 Task: Add an event with the title Project Update Meeting, date '2024/05/24', time 9:40 AM to 11:40 AMand add a description: A project update meeting is a regular gathering where project stakeholders, team members, and relevant parties come together to discuss the progress, status, and key updates of a specific project. The meeting provides an opportunity to share information, address challenges, and ensure that the project stays on track towards its goals., put the event into Red category . Add location for the event as: 123 Gran Via, Barcelona, Spain, logged in from the account softage.1@softage.netand send the event invitation to softage.5@softage.net and softage.6@softage.net. Set a reminder for the event 2 hour before
Action: Mouse moved to (140, 126)
Screenshot: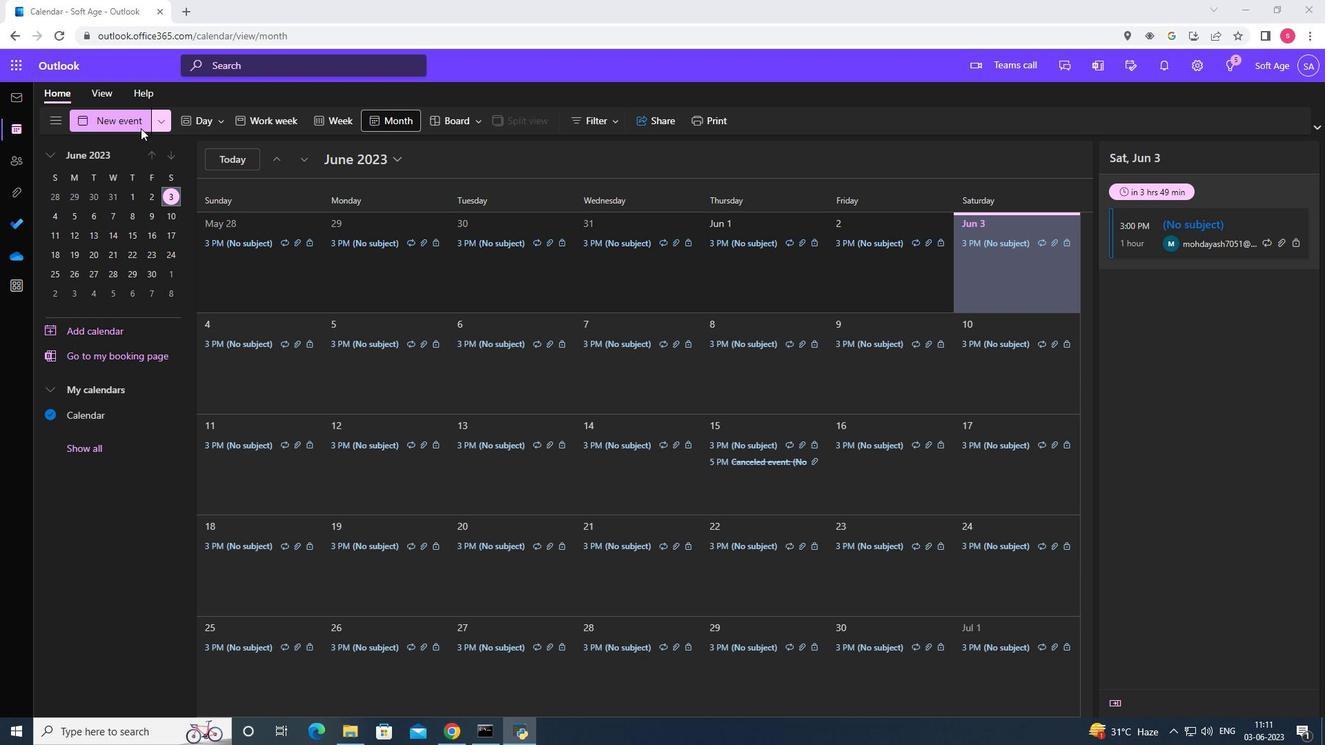
Action: Mouse pressed left at (140, 126)
Screenshot: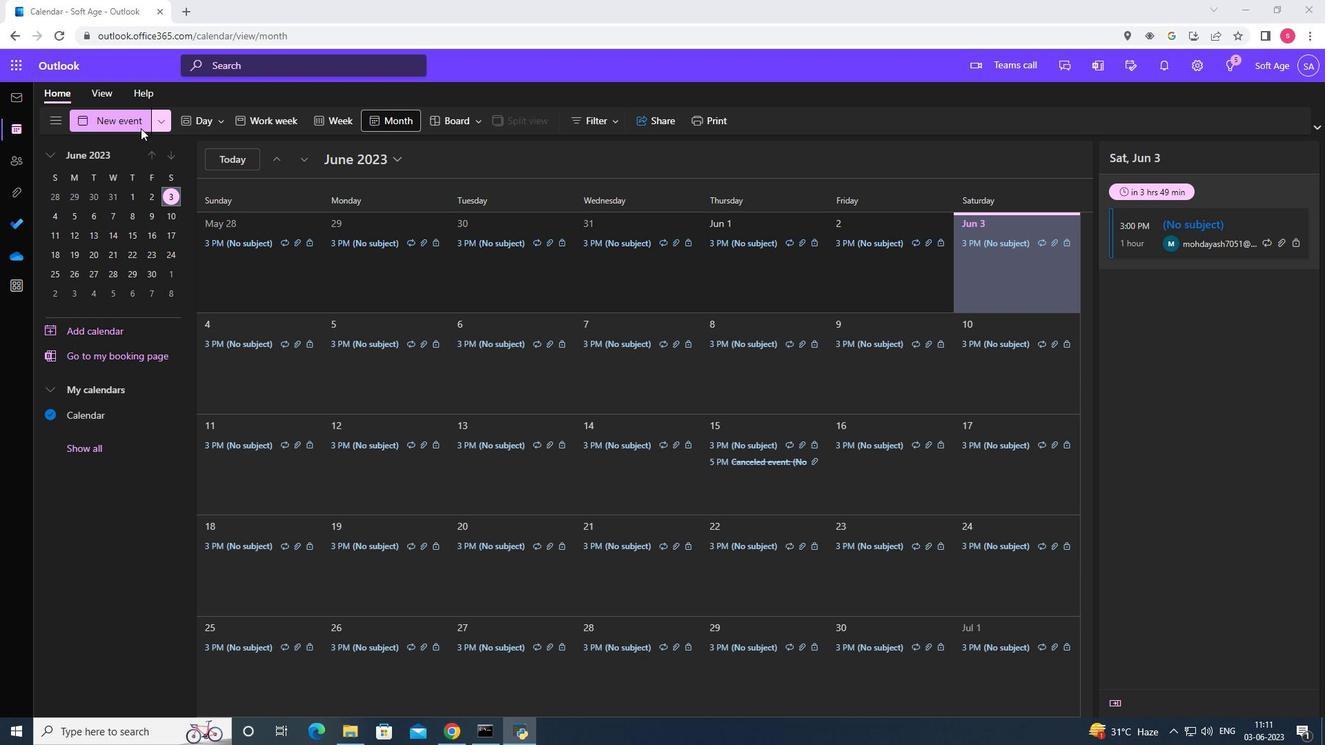 
Action: Mouse moved to (363, 211)
Screenshot: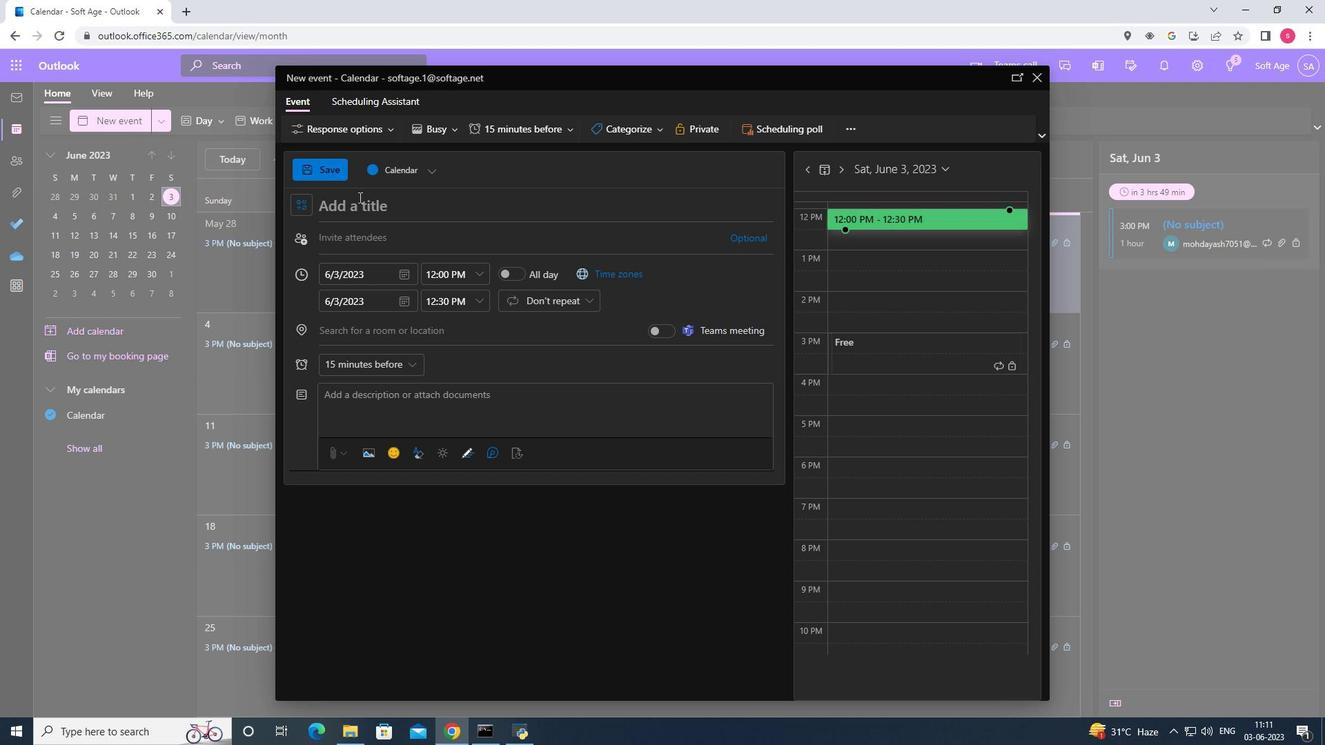 
Action: Mouse pressed left at (363, 211)
Screenshot: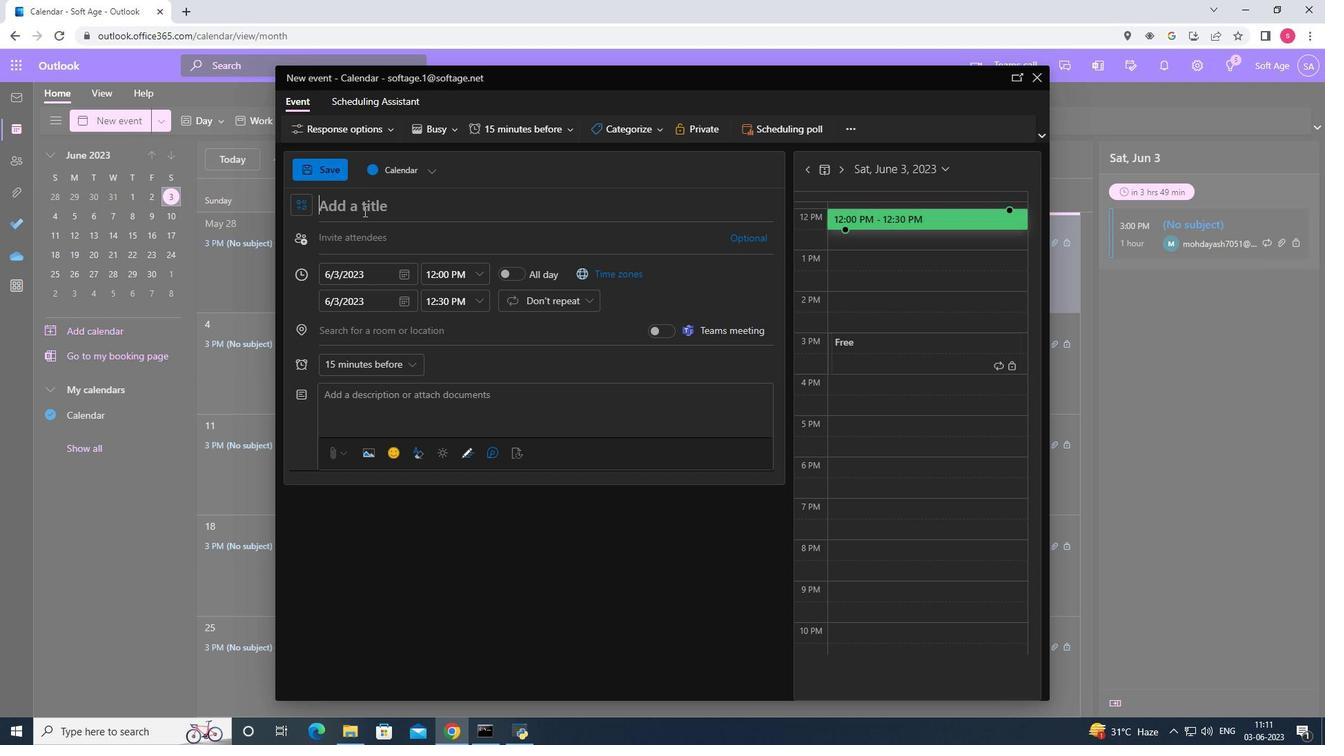 
Action: Mouse moved to (363, 212)
Screenshot: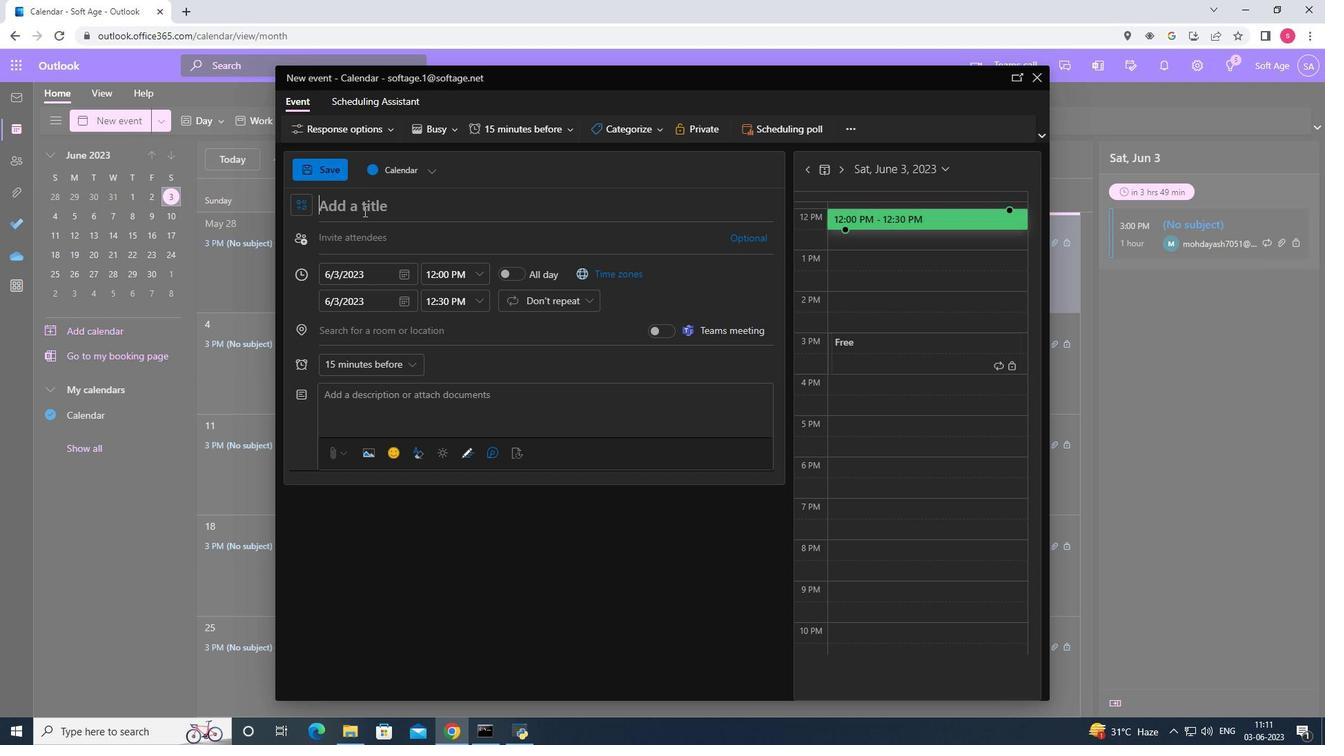 
Action: Key pressed <Key.shift><Key.shift><Key.shift><Key.shift><Key.shift><Key.shift><Key.shift><Key.shift><Key.shift><Key.shift><Key.shift><Key.shift><Key.shift><Key.shift><Key.shift><Key.shift><Key.shift><Key.shift><Key.shift><Key.shift><Key.shift>Project<Key.space><Key.shift><Key.shift><Key.shift><Key.shift><Key.shift><Key.shift><Key.shift><Key.shift><Key.shift><Key.shift><Key.shift><Key.shift><Key.shift><Key.shift><Key.shift>Update<Key.space><Key.shift><<Key.backspace><Key.shift>Meeting
Screenshot: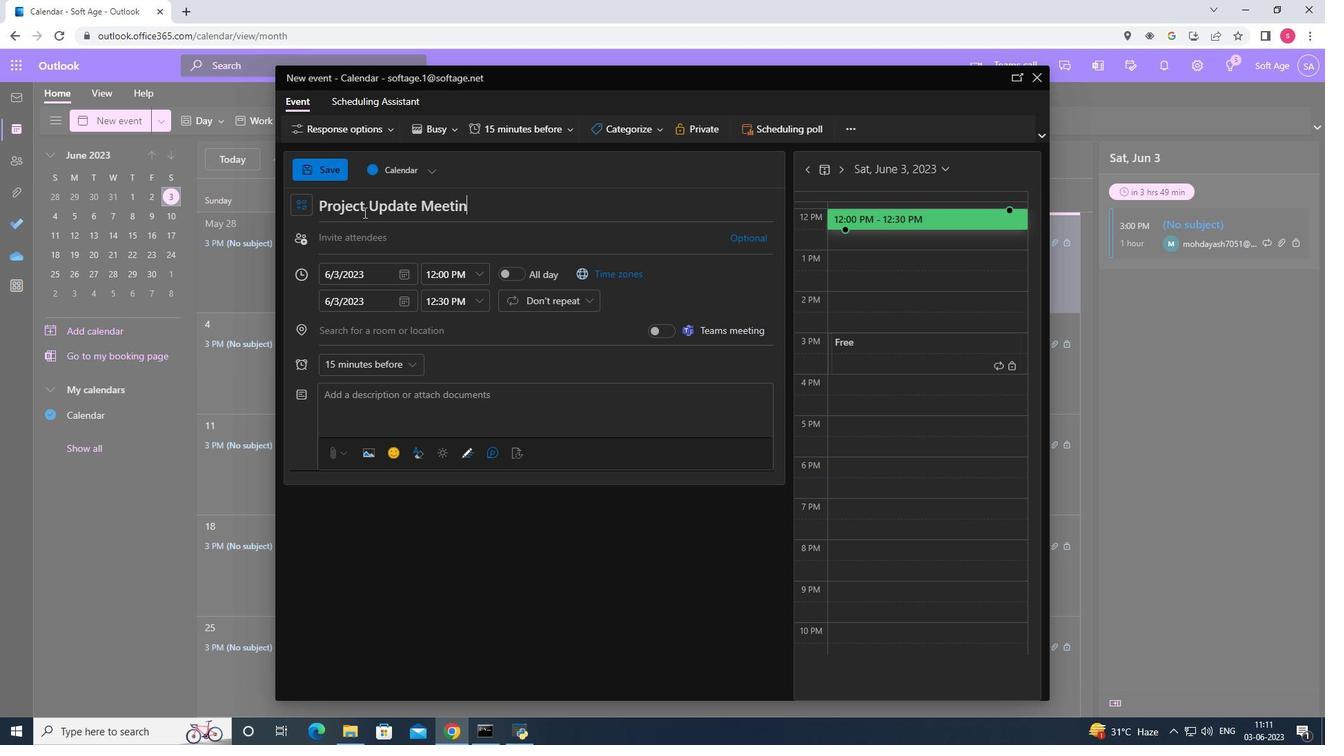 
Action: Mouse moved to (406, 279)
Screenshot: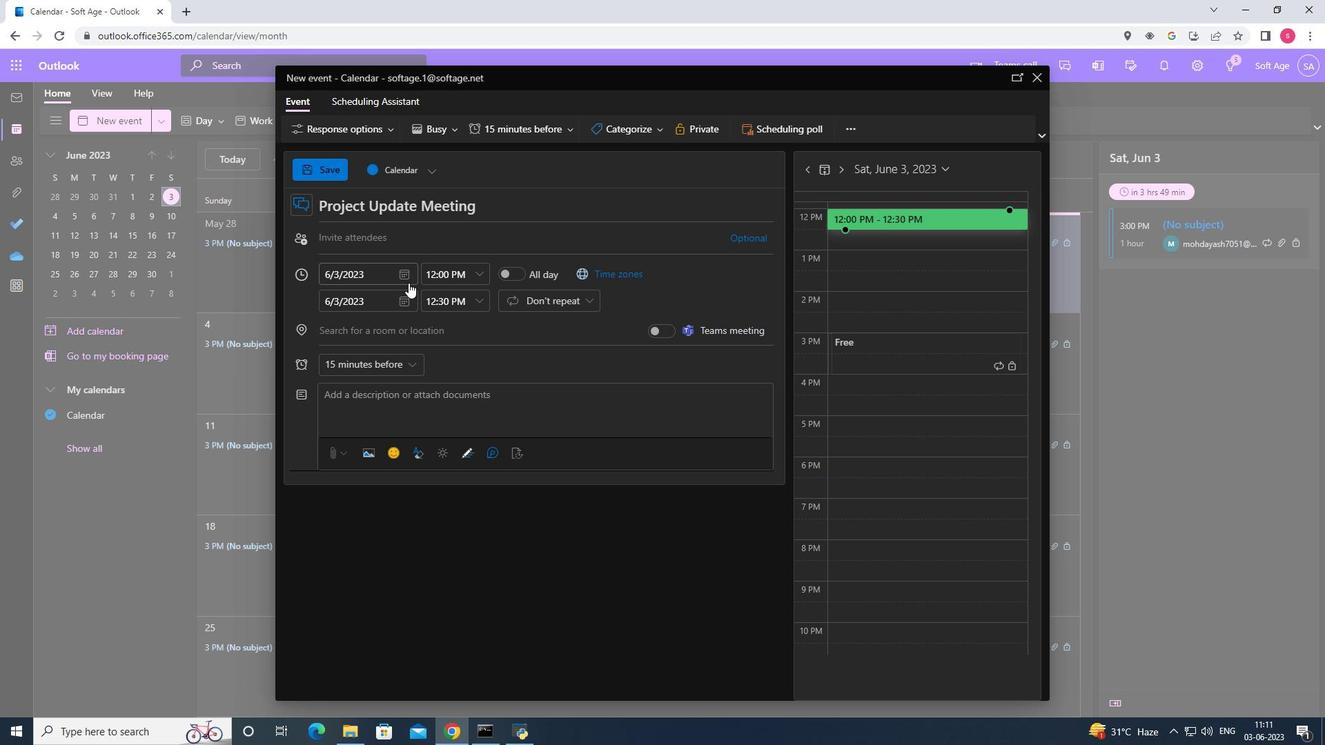 
Action: Mouse pressed left at (406, 279)
Screenshot: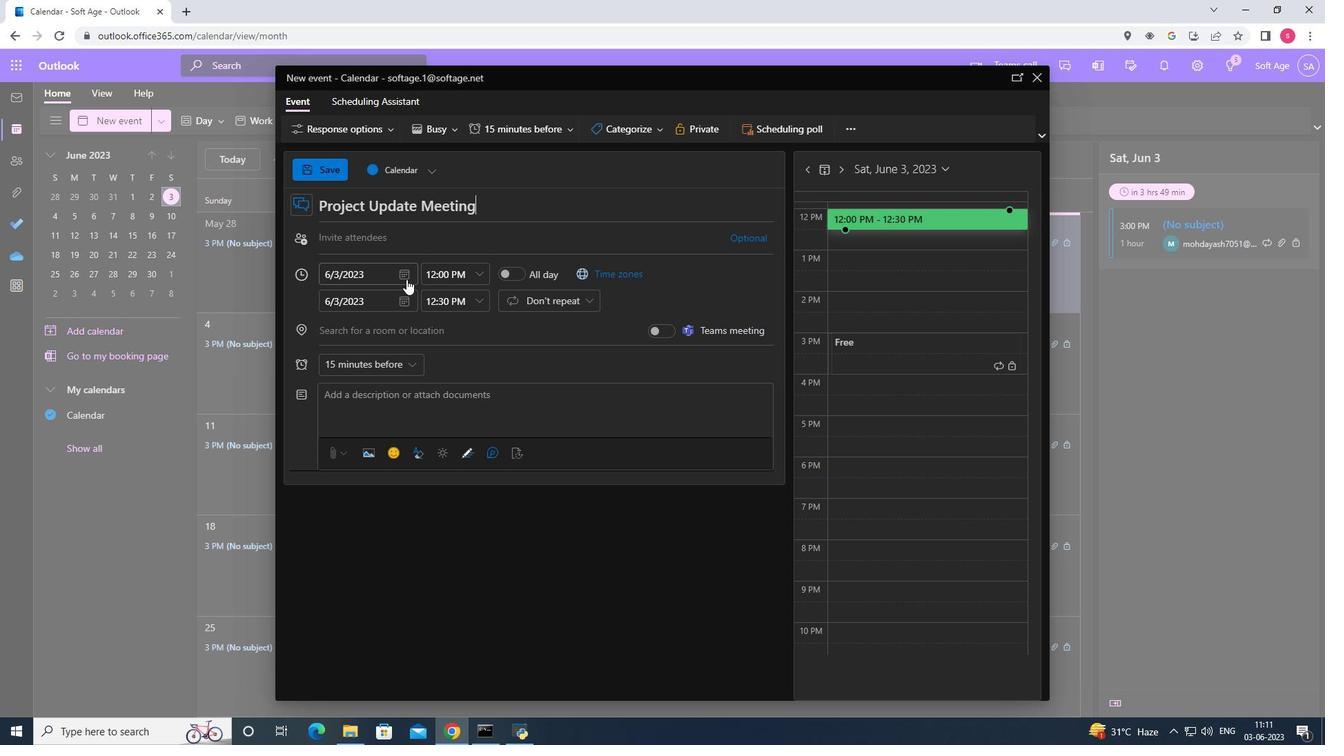 
Action: Mouse moved to (452, 307)
Screenshot: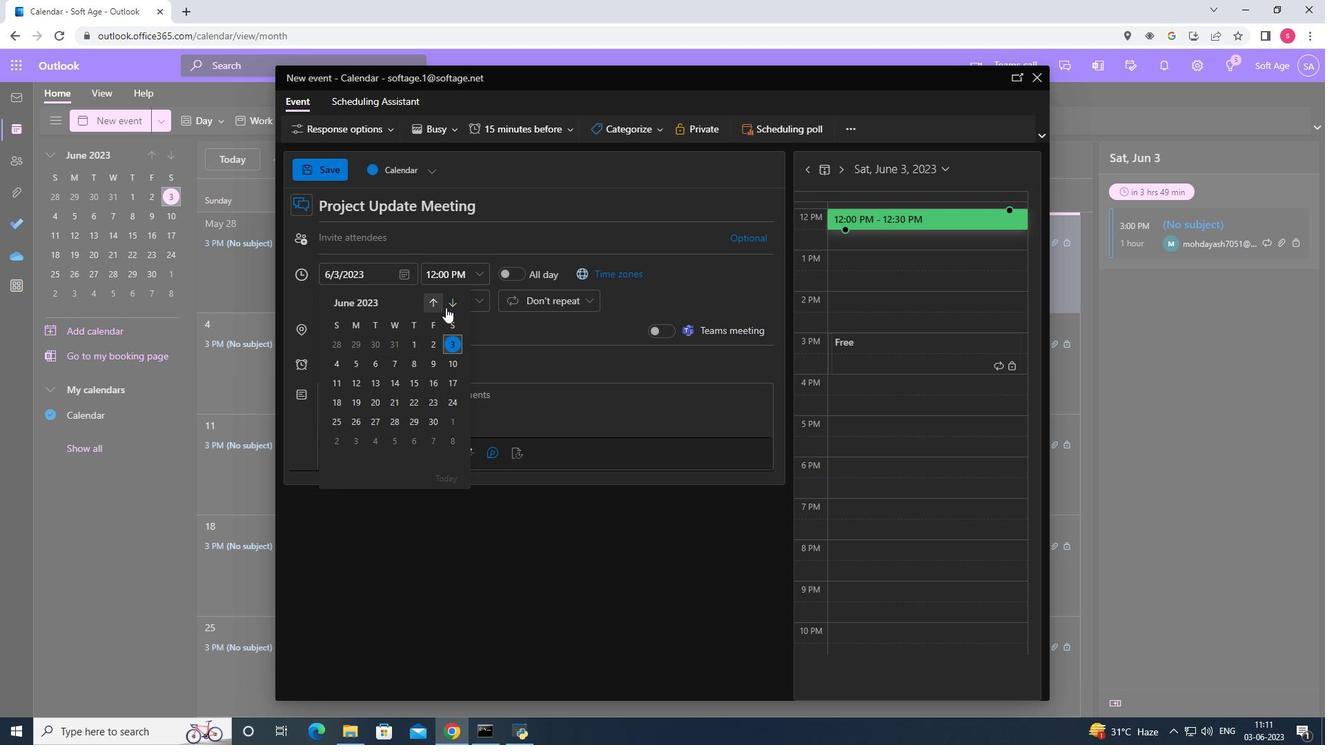 
Action: Mouse pressed left at (452, 307)
Screenshot: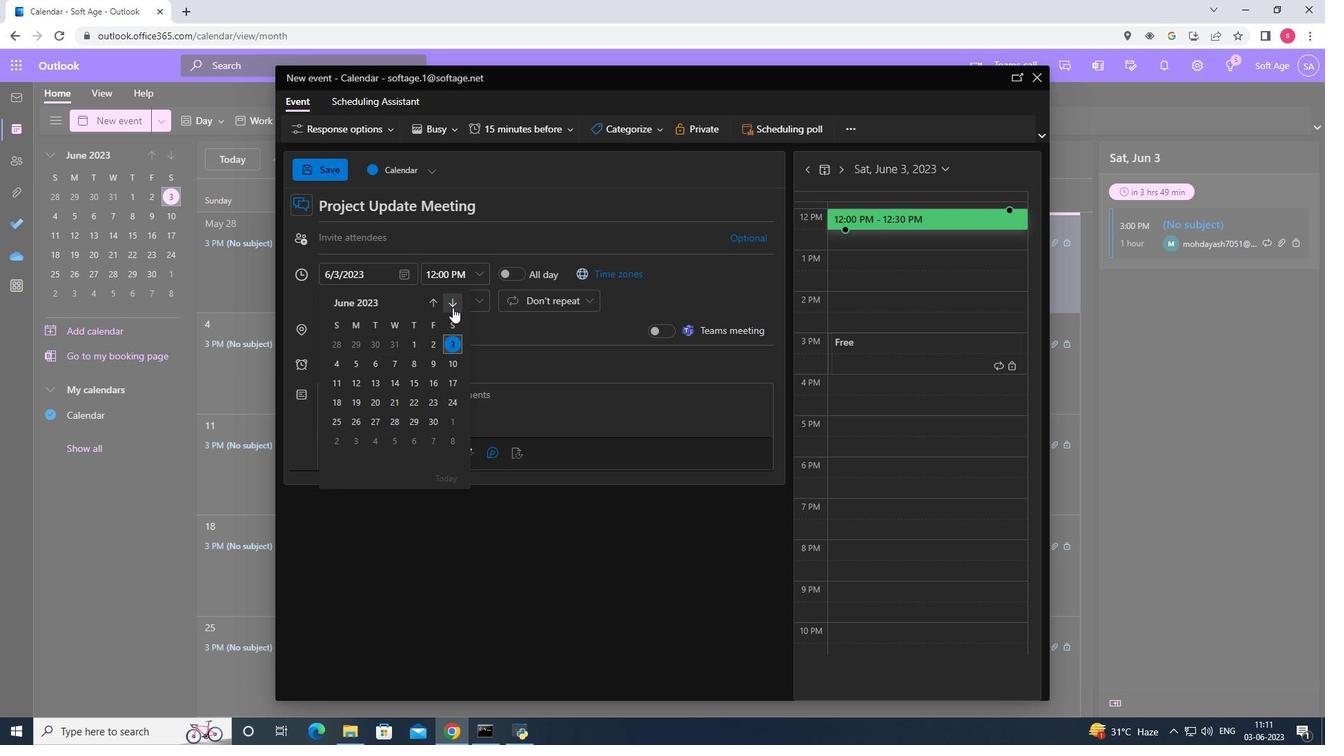 
Action: Mouse pressed left at (452, 307)
Screenshot: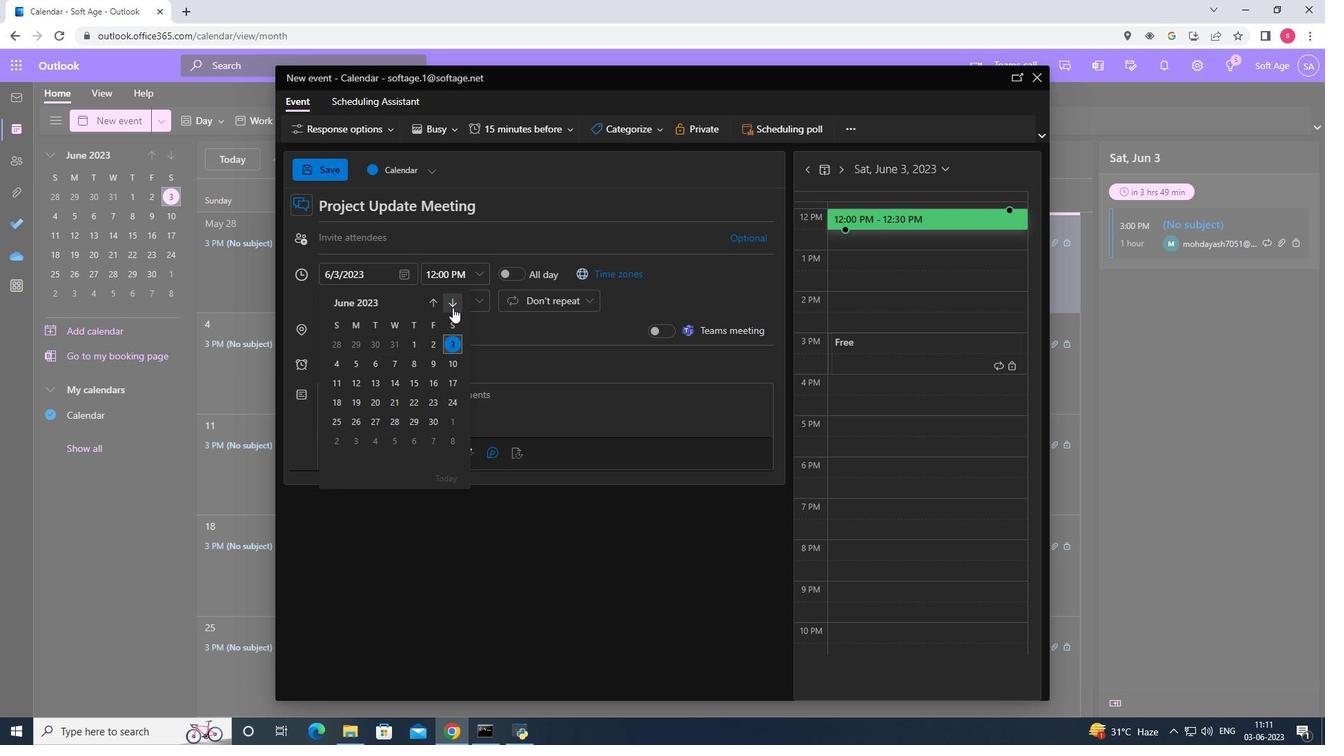 
Action: Mouse pressed left at (452, 307)
Screenshot: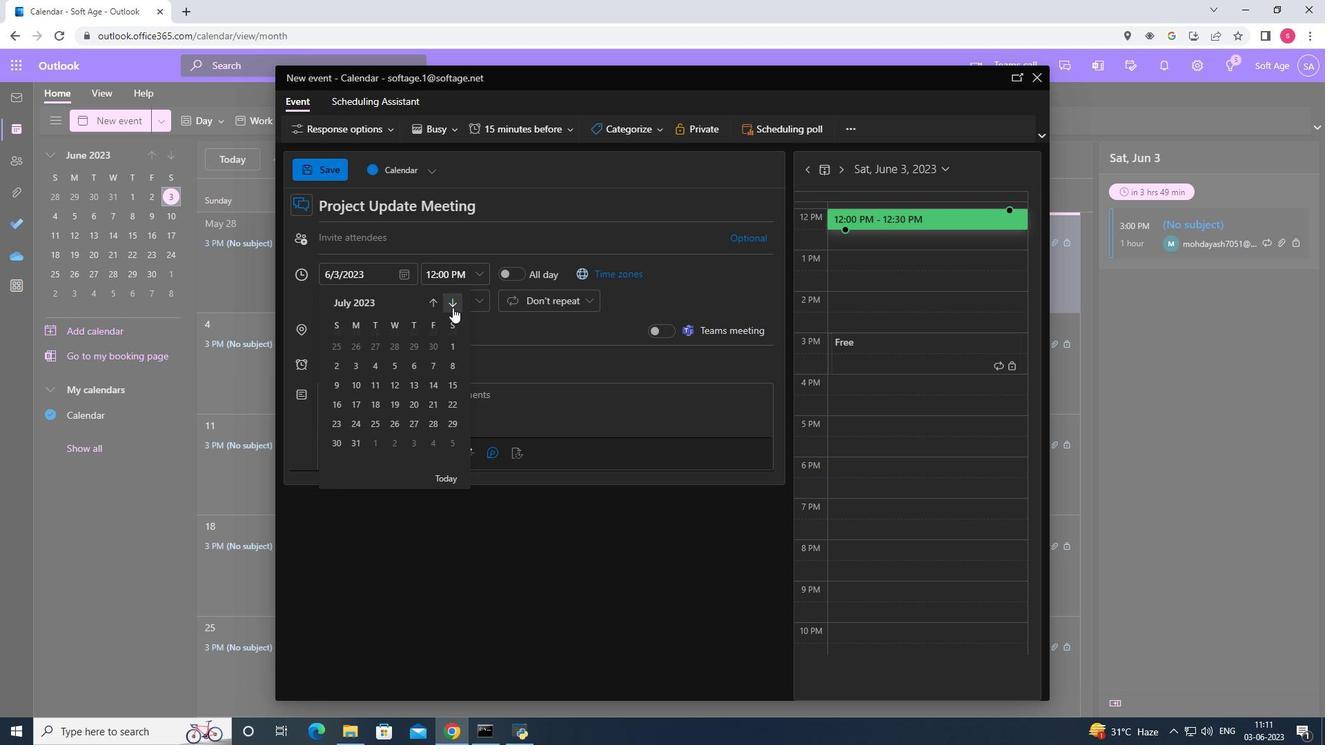 
Action: Mouse pressed left at (452, 307)
Screenshot: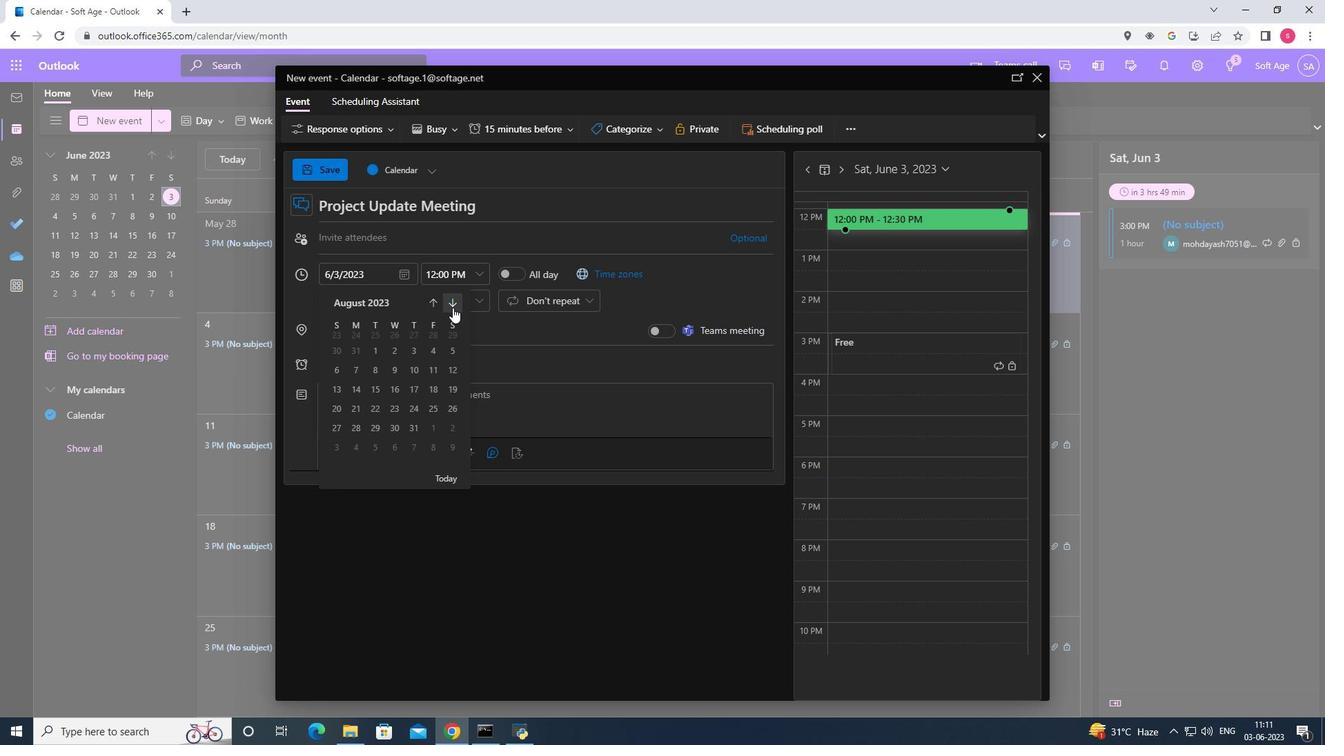 
Action: Mouse pressed left at (452, 307)
Screenshot: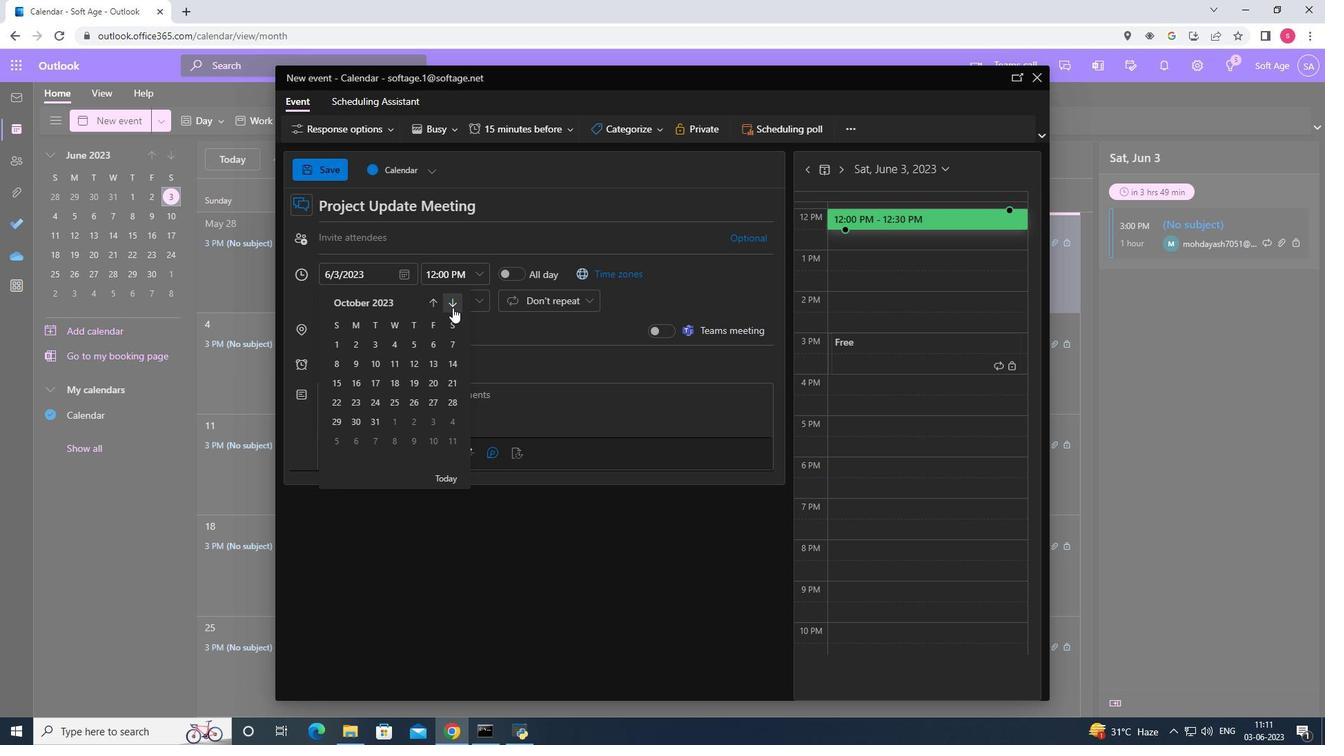 
Action: Mouse pressed left at (452, 307)
Screenshot: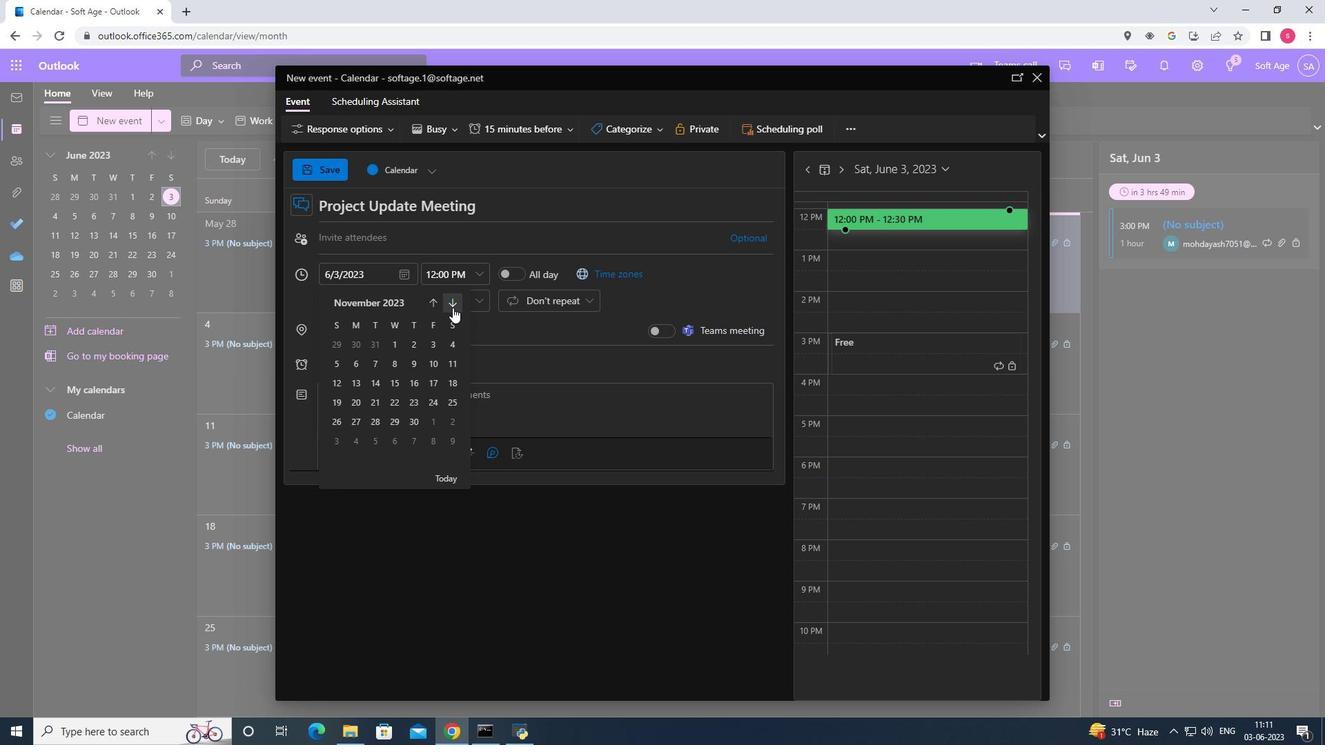 
Action: Mouse pressed left at (452, 307)
Screenshot: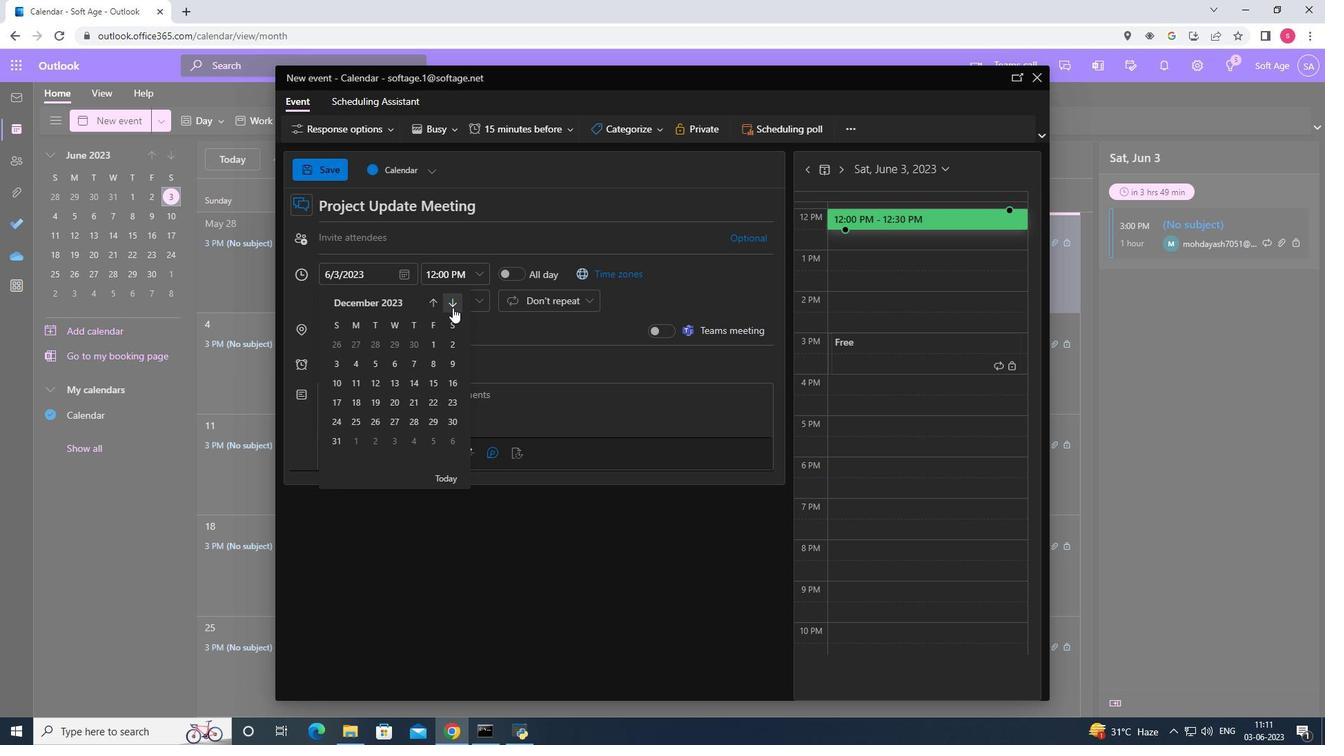 
Action: Mouse pressed left at (452, 307)
Screenshot: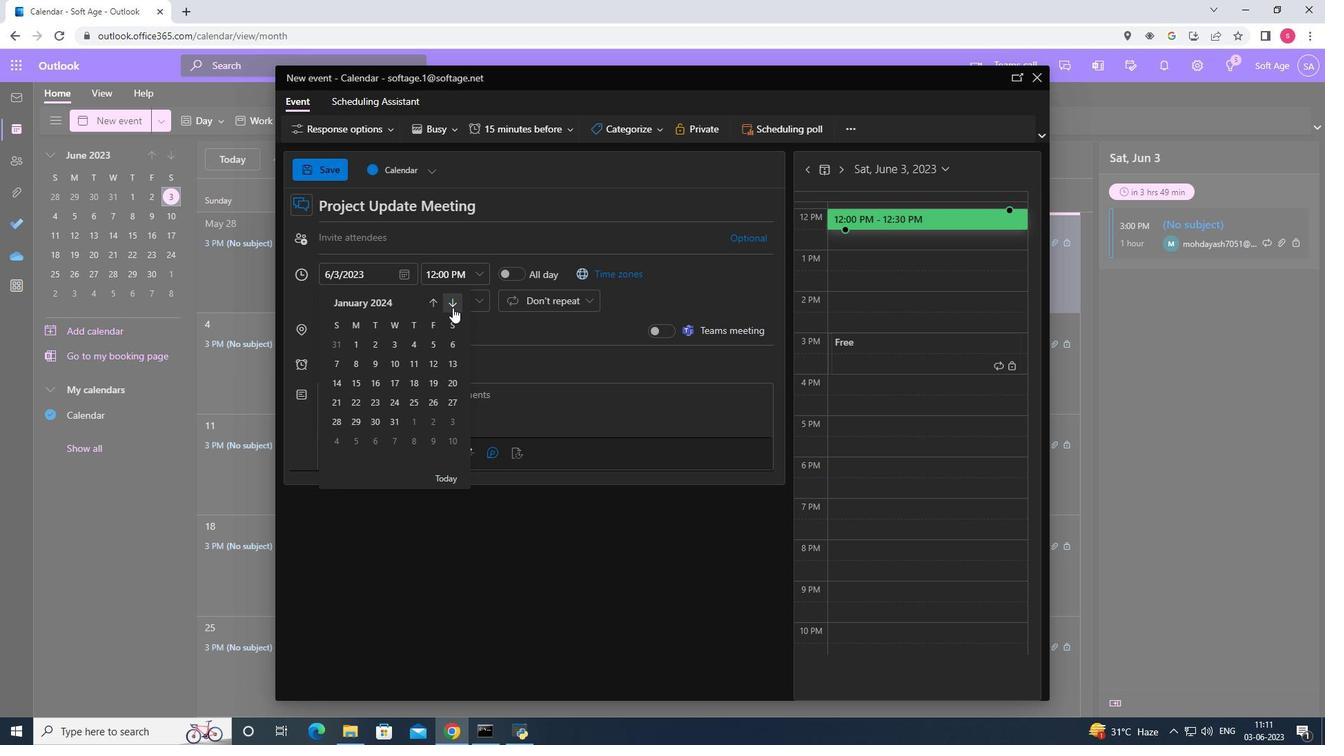 
Action: Mouse pressed left at (452, 307)
Screenshot: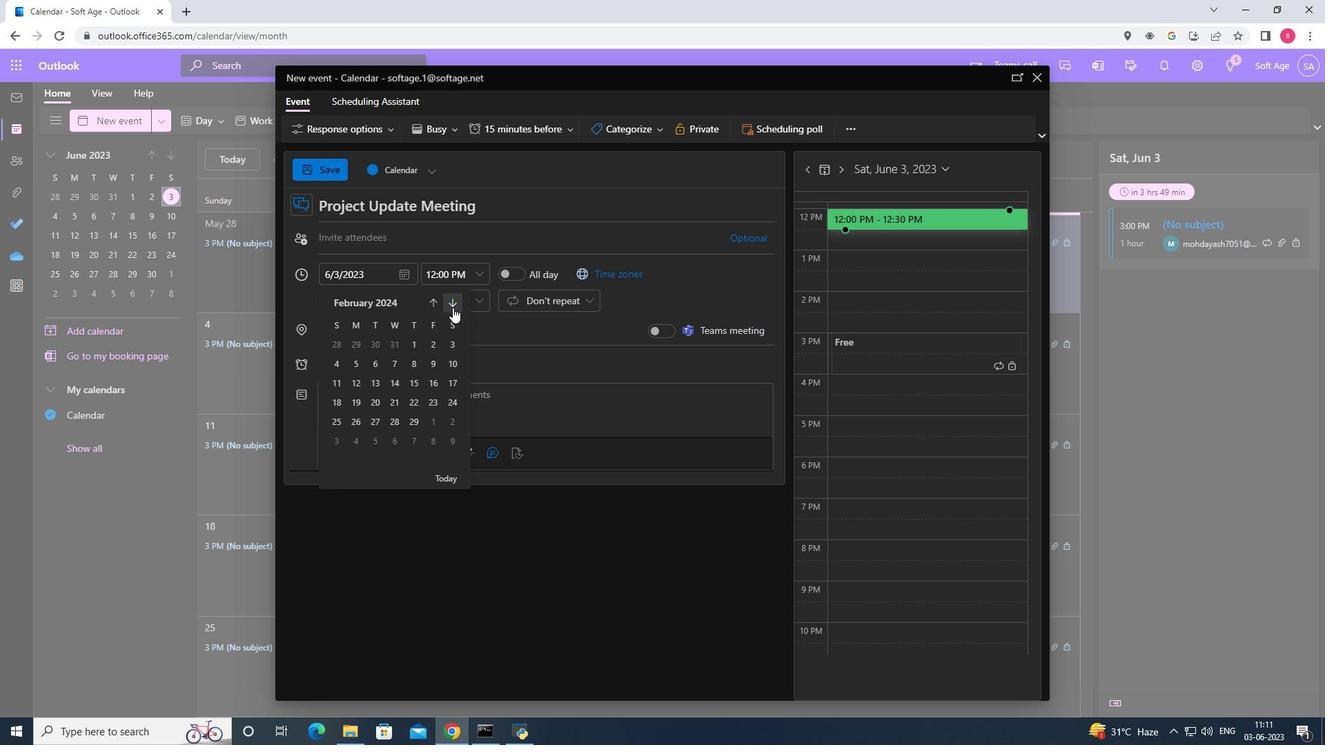 
Action: Mouse pressed left at (452, 307)
Screenshot: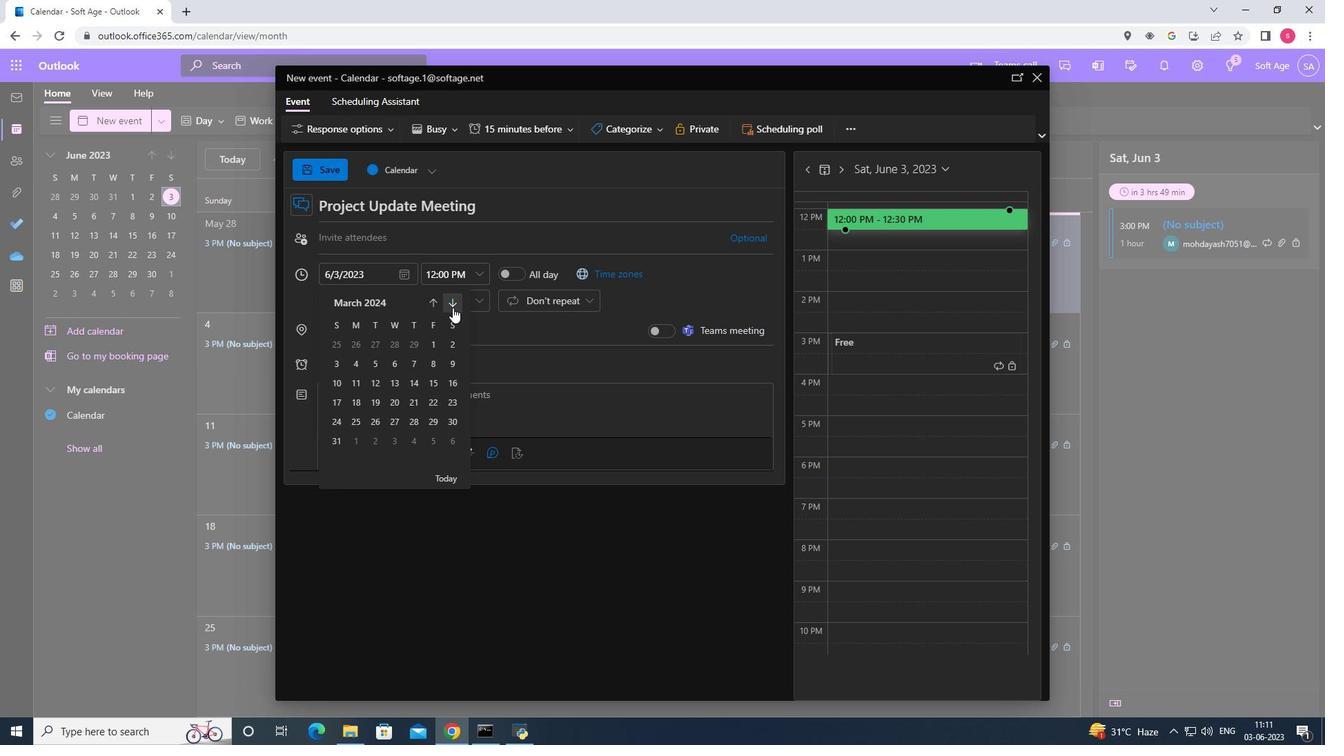 
Action: Mouse pressed left at (452, 307)
Screenshot: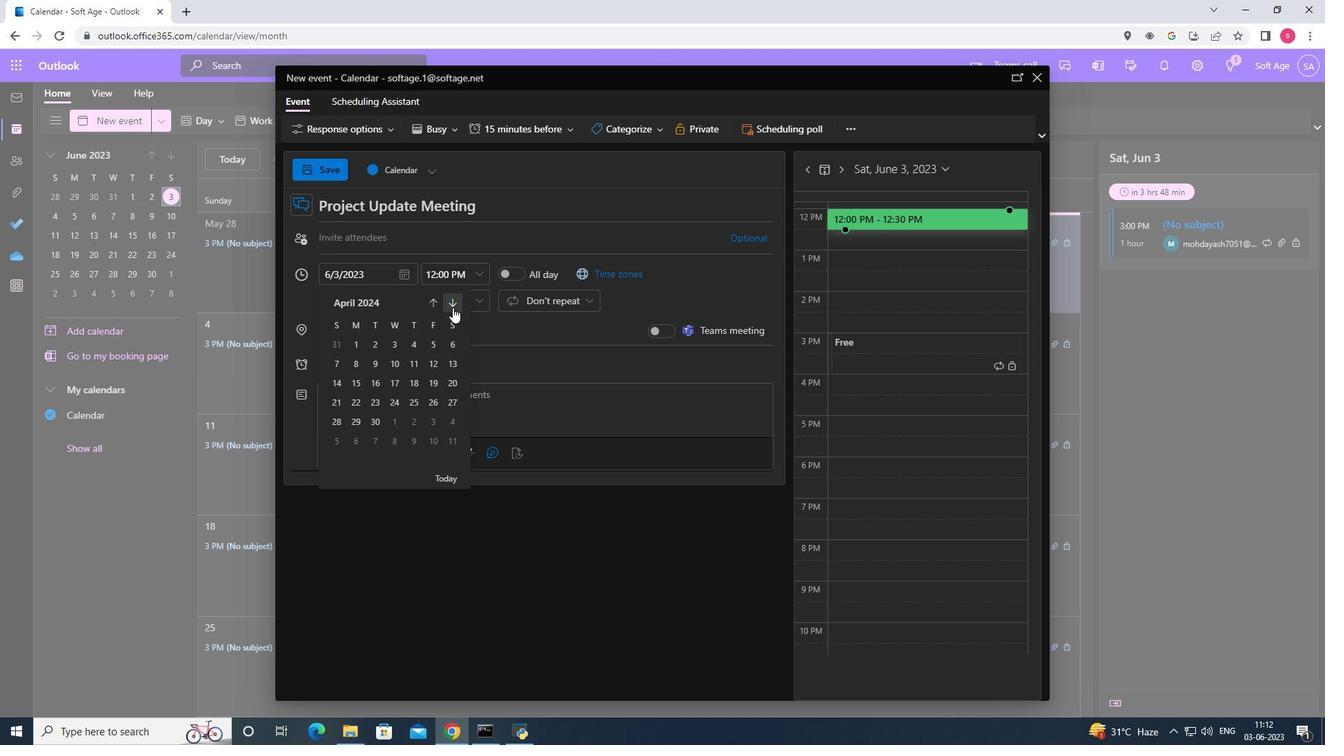 
Action: Mouse moved to (429, 401)
Screenshot: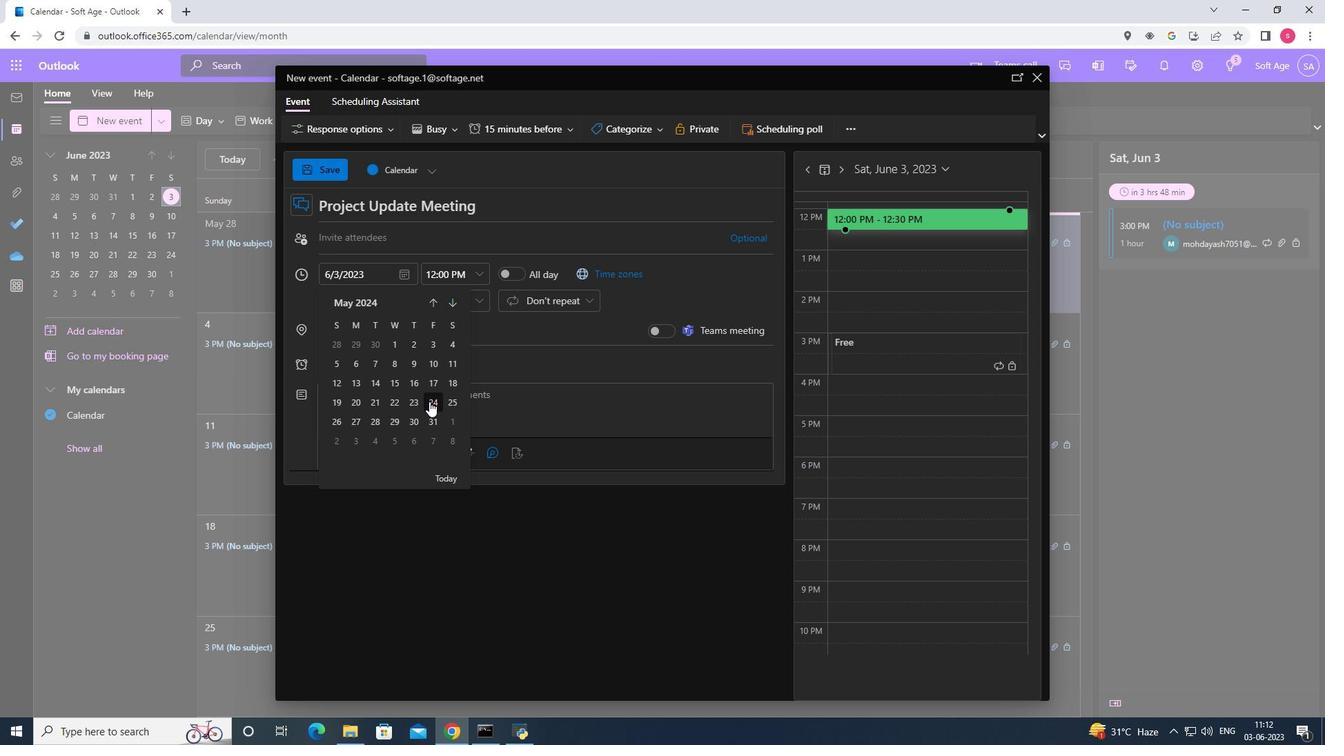 
Action: Mouse pressed left at (429, 401)
Screenshot: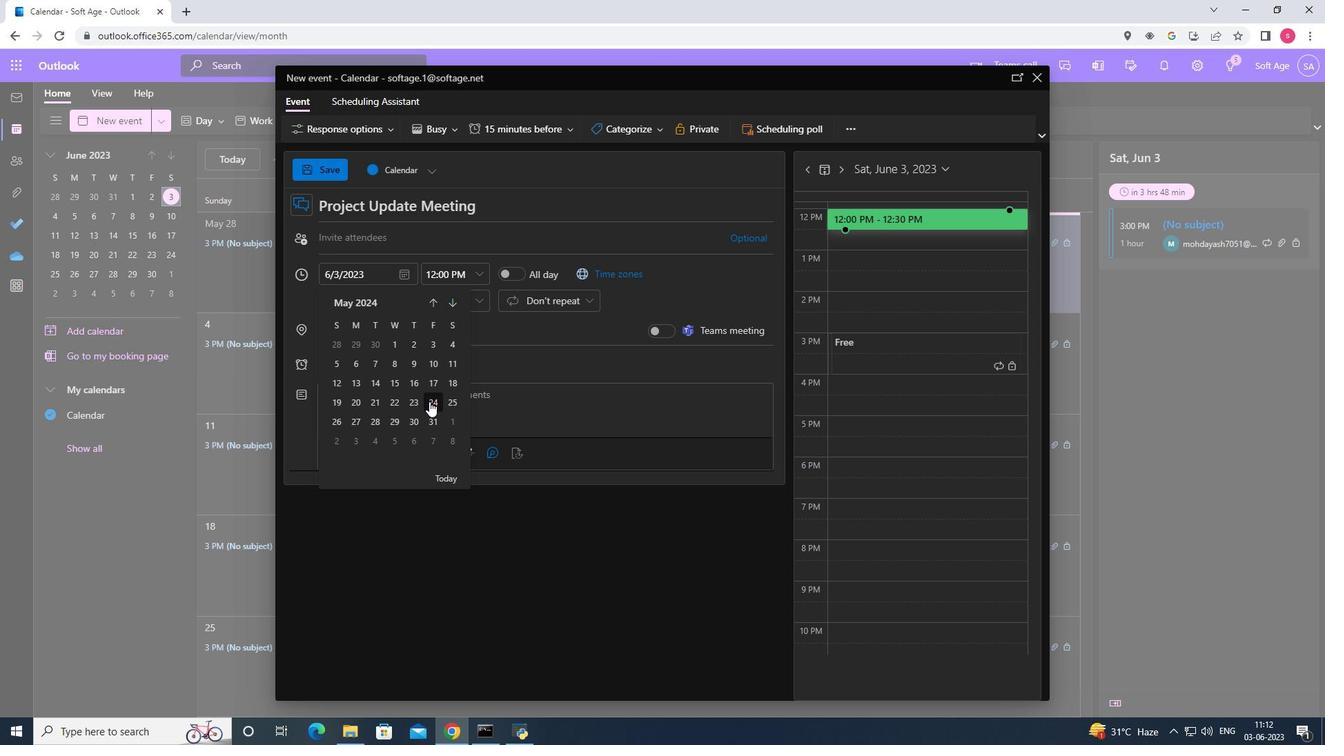 
Action: Mouse moved to (478, 280)
Screenshot: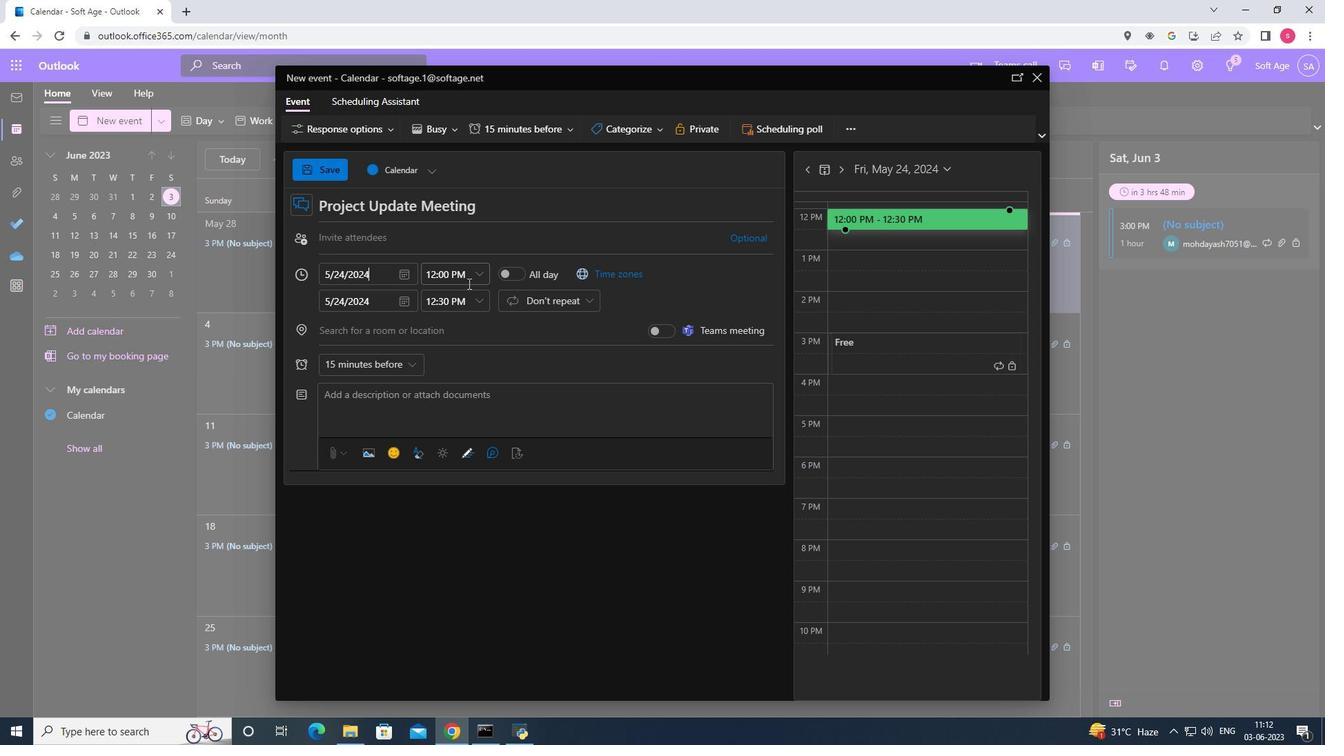 
Action: Mouse pressed left at (478, 280)
Screenshot: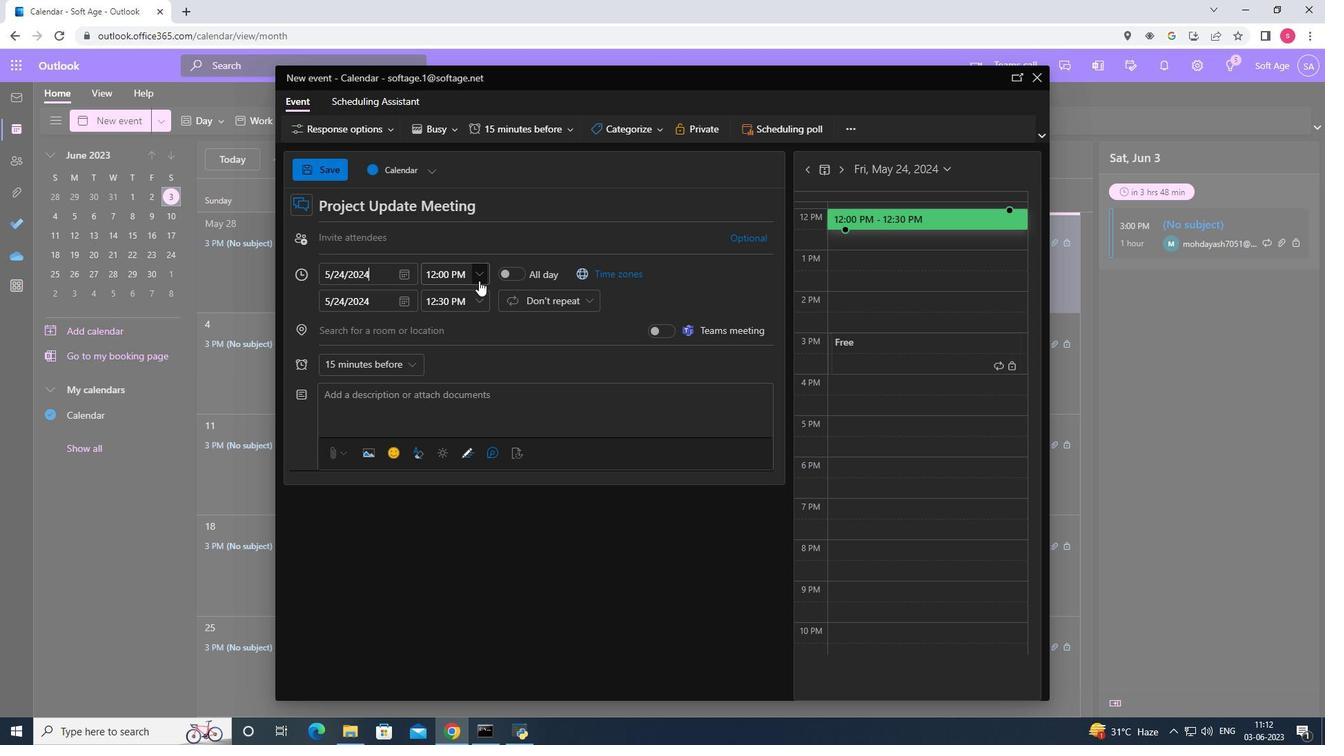 
Action: Mouse moved to (497, 291)
Screenshot: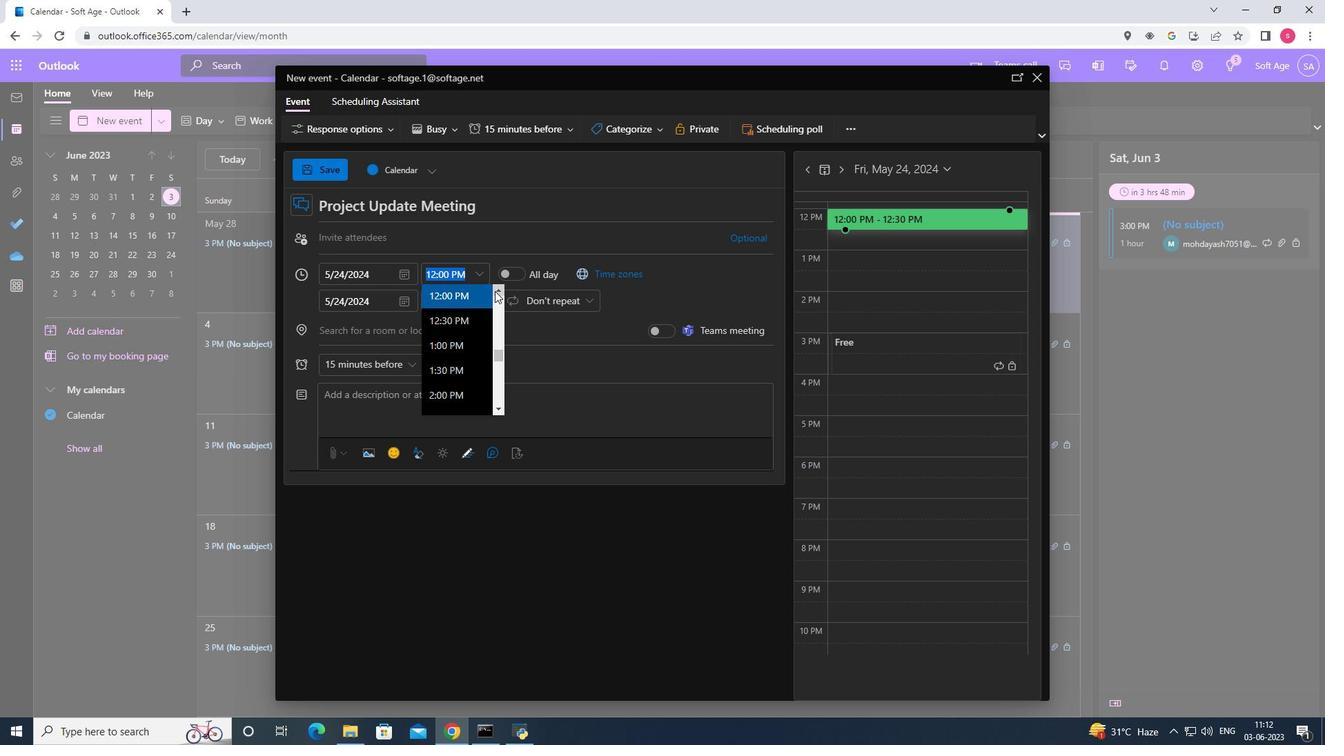 
Action: Mouse pressed left at (497, 291)
Screenshot: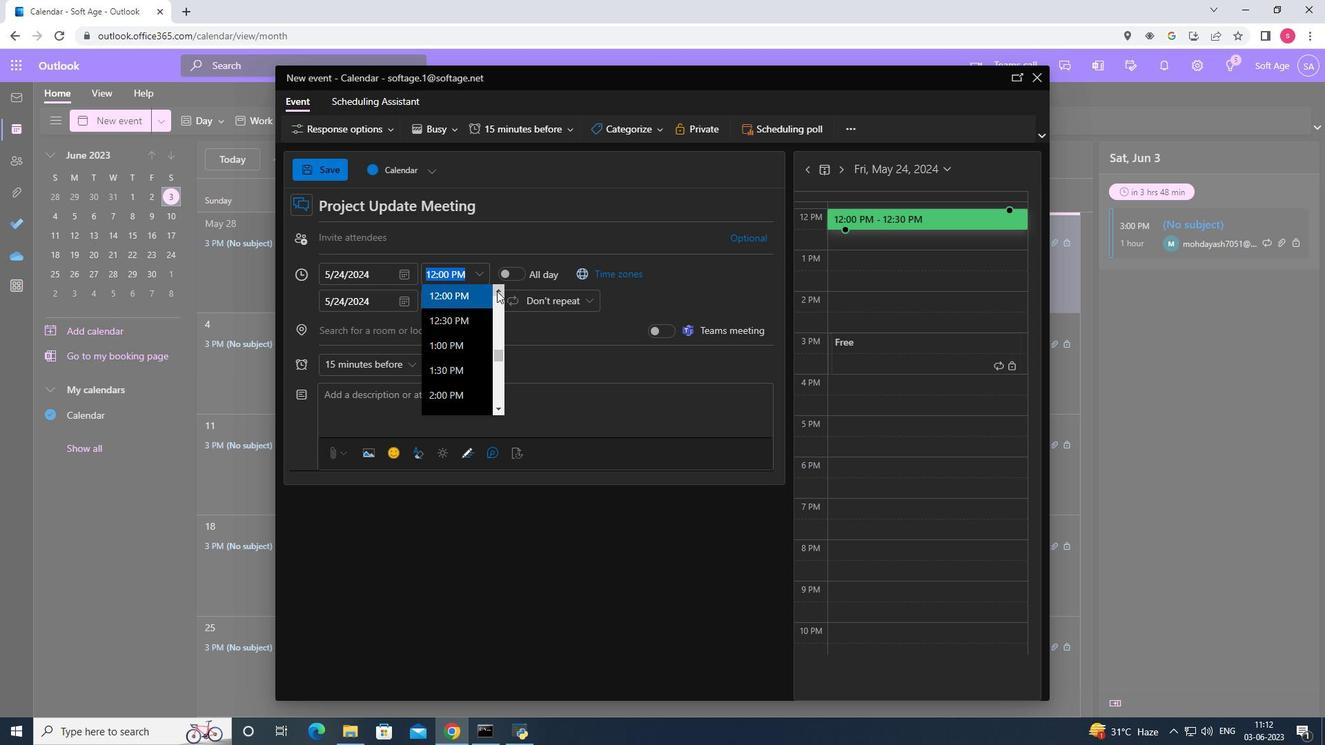 
Action: Mouse pressed left at (497, 291)
Screenshot: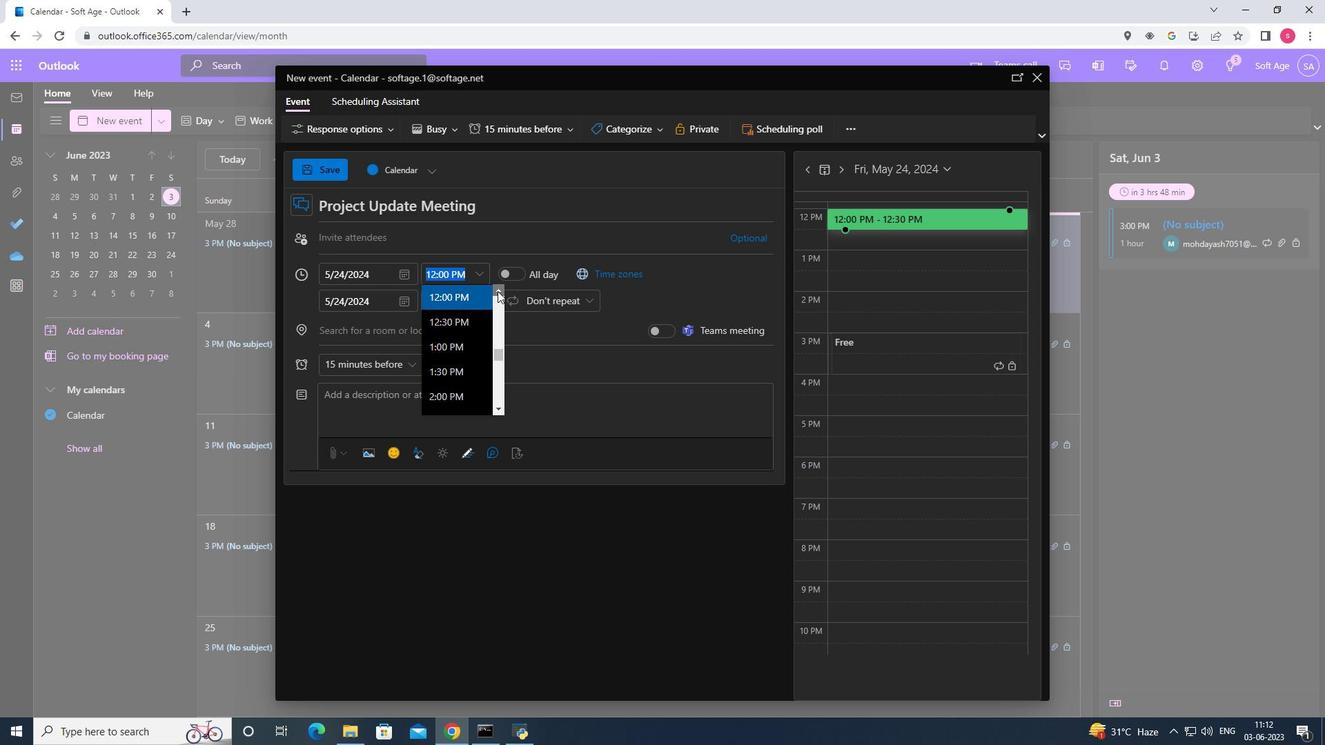 
Action: Mouse pressed left at (497, 291)
Screenshot: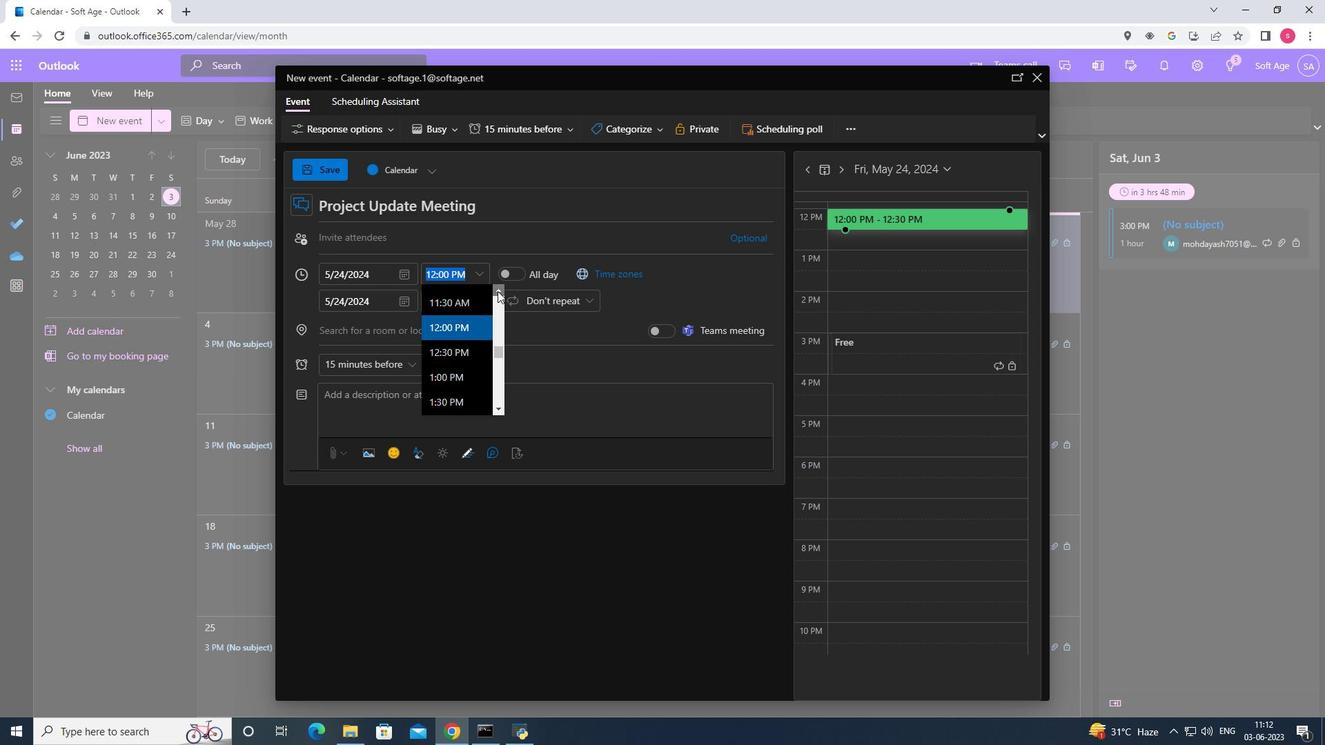 
Action: Mouse pressed left at (497, 291)
Screenshot: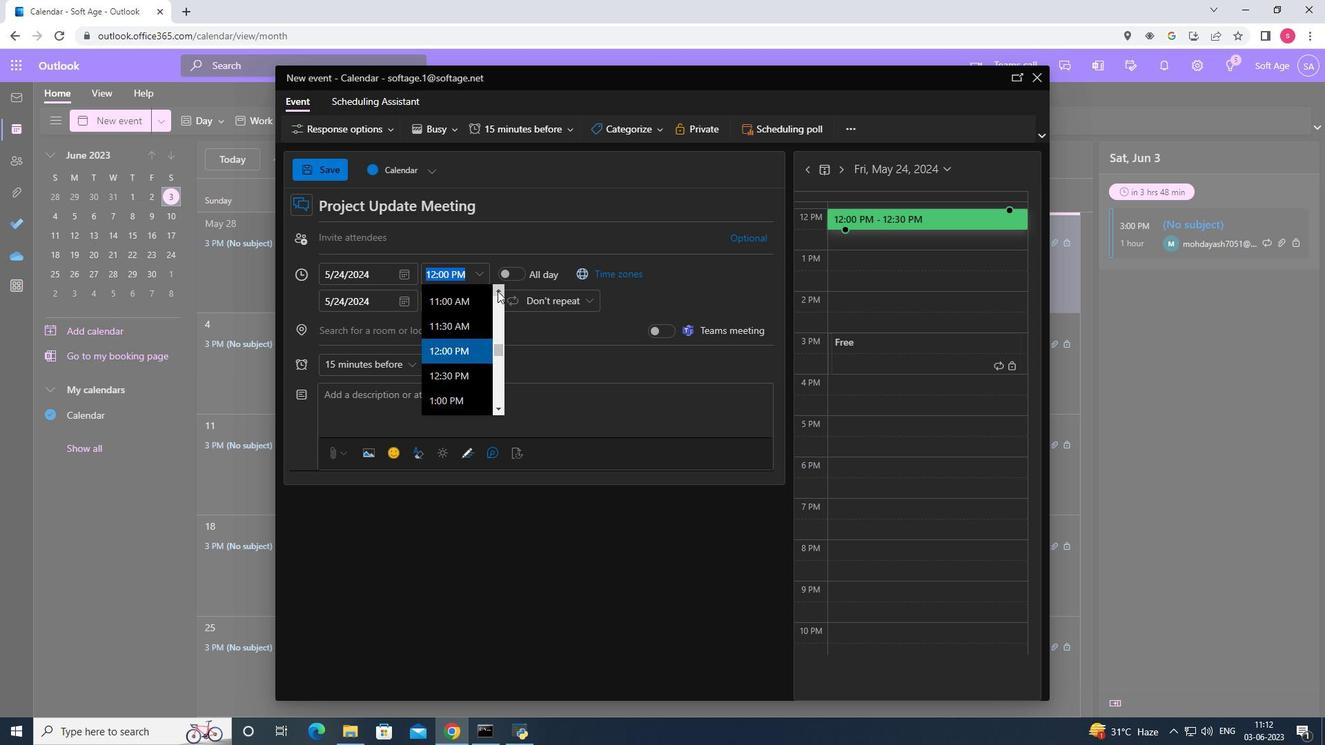 
Action: Mouse pressed left at (497, 291)
Screenshot: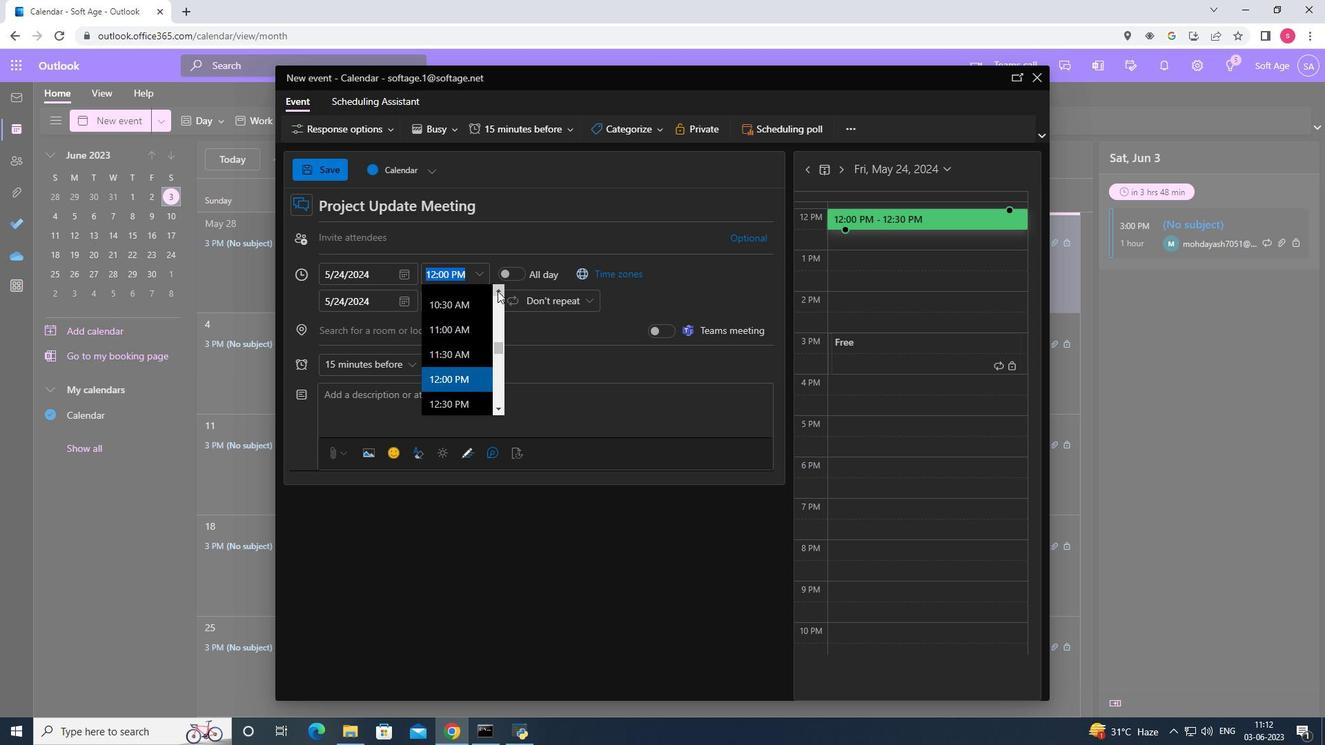 
Action: Mouse pressed left at (497, 291)
Screenshot: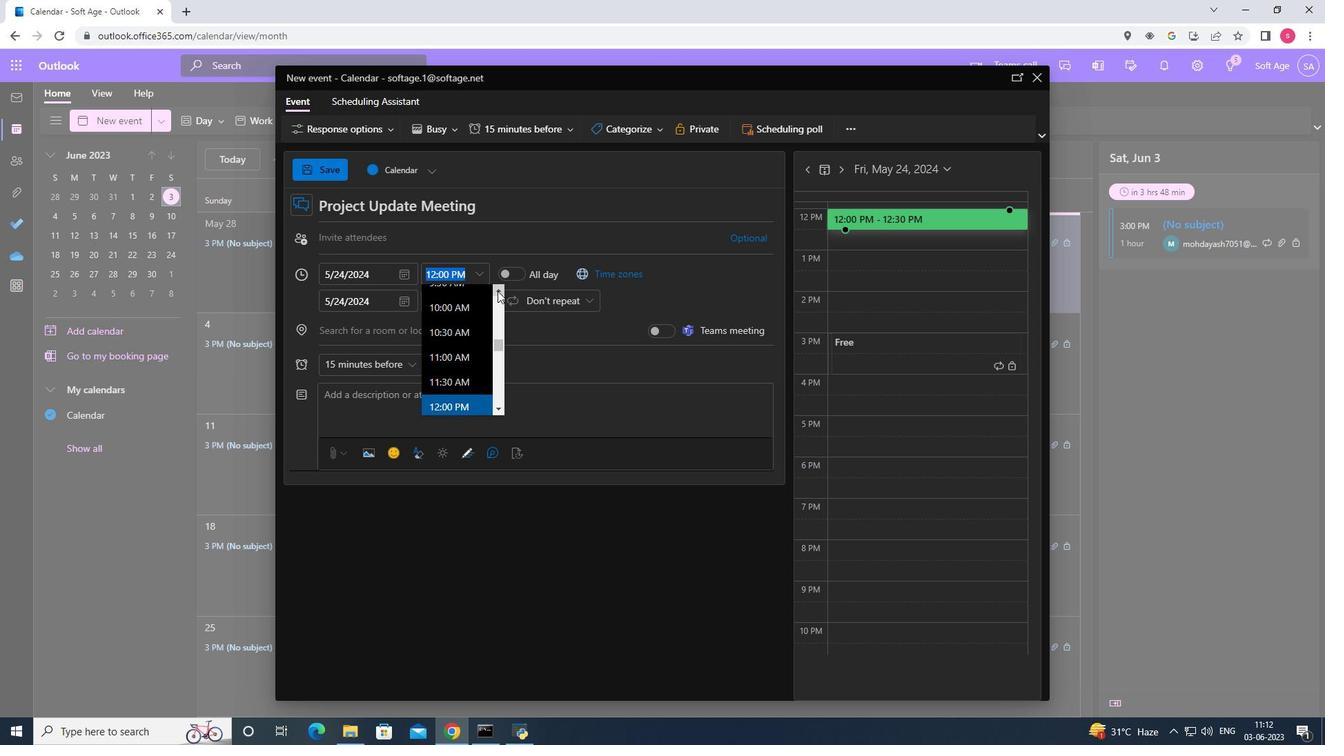 
Action: Mouse pressed left at (497, 291)
Screenshot: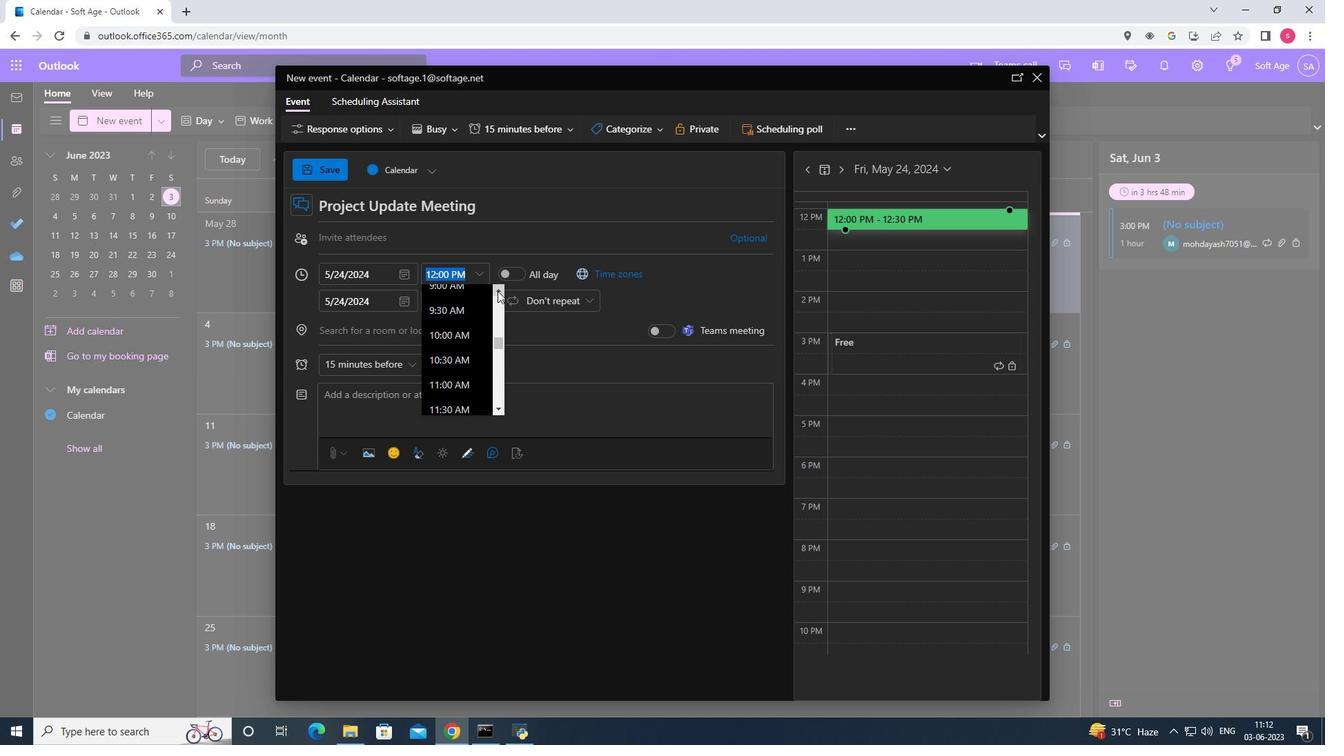 
Action: Mouse moved to (445, 358)
Screenshot: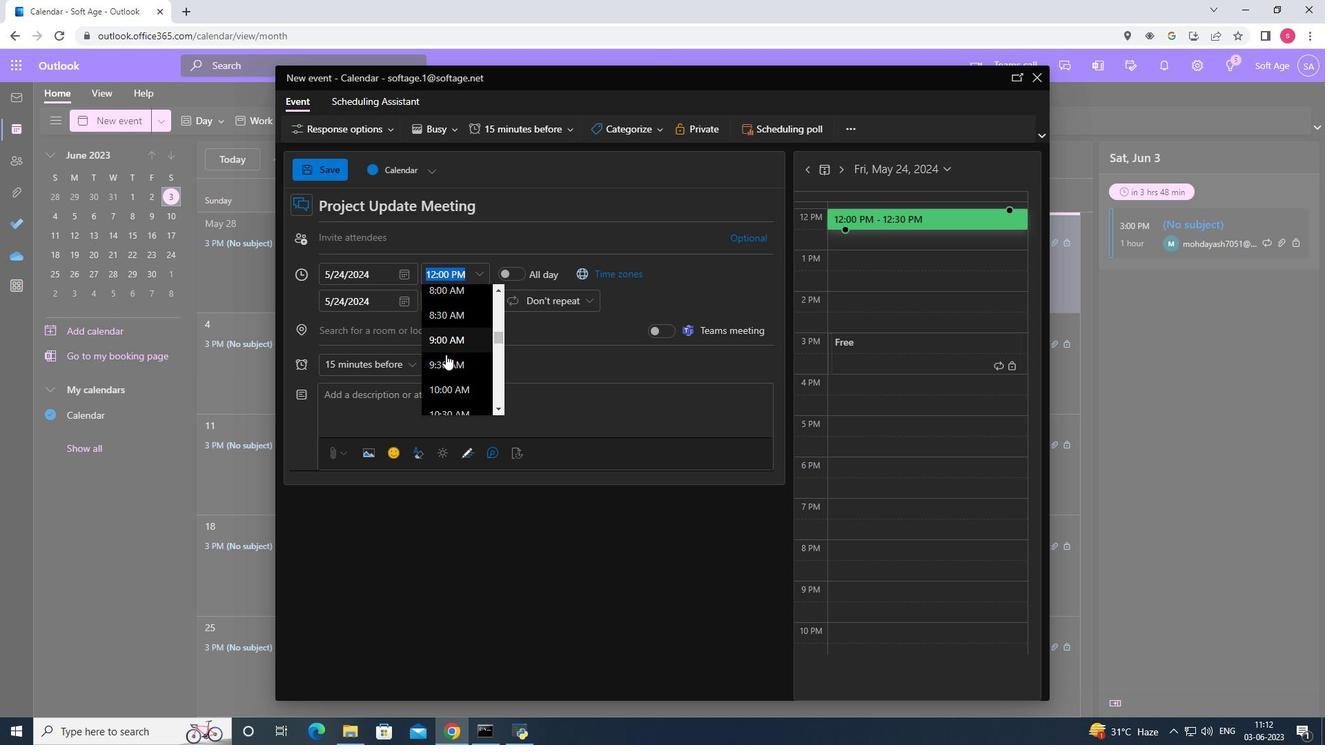 
Action: Mouse pressed left at (445, 358)
Screenshot: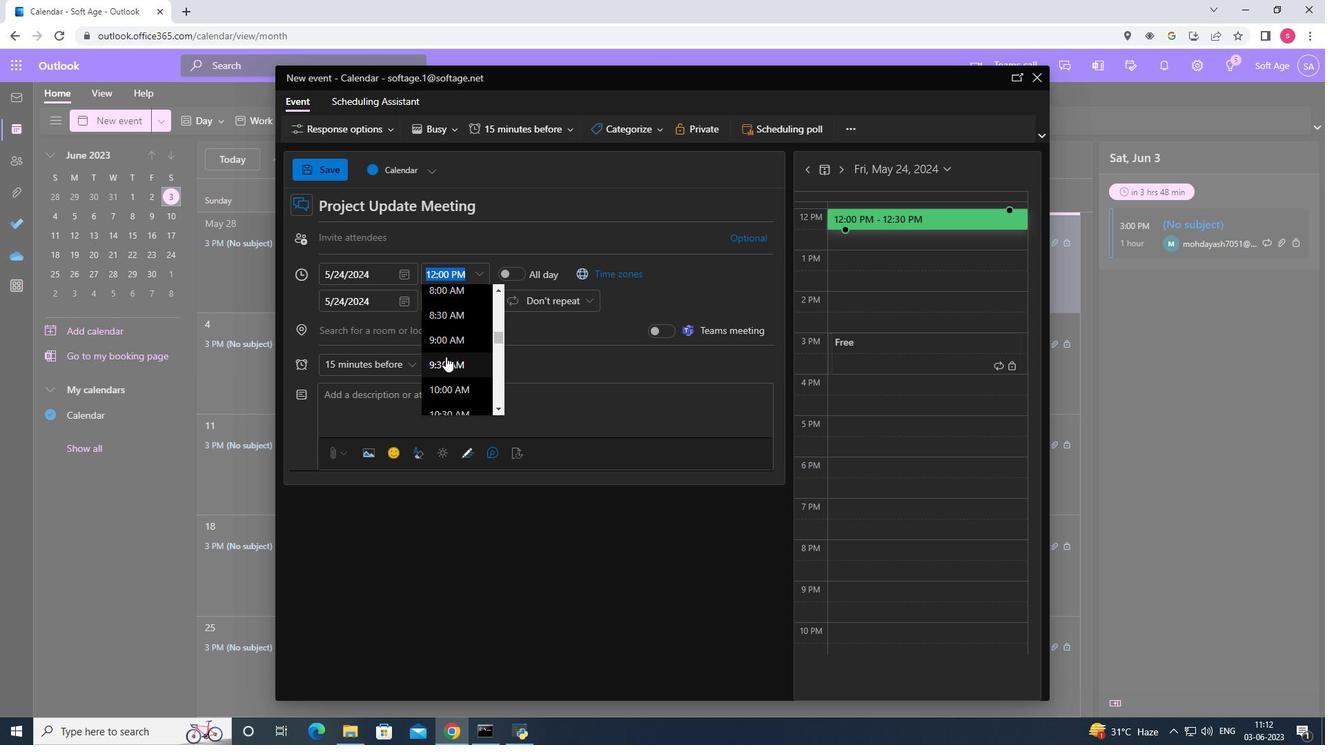
Action: Mouse moved to (438, 272)
Screenshot: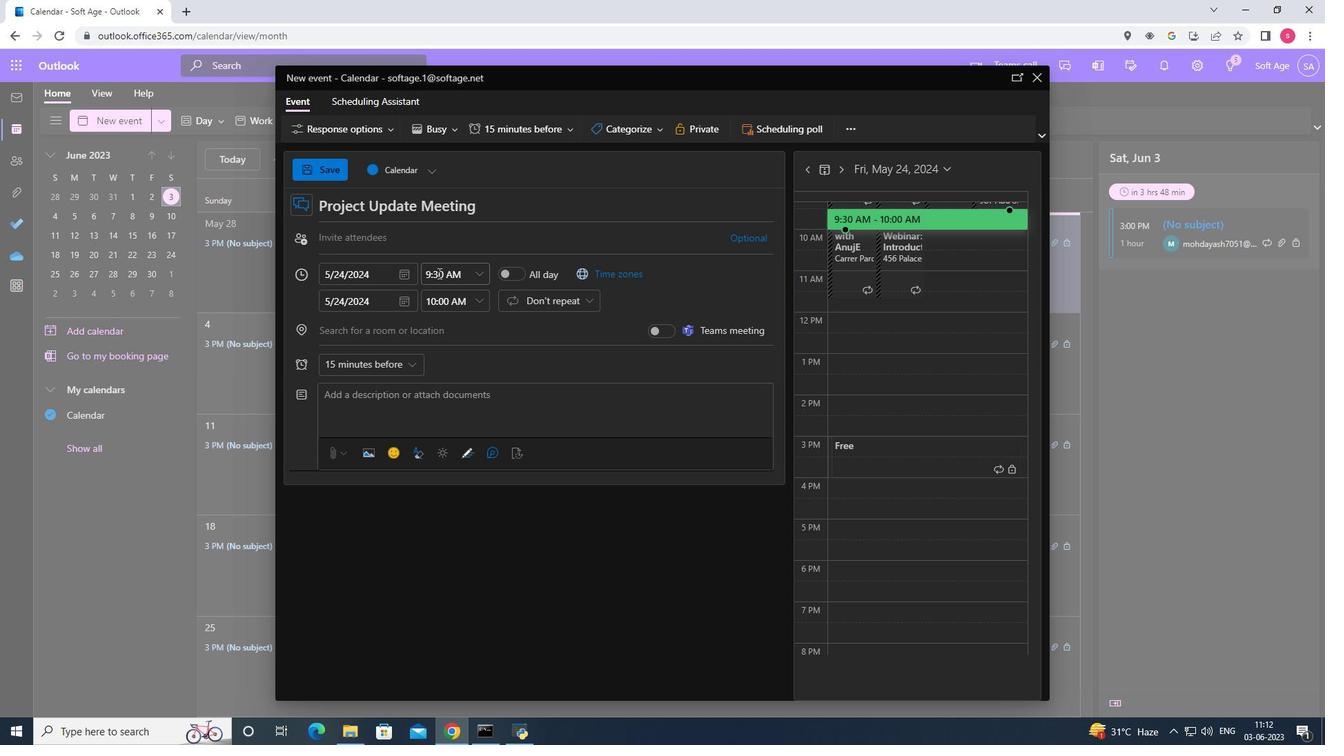 
Action: Mouse pressed left at (438, 272)
Screenshot: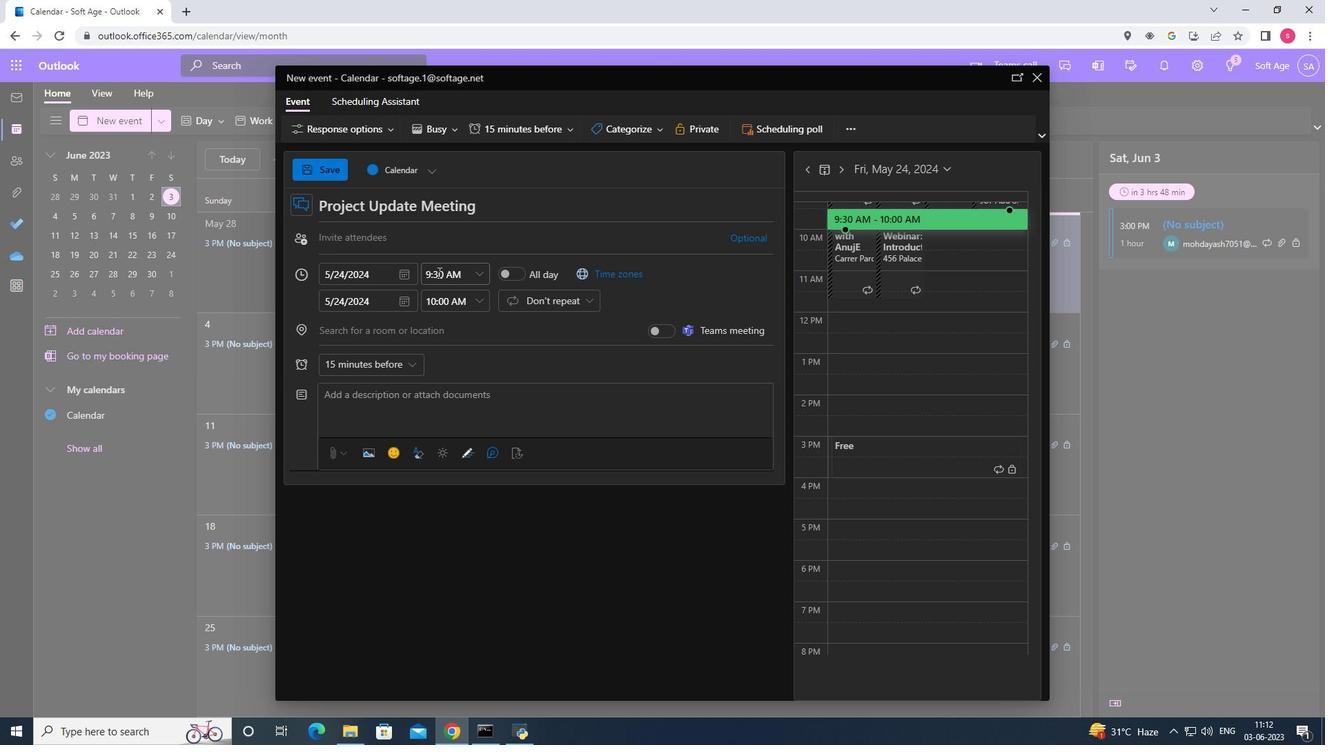 
Action: Key pressed <Key.backspace>4
Screenshot: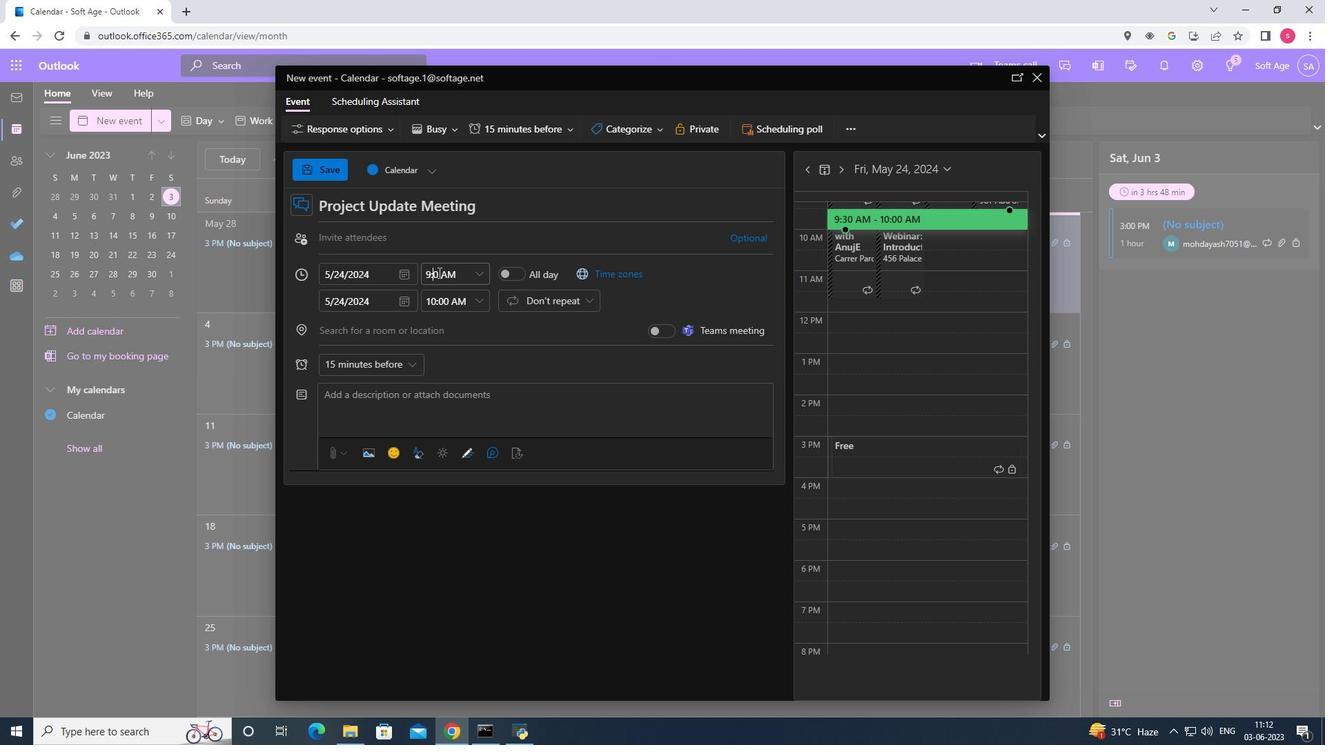 
Action: Mouse moved to (479, 298)
Screenshot: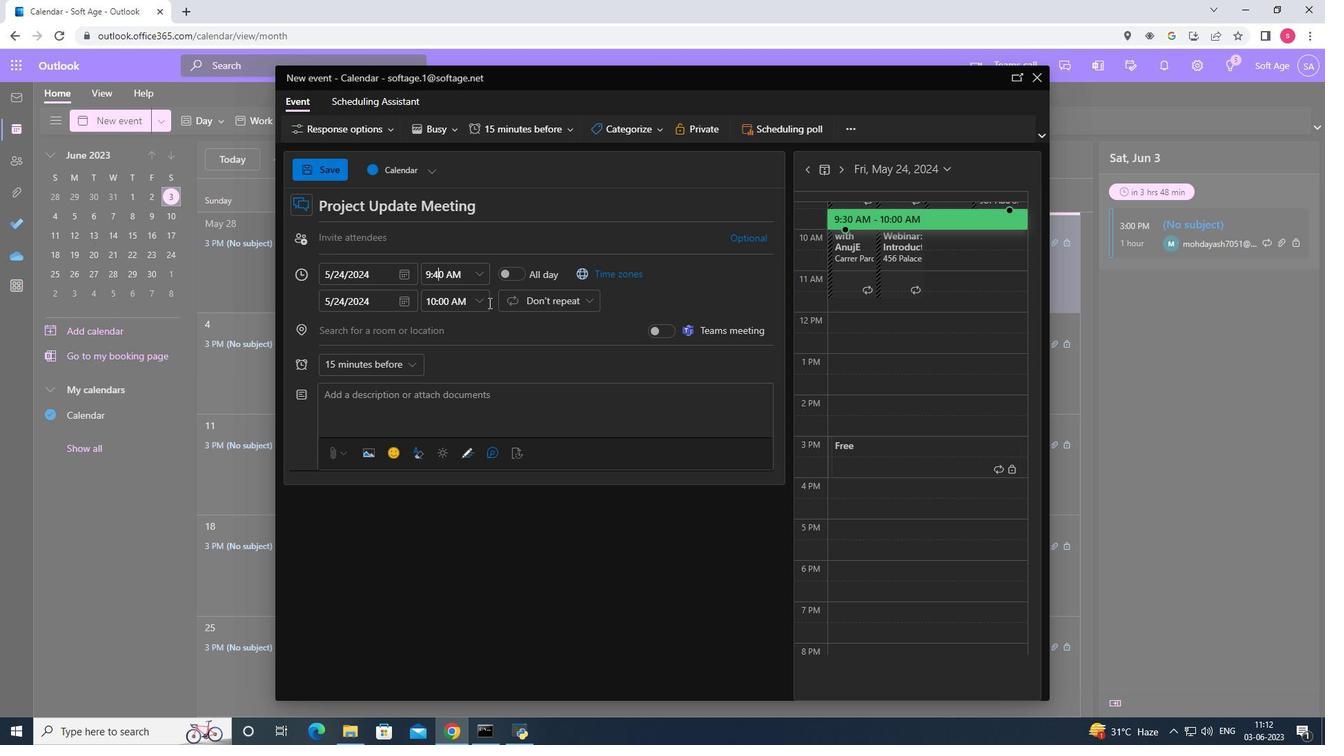 
Action: Mouse pressed left at (479, 298)
Screenshot: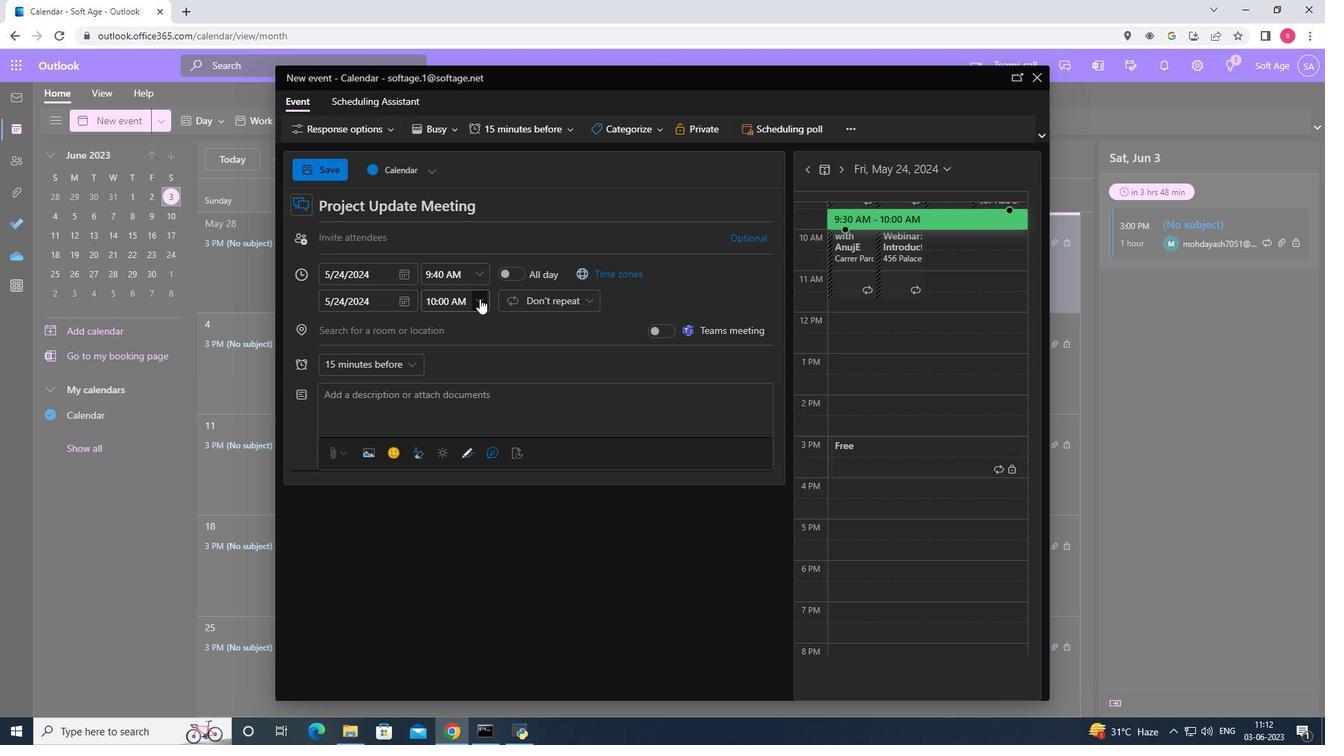 
Action: Mouse moved to (462, 393)
Screenshot: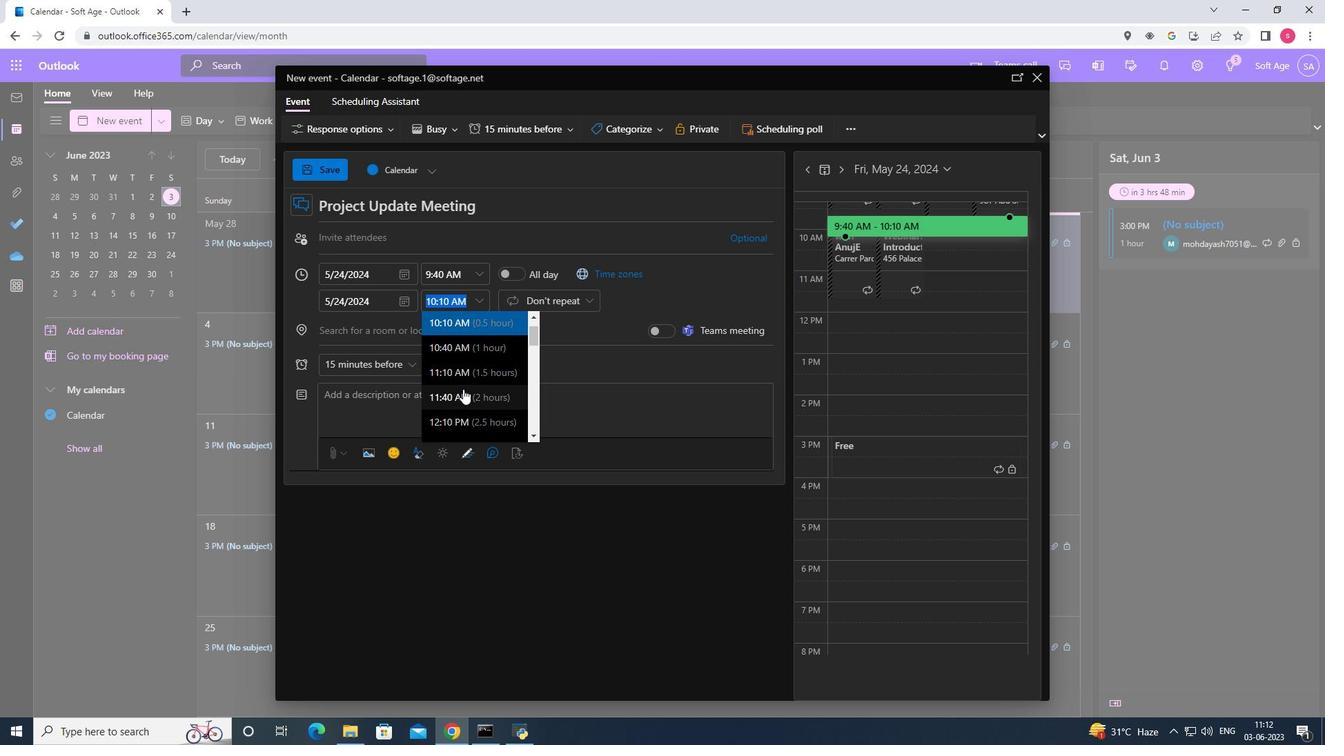 
Action: Mouse pressed left at (462, 393)
Screenshot: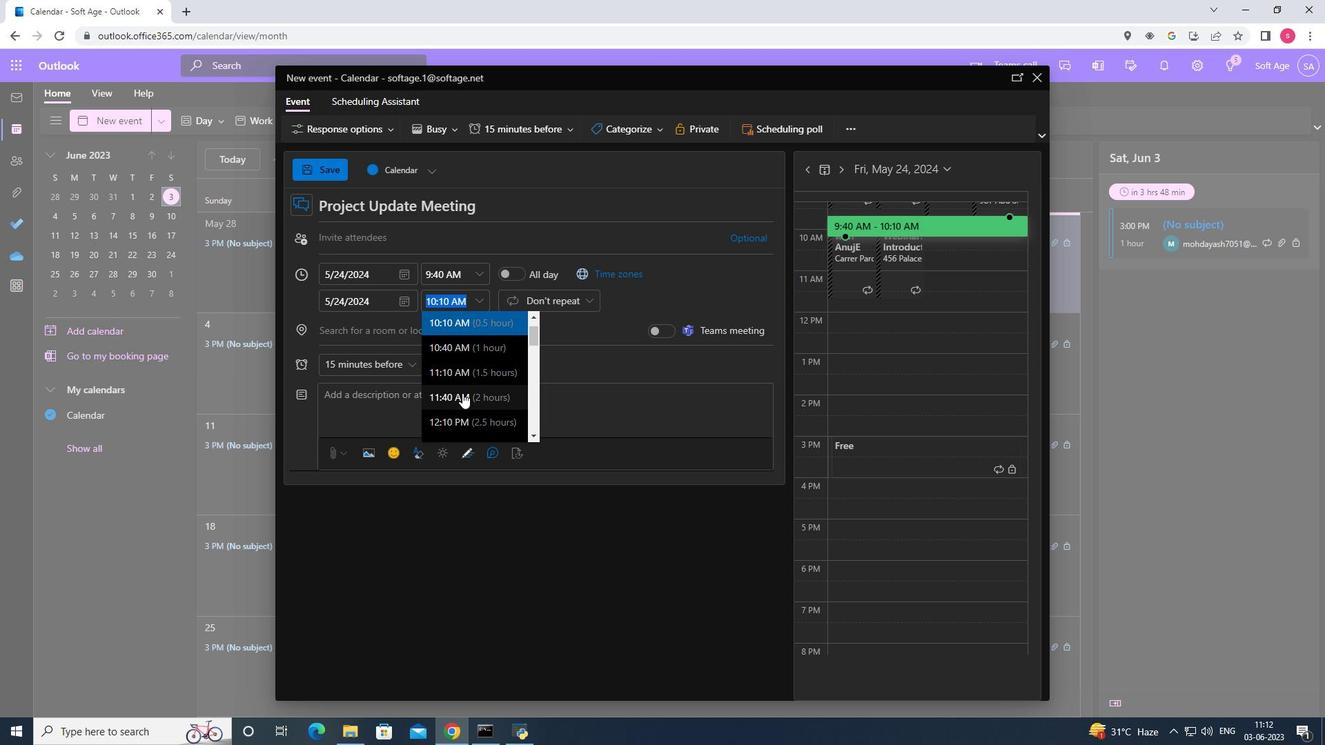 
Action: Mouse moved to (418, 399)
Screenshot: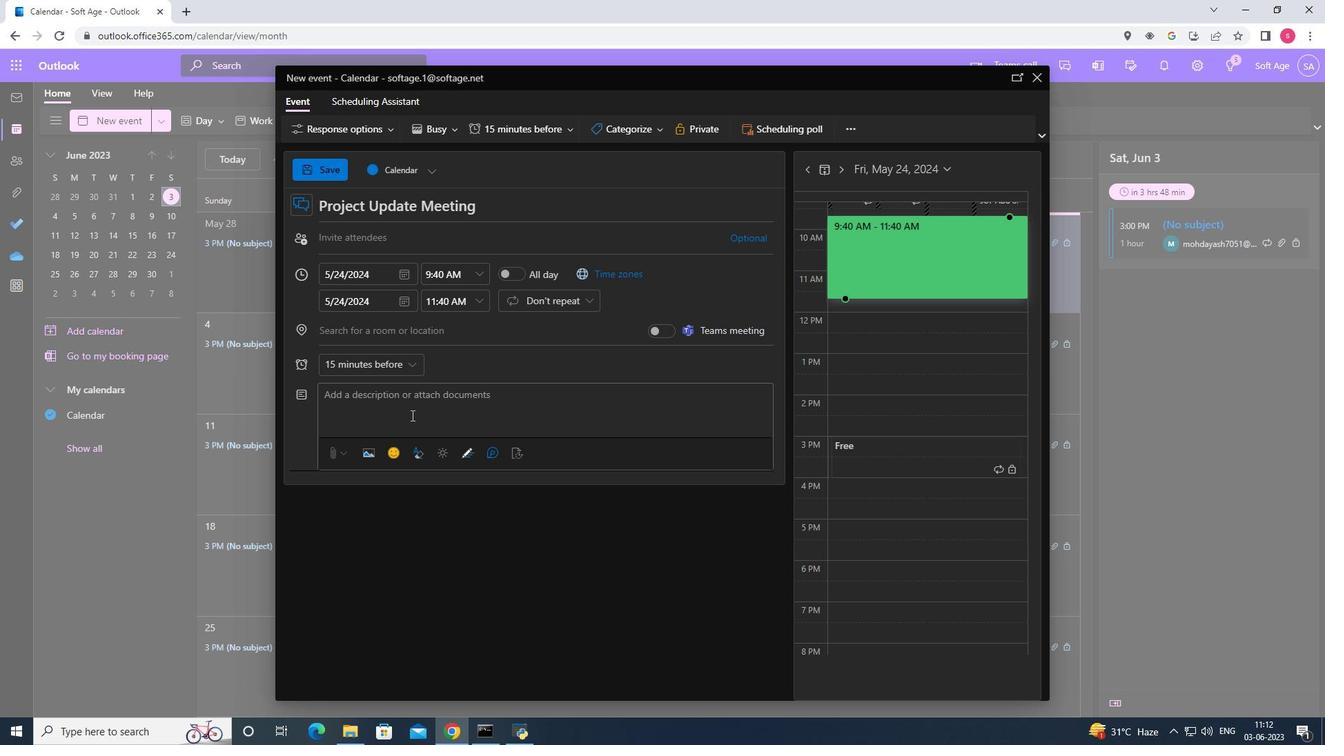 
Action: Mouse pressed left at (418, 399)
Screenshot: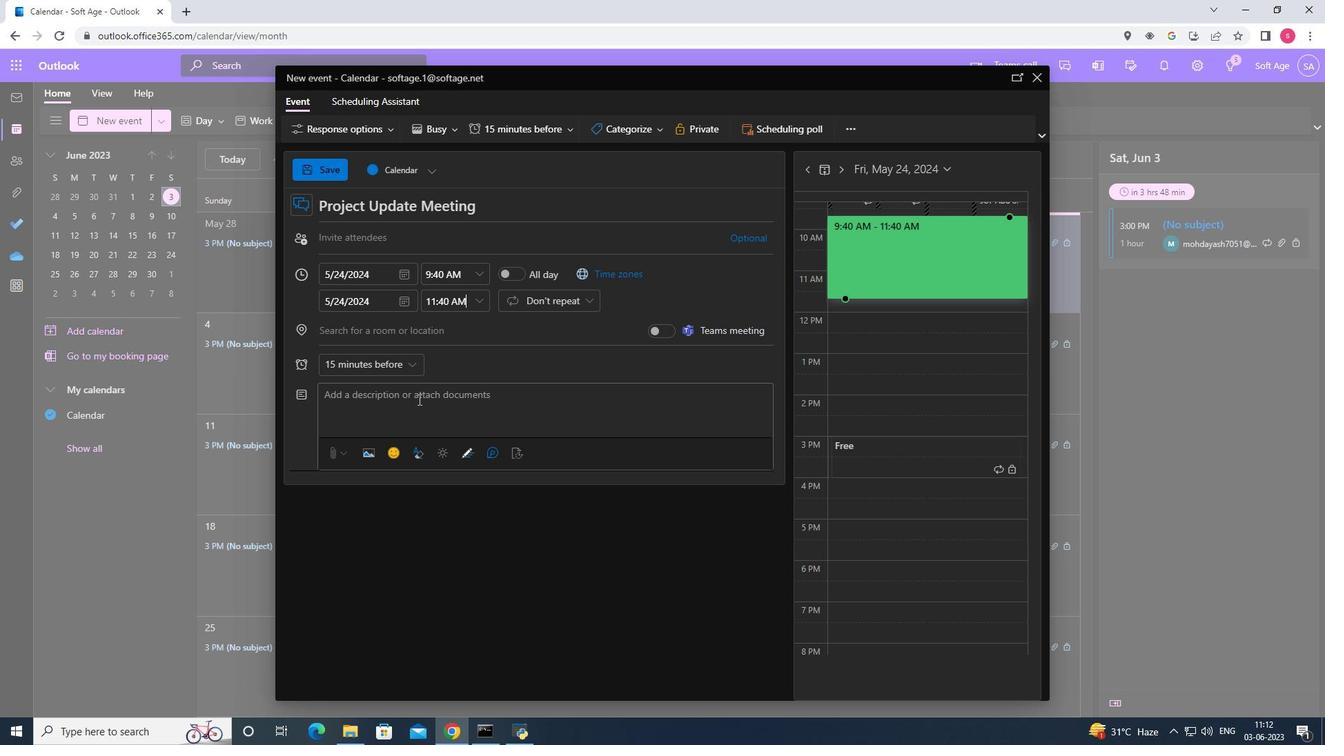 
Action: Key pressed <Key.shift>A<Key.space>project<Key.space><Key.shift>update<Key.space>meeting<Key.space>is<Key.space>a<Key.space>regular<Key.space>gathering<Key.space>where<Key.space>projet<Key.space><Key.backspace><Key.backspace>ct<Key.space>stake<Key.tab>,<Key.space>team<Key.space>mem<Key.backspace><Key.backspace><Key.backspace><Key.tab>,<Key.space>and<Key.space>relevant<Key.space>parties<Key.space>come<Key.space><Key.tab><Key.space>di<Key.tab><Key.space>the<Key.space>progress,<Key.space>status,<Key.space>am<Key.backspace>nd<Key.space>ket<Key.backspace>y<Key.space>up<Key.tab><Key.space>of<Key.space>a<Key.space>specif<Key.tab>.<Key.space><Key.shift><Key.shift>The<Key.space>pro<Key.backspace><Key.backspace><Key.backspace>meeting<Key.space>provides<Key.space>an<Key.space><Key.tab>she<Key.backspace>are<Key.space>info<Key.tab>,<Key.space>address
Screenshot: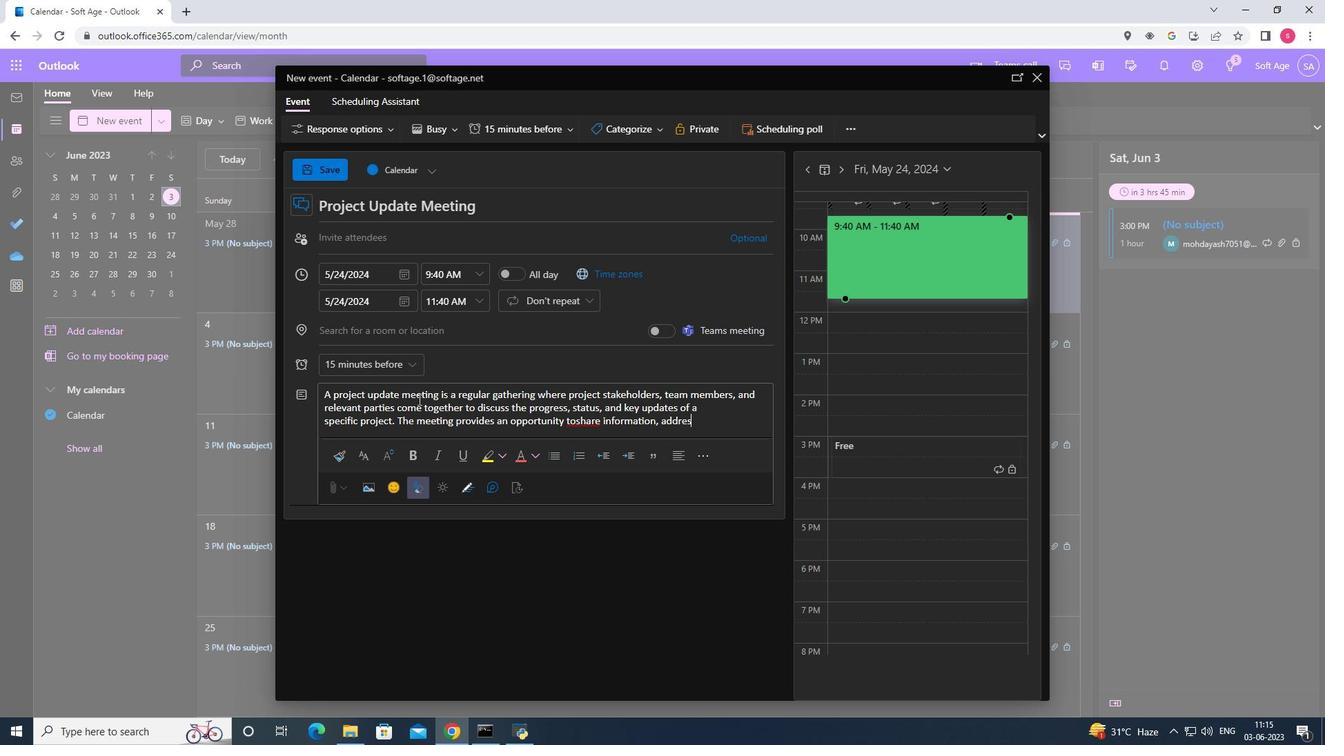 
Action: Mouse moved to (577, 421)
Screenshot: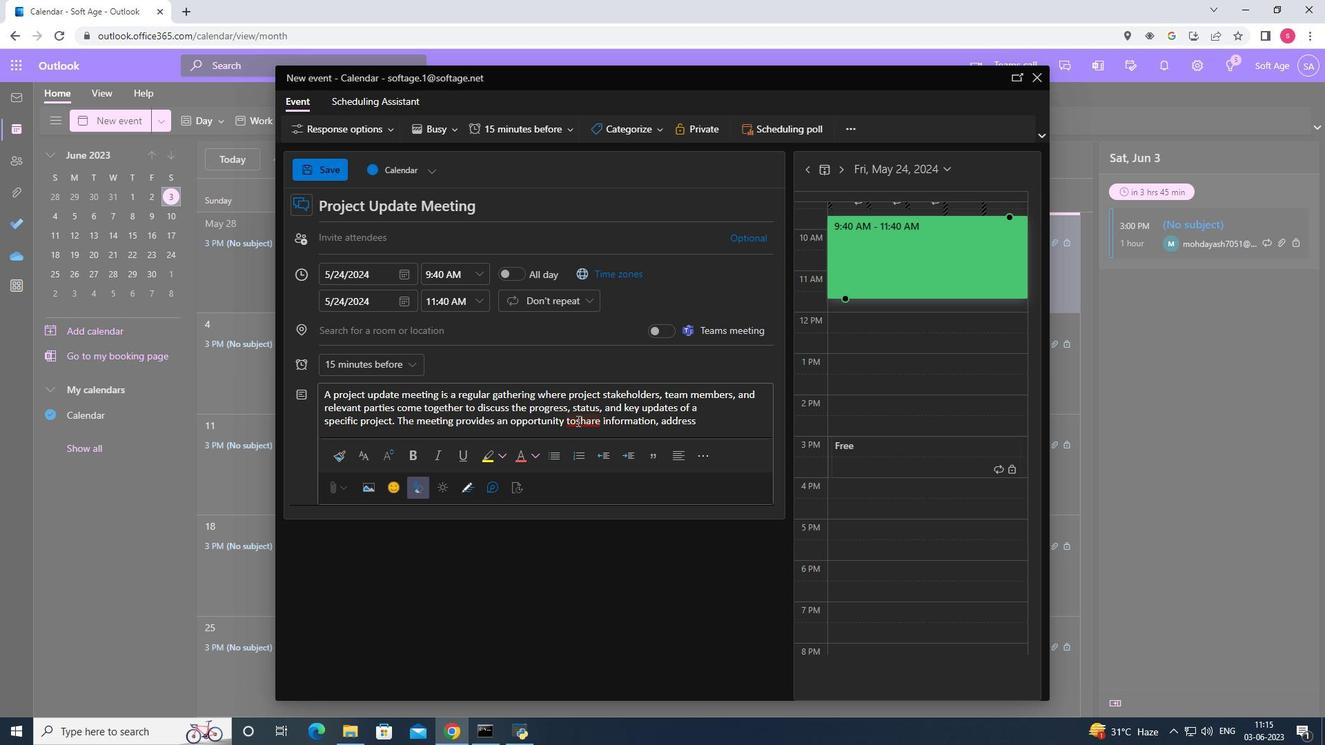 
Action: Mouse pressed left at (577, 421)
Screenshot: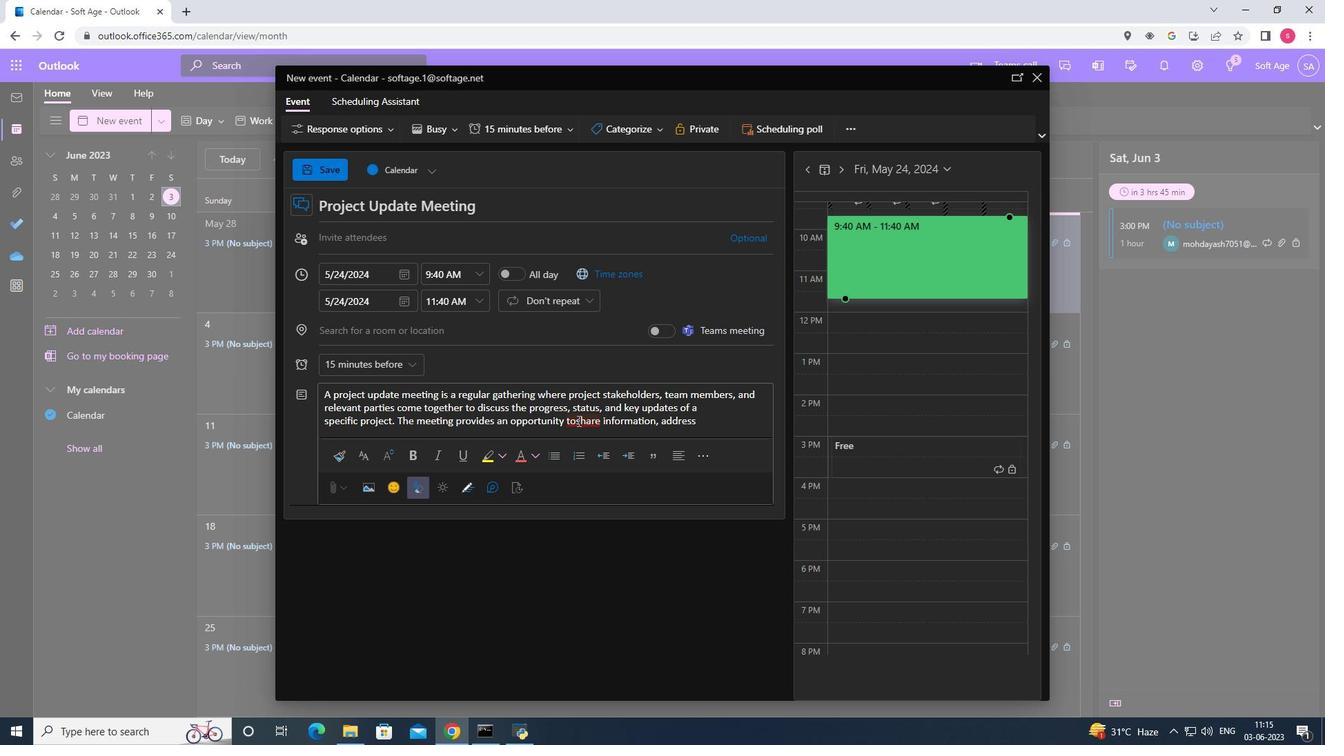 
Action: Key pressed <Key.space>
Screenshot: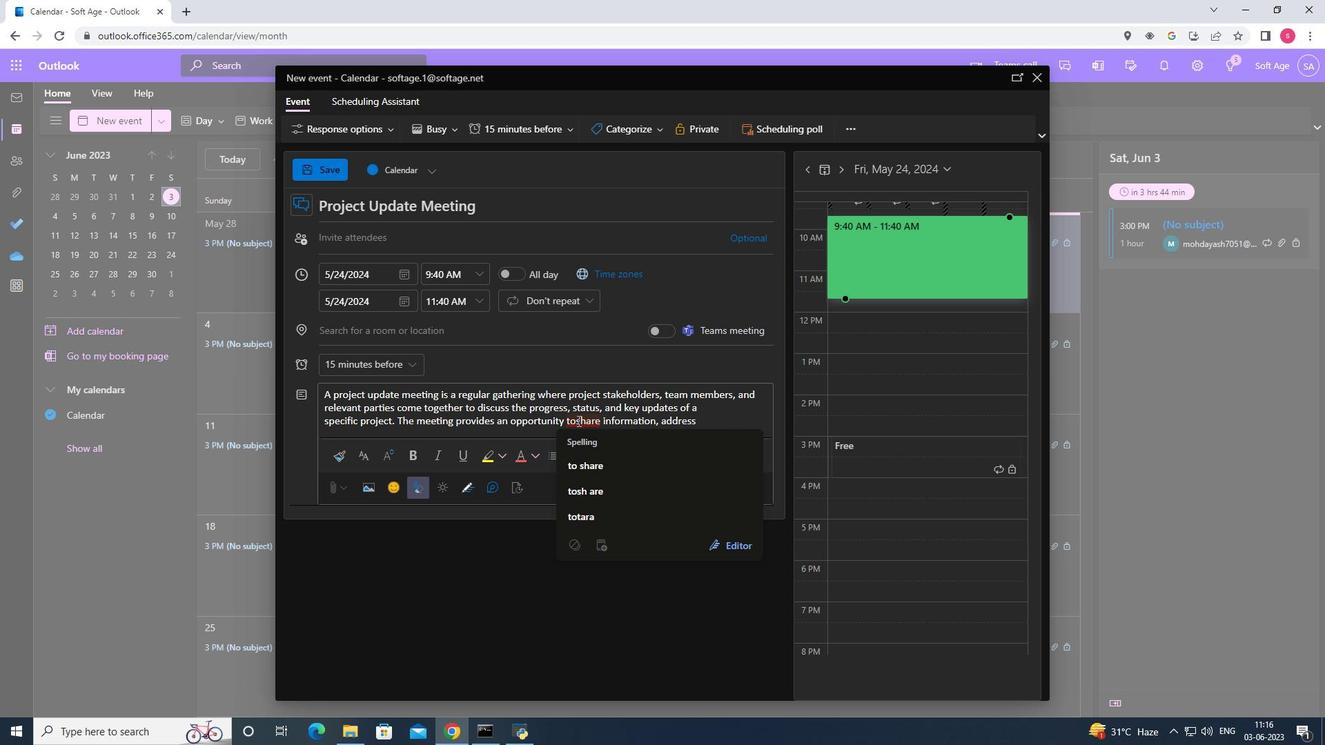 
Action: Mouse moved to (703, 422)
Screenshot: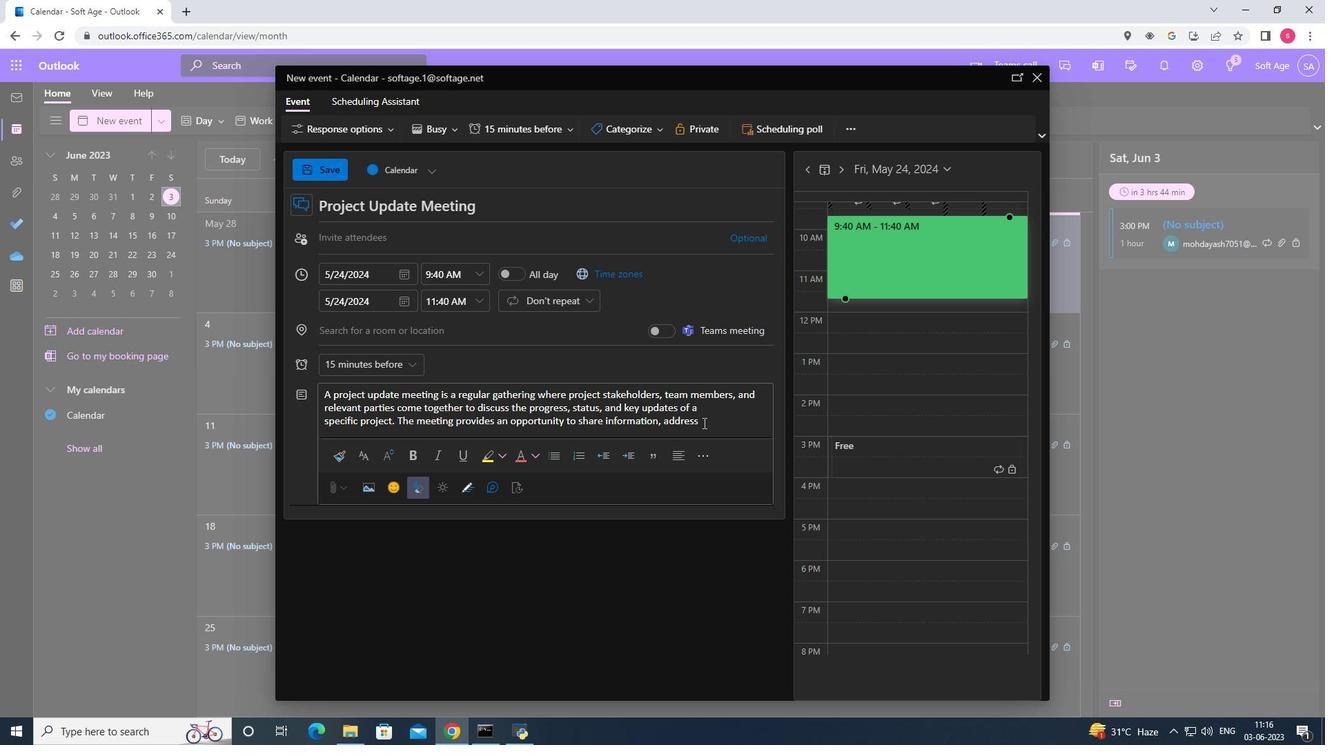 
Action: Mouse pressed left at (703, 422)
Screenshot: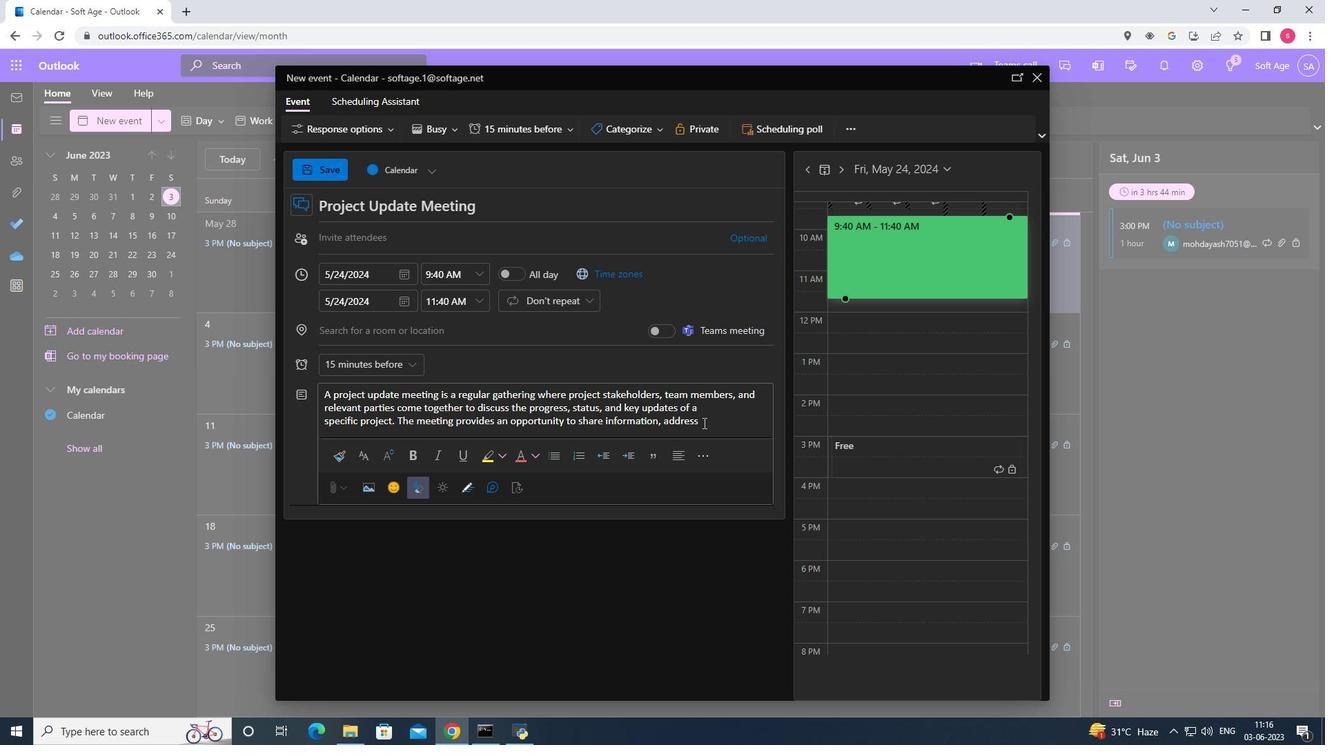 
Action: Key pressed <Key.space>challenges,<Key.space>and<Key.space>ensure<Key.space>that<Key.space>event<Key.space>in<Key.backspace><Key.backspace><Key.backspace><Key.backspace><Key.backspace><Key.backspace><Key.backspace><Key.backspace>the<Key.space>projects<Key.space>stays<Key.space>on<Key.space>track<Key.space>towards<Key.space>its<Key.space>goals.
Screenshot: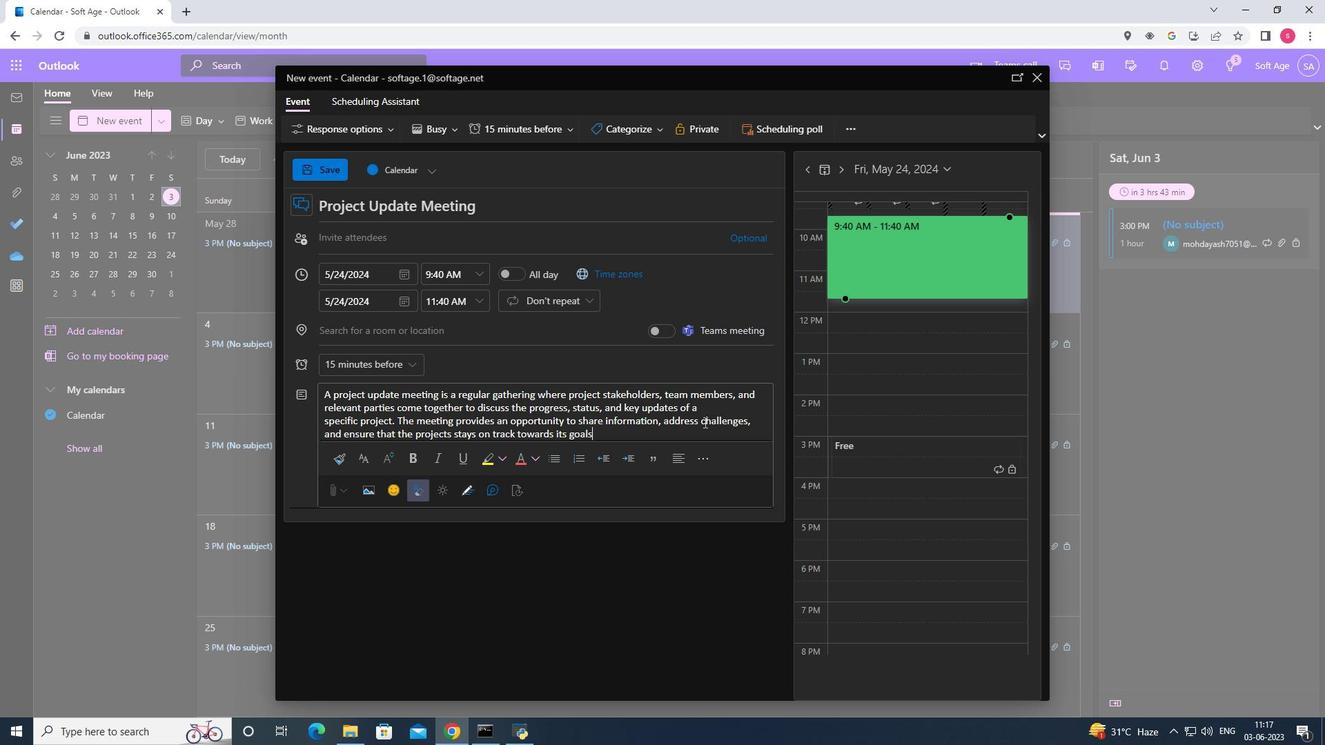 
Action: Mouse moved to (644, 133)
Screenshot: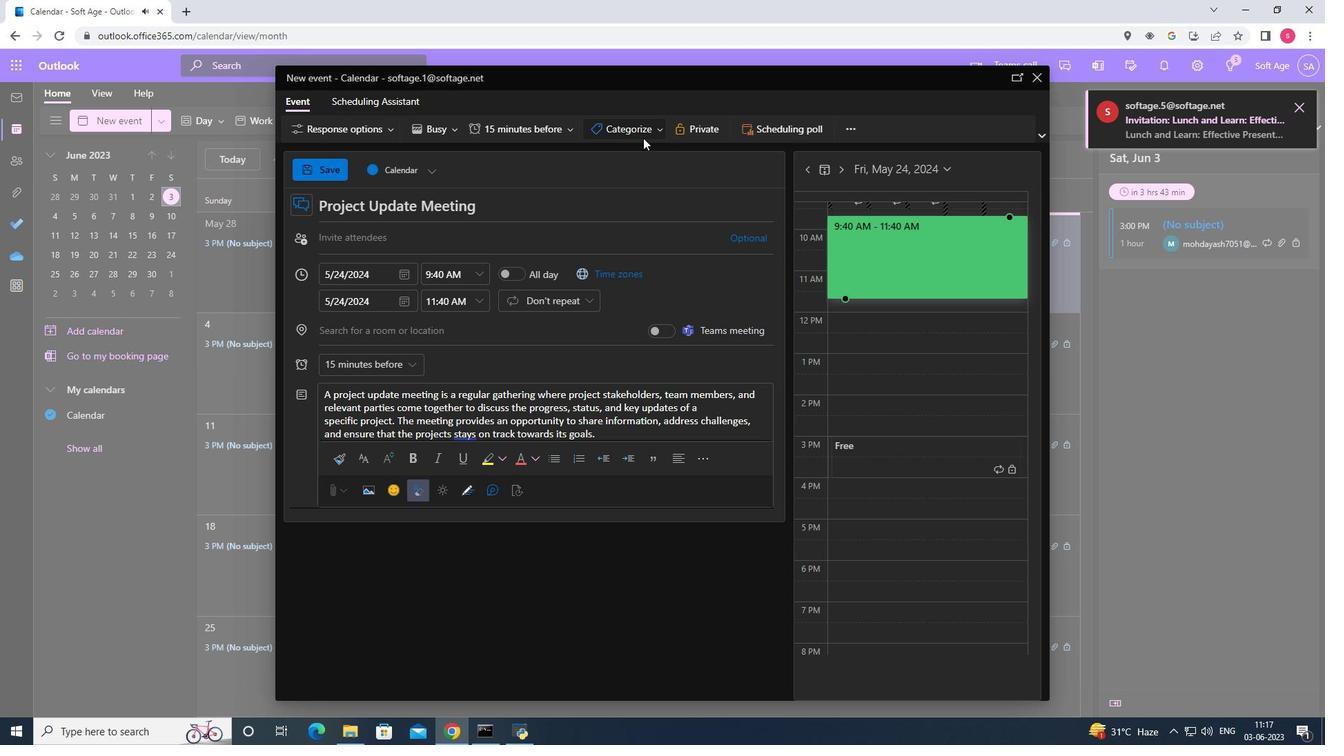 
Action: Mouse pressed left at (644, 133)
Screenshot: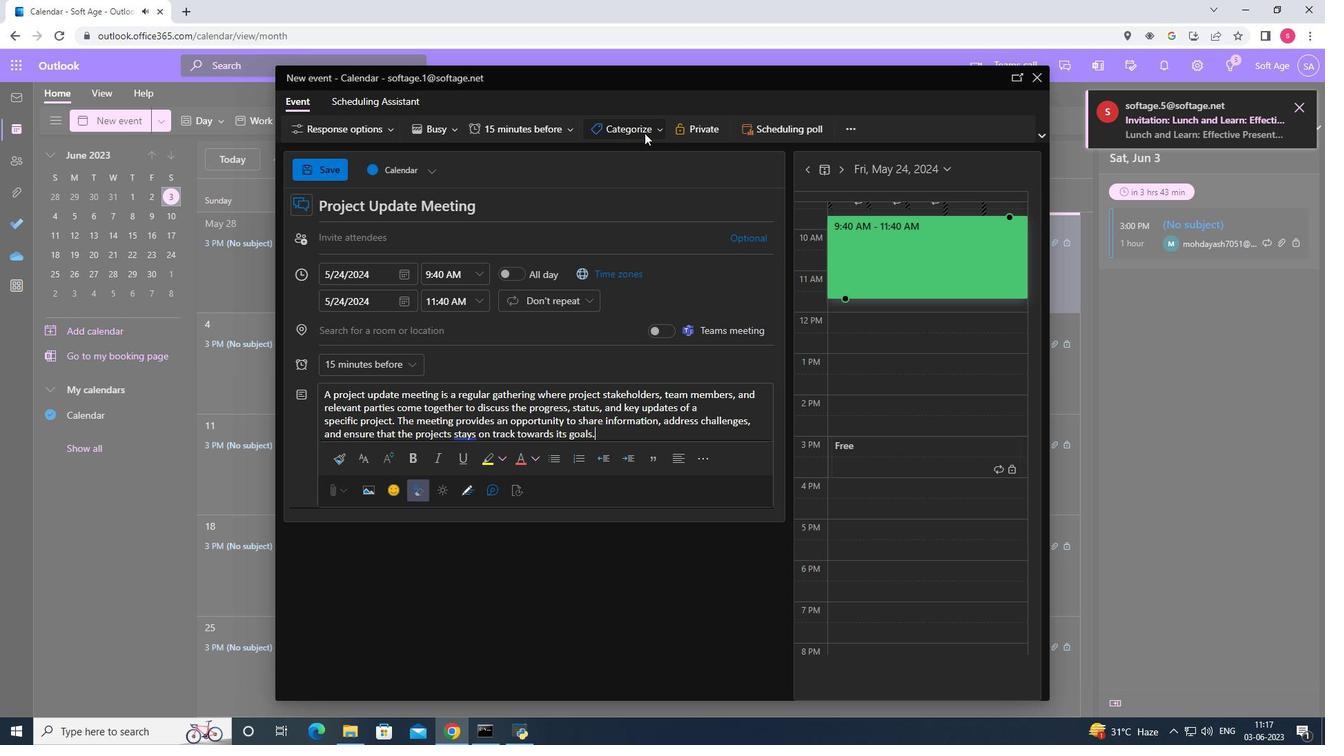 
Action: Mouse moved to (628, 242)
Screenshot: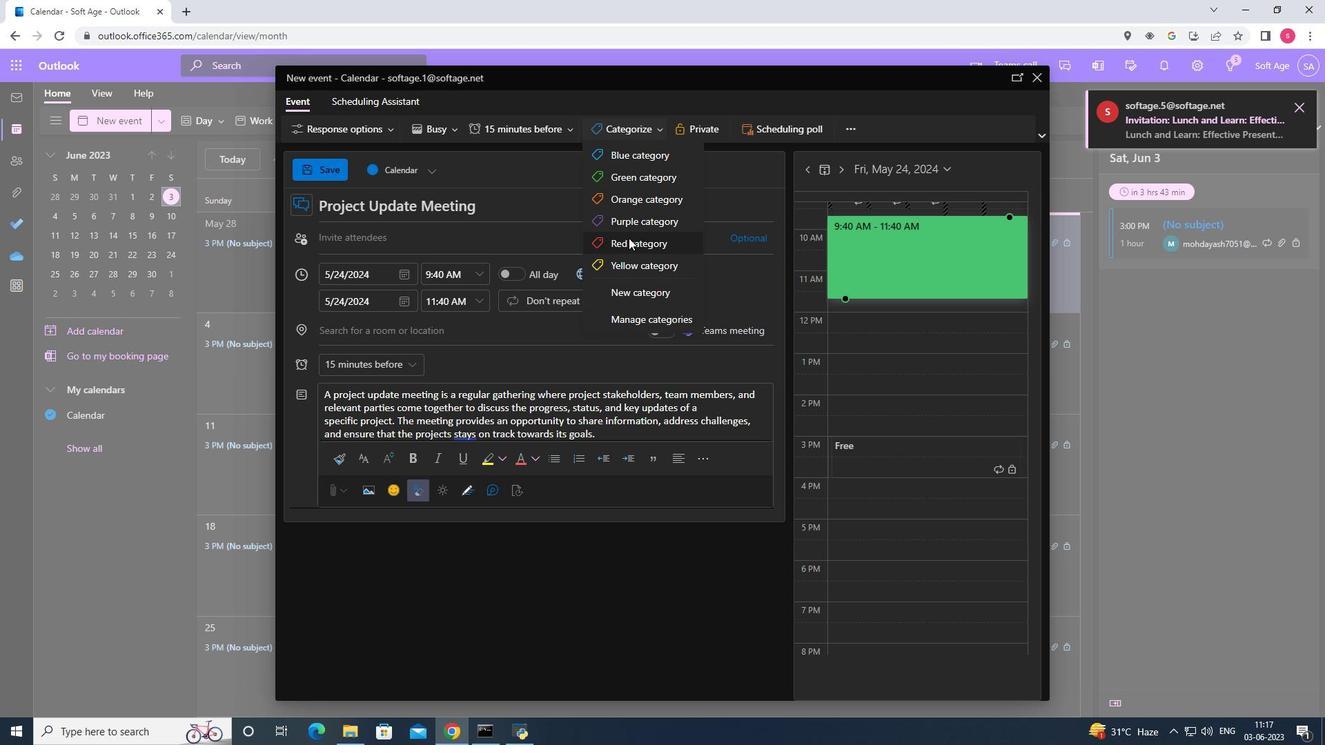 
Action: Mouse pressed left at (628, 242)
Screenshot: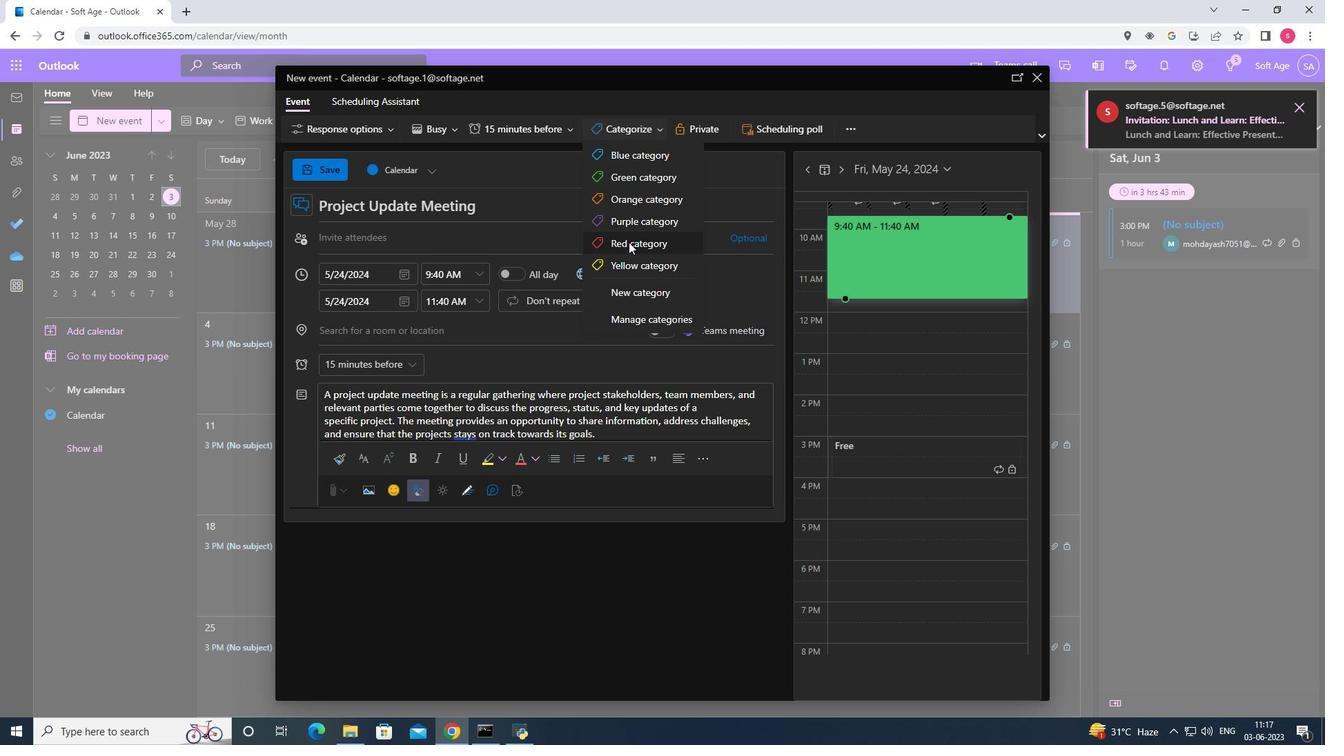
Action: Mouse moved to (525, 338)
Screenshot: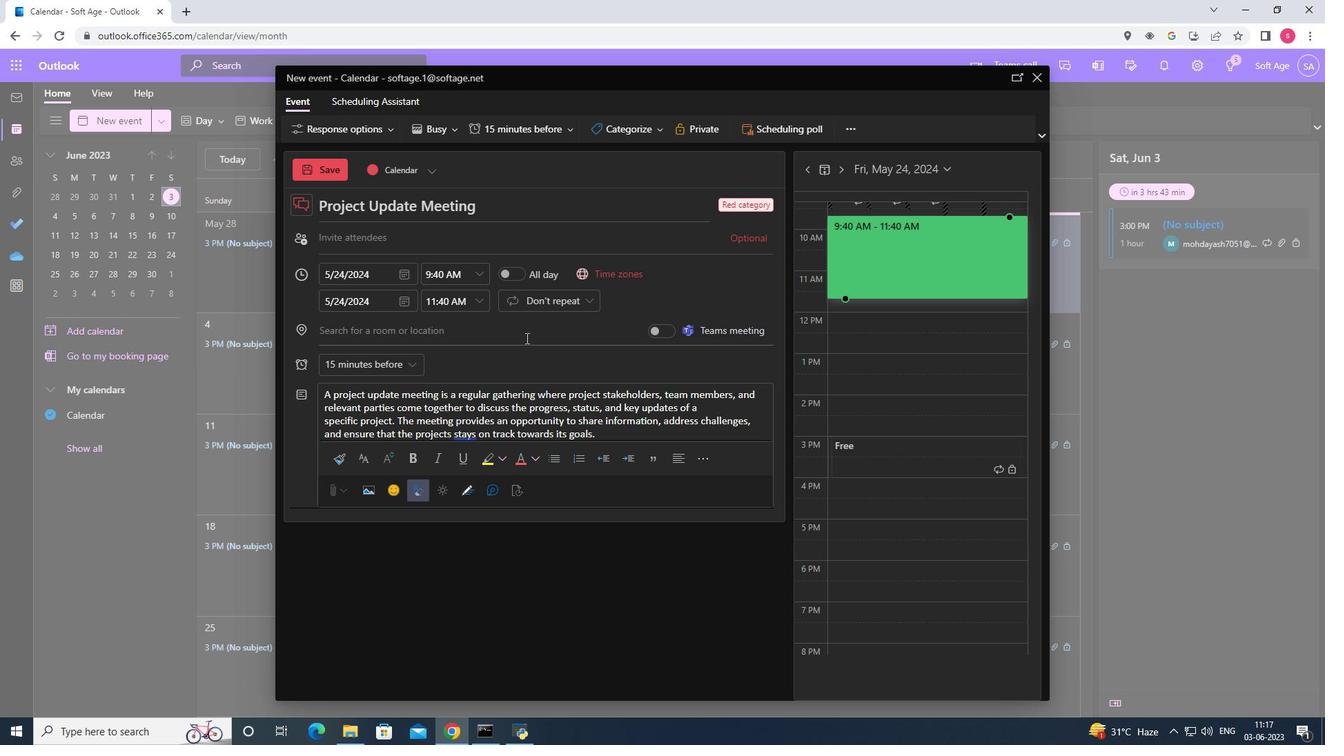 
Action: Mouse pressed left at (525, 338)
Screenshot: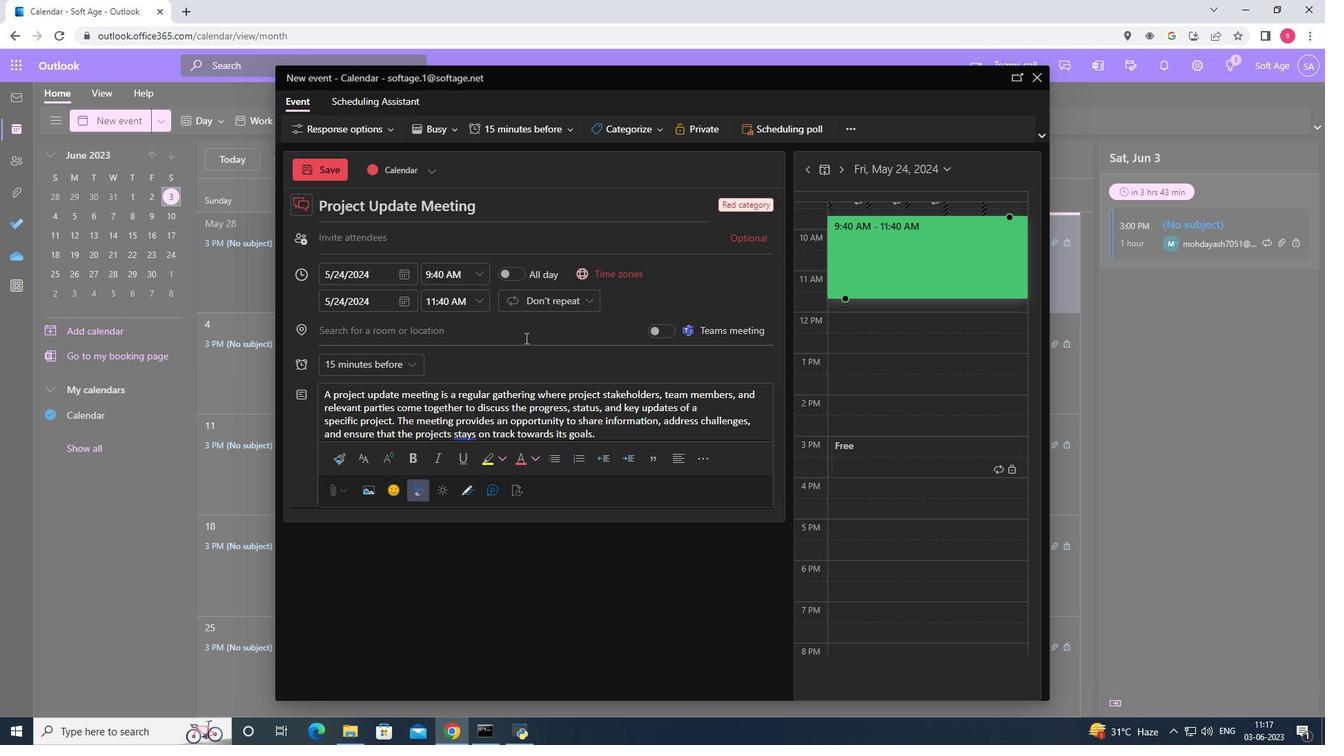 
Action: Mouse moved to (523, 338)
Screenshot: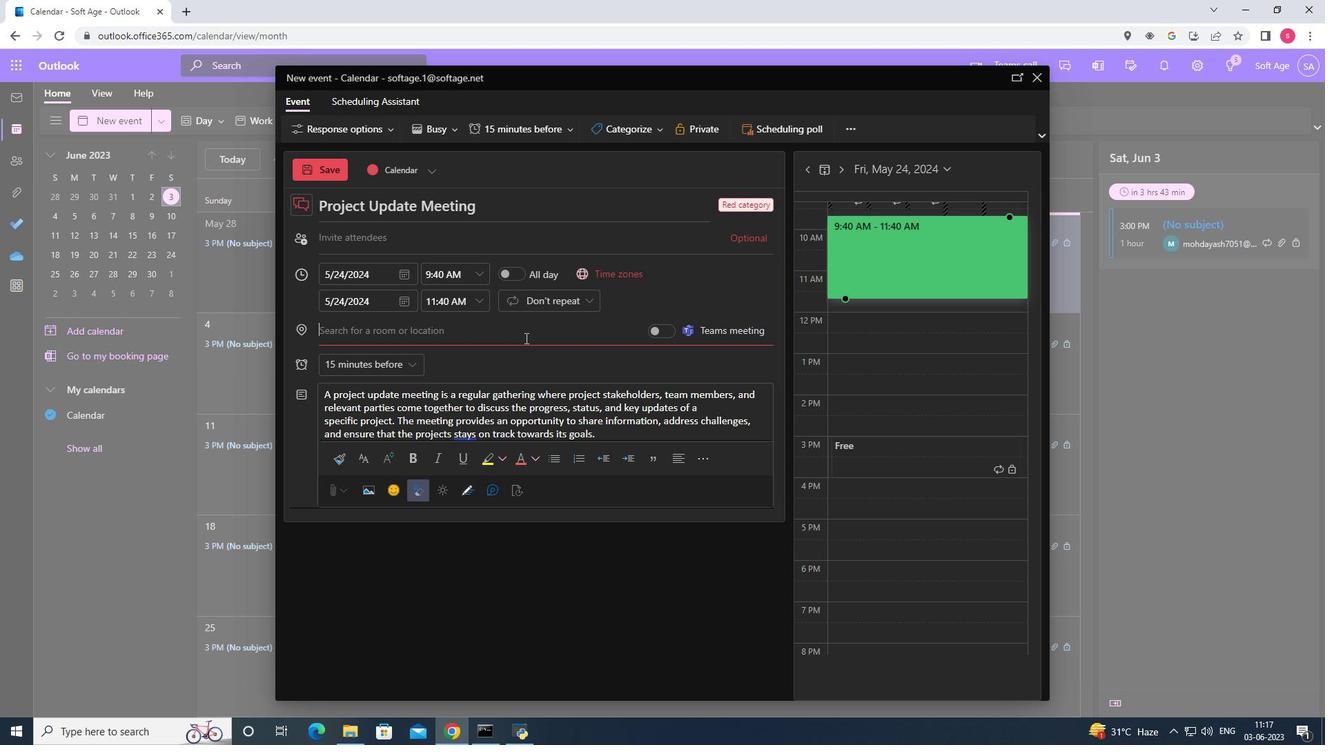
Action: Key pressed 123<Key.space><Key.shift>Gran<Key.space><Key.shift>Via<Key.space><Key.backspace>,<Key.space><Key.shift><Key.shift><Key.shift><Key.shift><Key.shift><Key.shift><Key.shift><Key.shift><Key.shift><Key.shift><Key.shift><Key.shift><Key.shift><Key.shift><Key.shift><Key.shift><Key.shift><Key.shift><Key.shift><Key.shift><Key.shift><Key.shift>Barcek<Key.backspace>lona,<Key.space><Key.shift><Key.shift>Spain
Screenshot: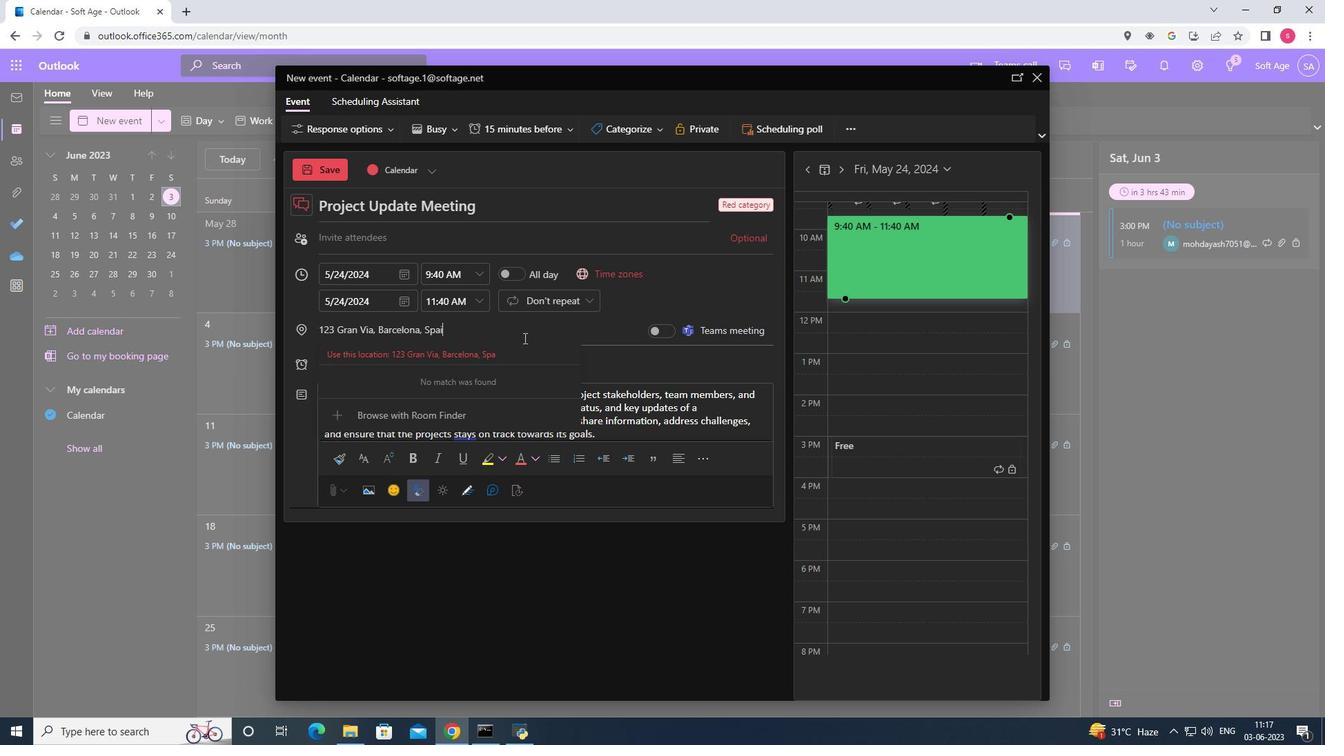 
Action: Mouse moved to (488, 355)
Screenshot: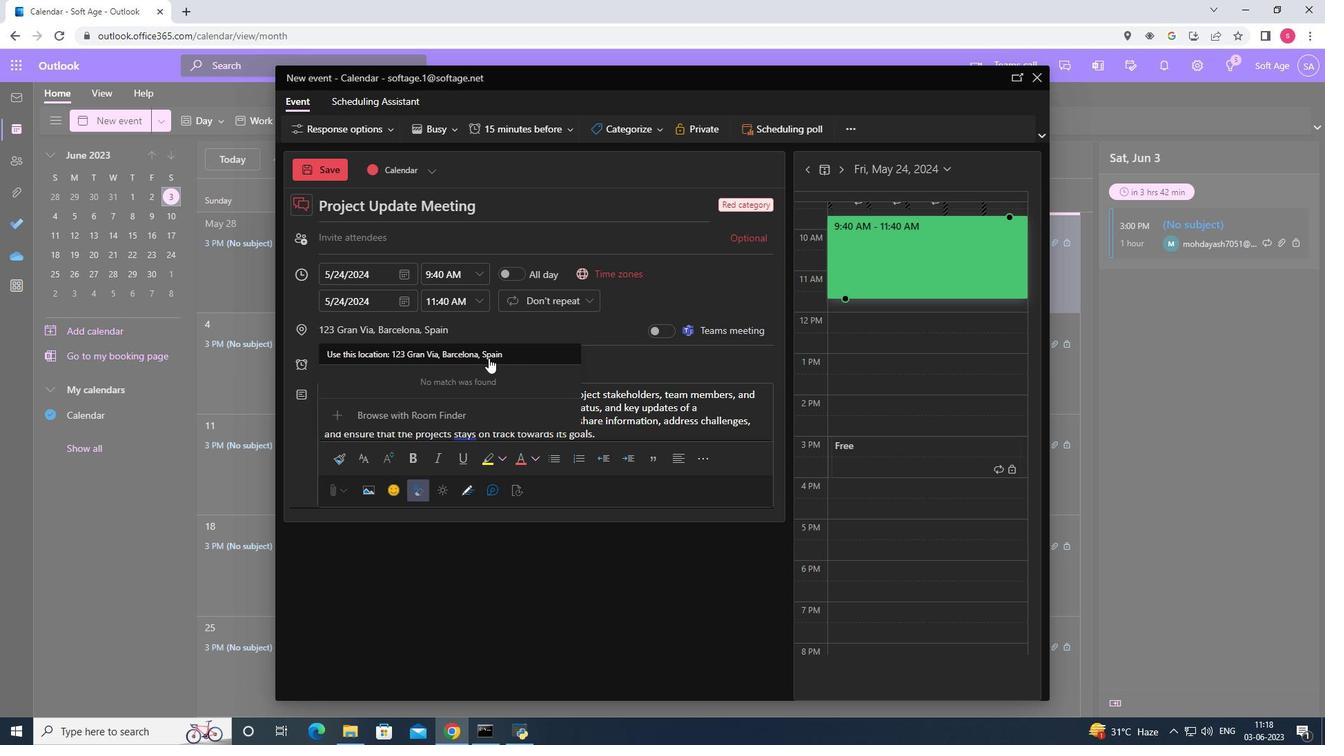 
Action: Mouse pressed left at (488, 355)
Screenshot: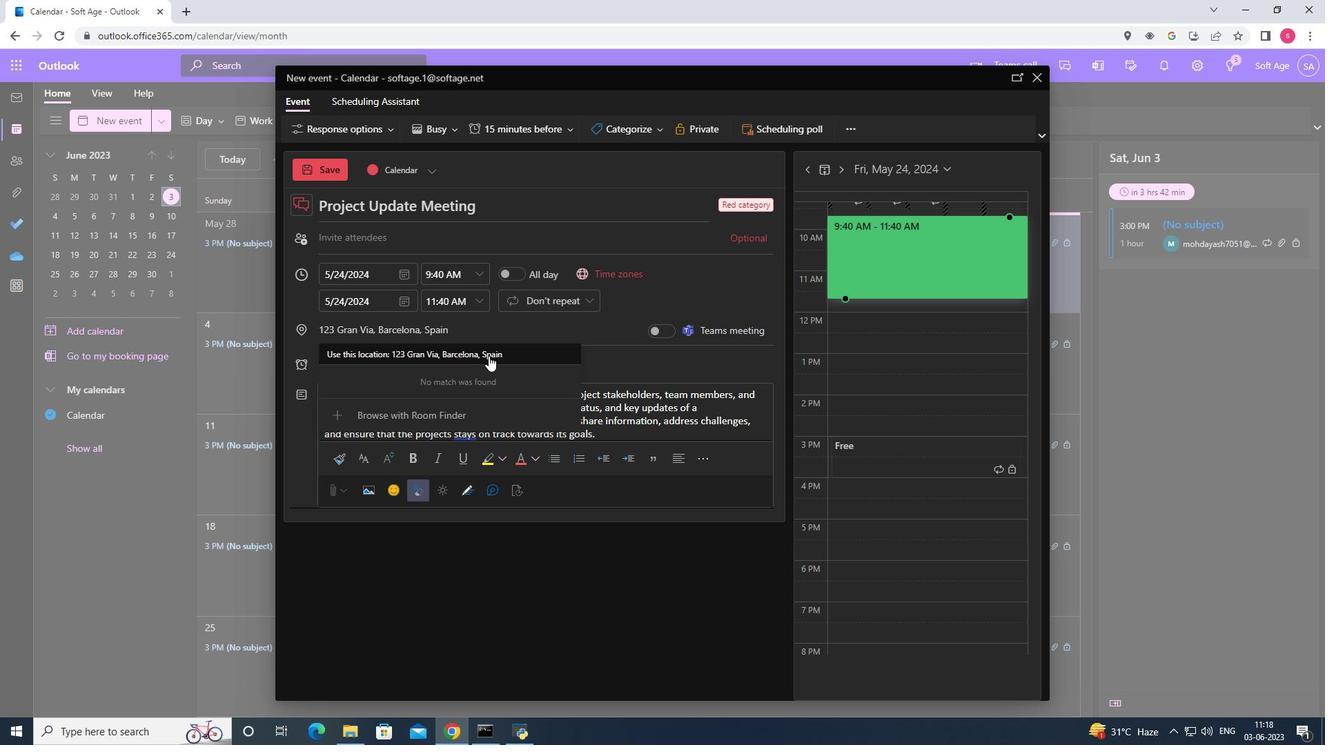 
Action: Mouse moved to (462, 242)
Screenshot: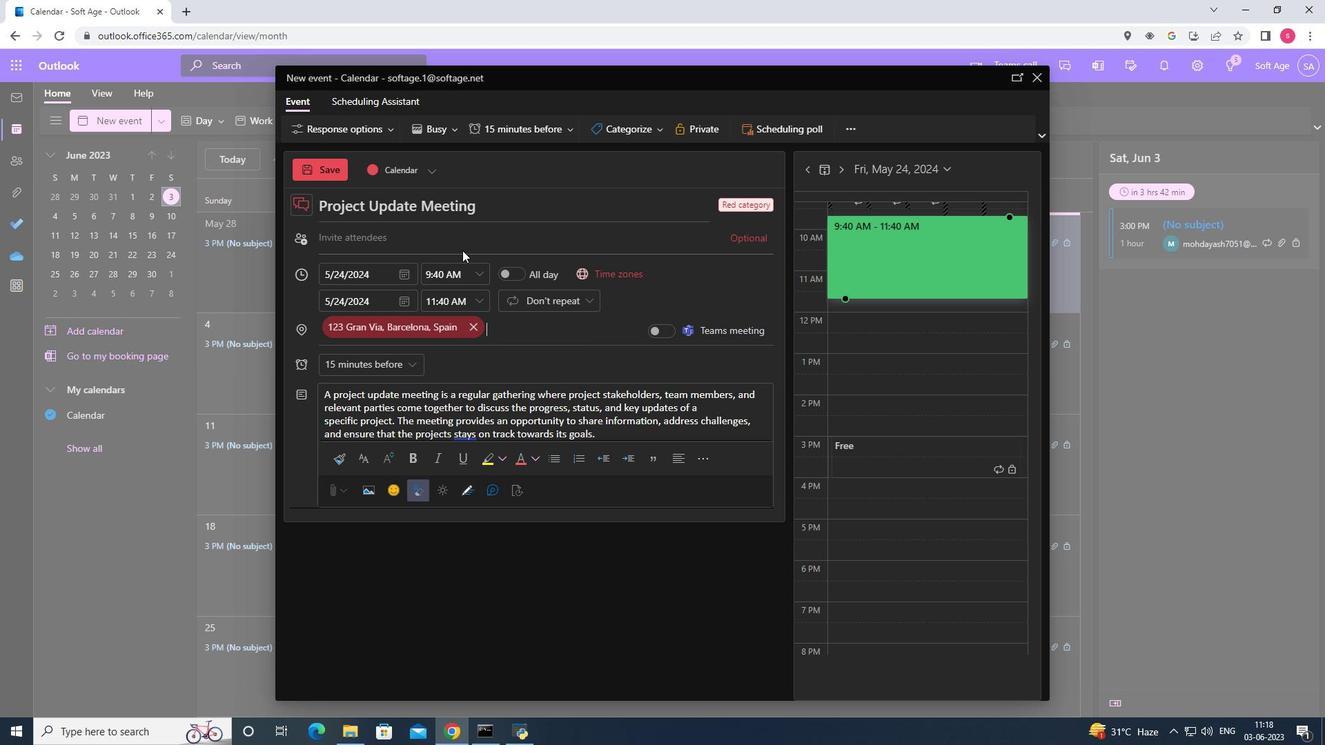 
Action: Mouse pressed left at (462, 242)
Screenshot: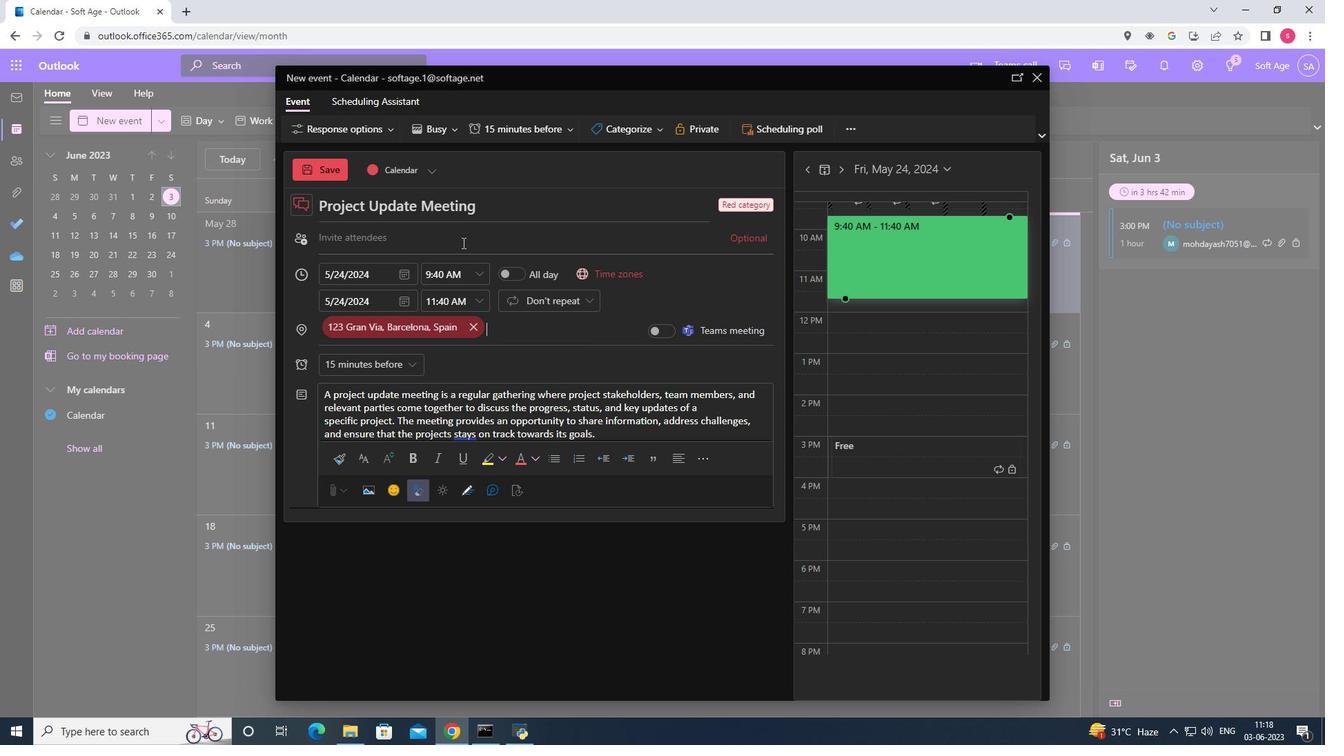 
Action: Key pressed softage.5<Key.shift>@
Screenshot: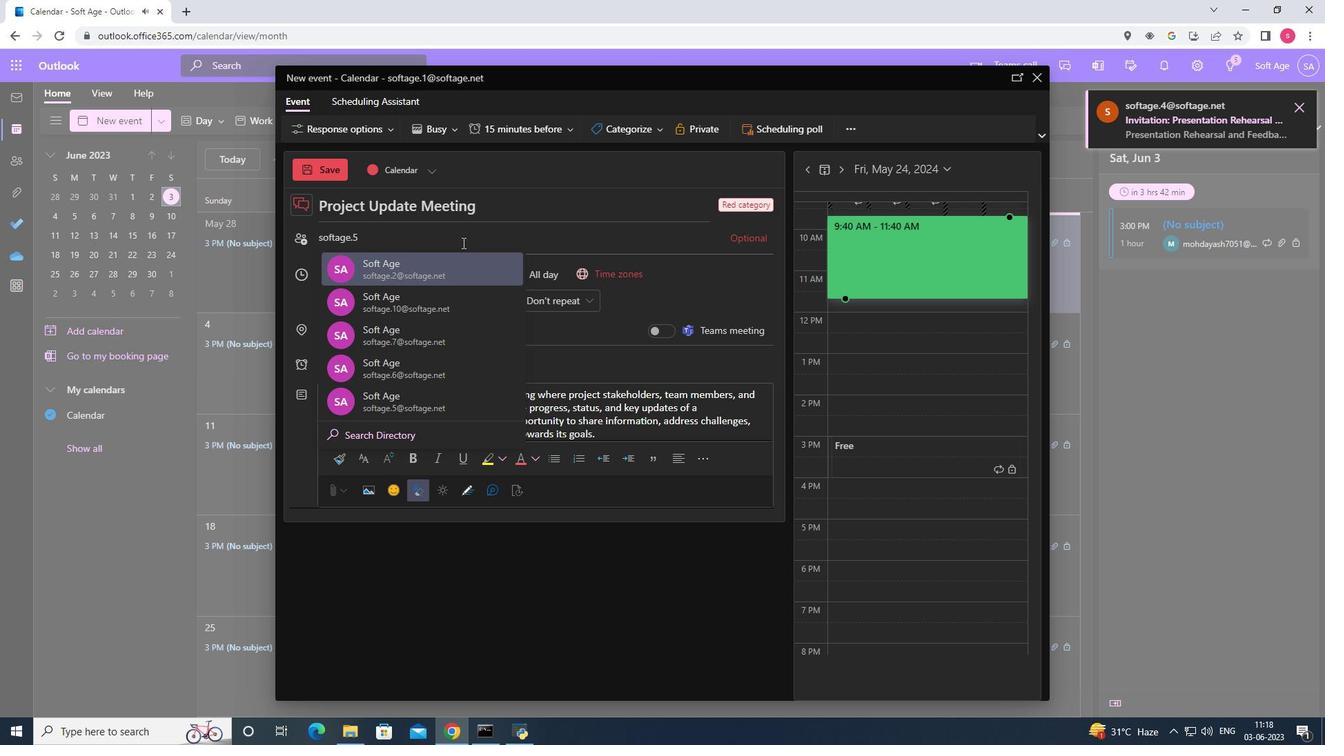 
Action: Mouse moved to (461, 262)
Screenshot: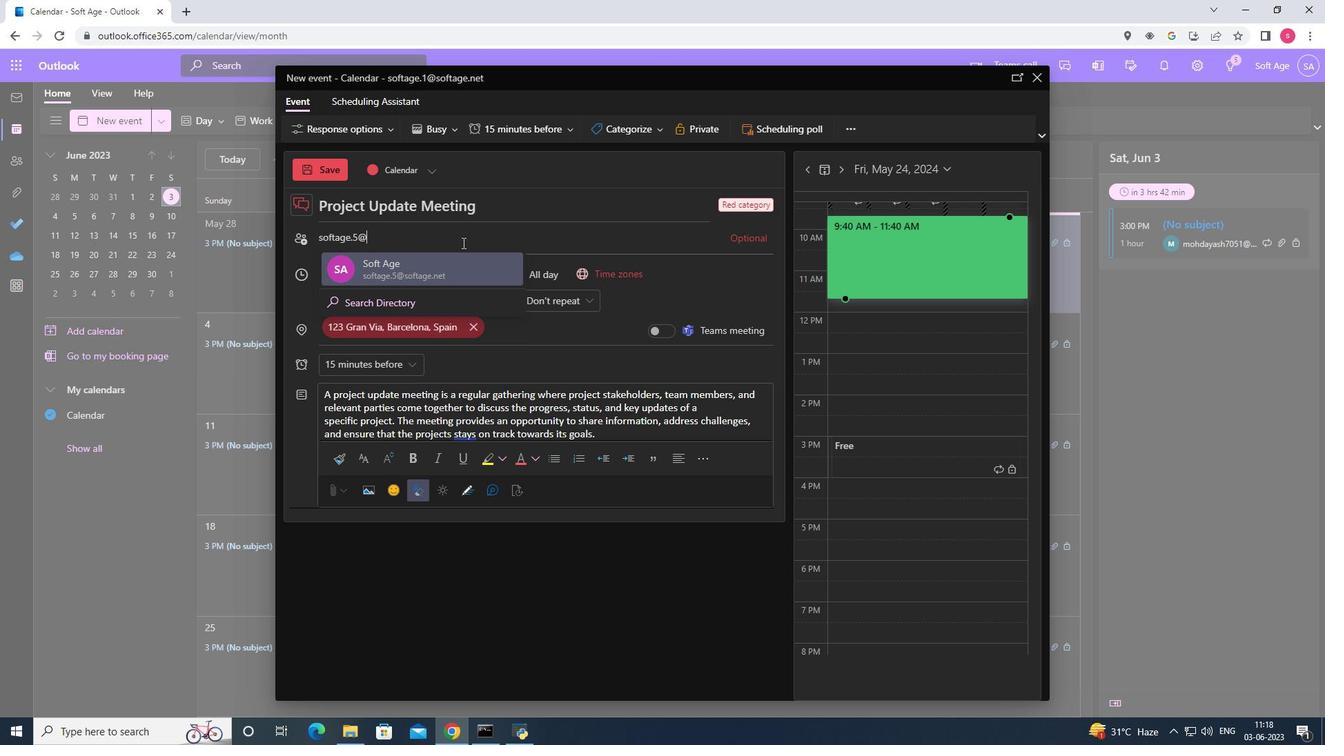 
Action: Mouse pressed left at (461, 262)
Screenshot: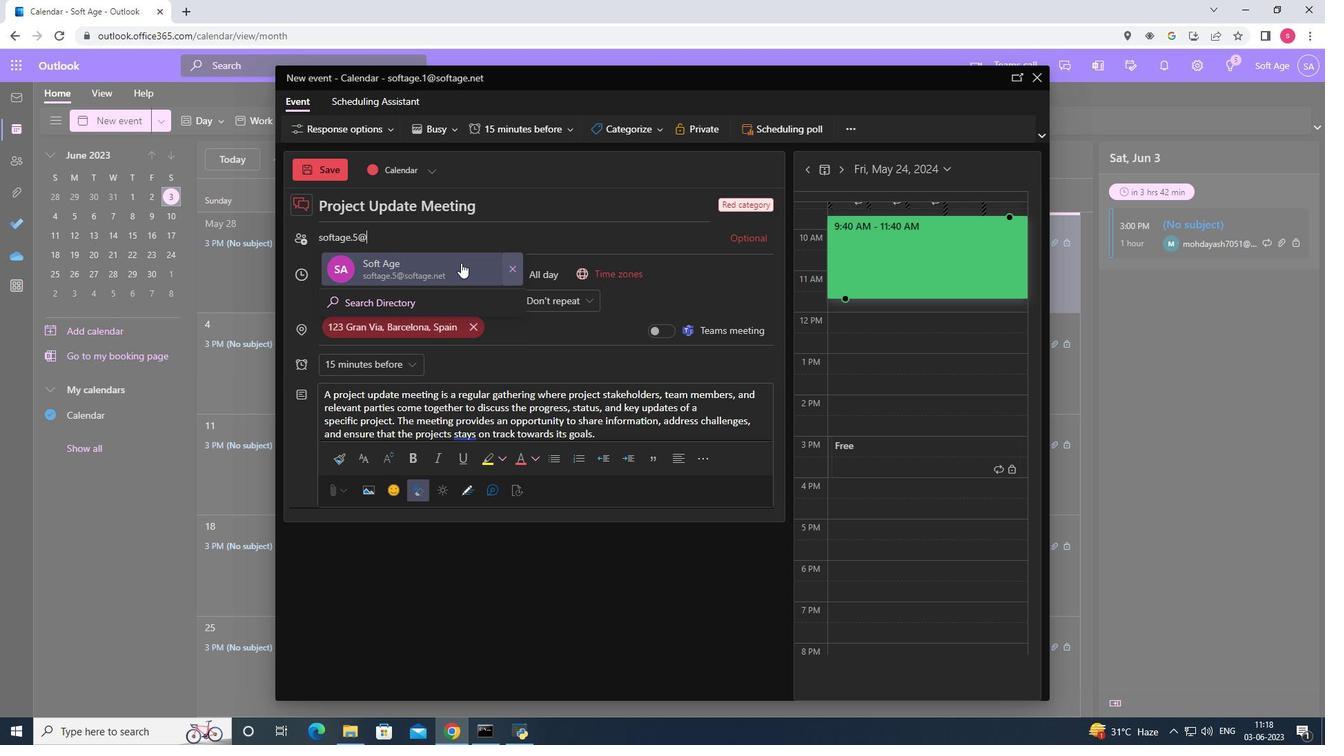 
Action: Key pressed softage.6<Key.shift>@
Screenshot: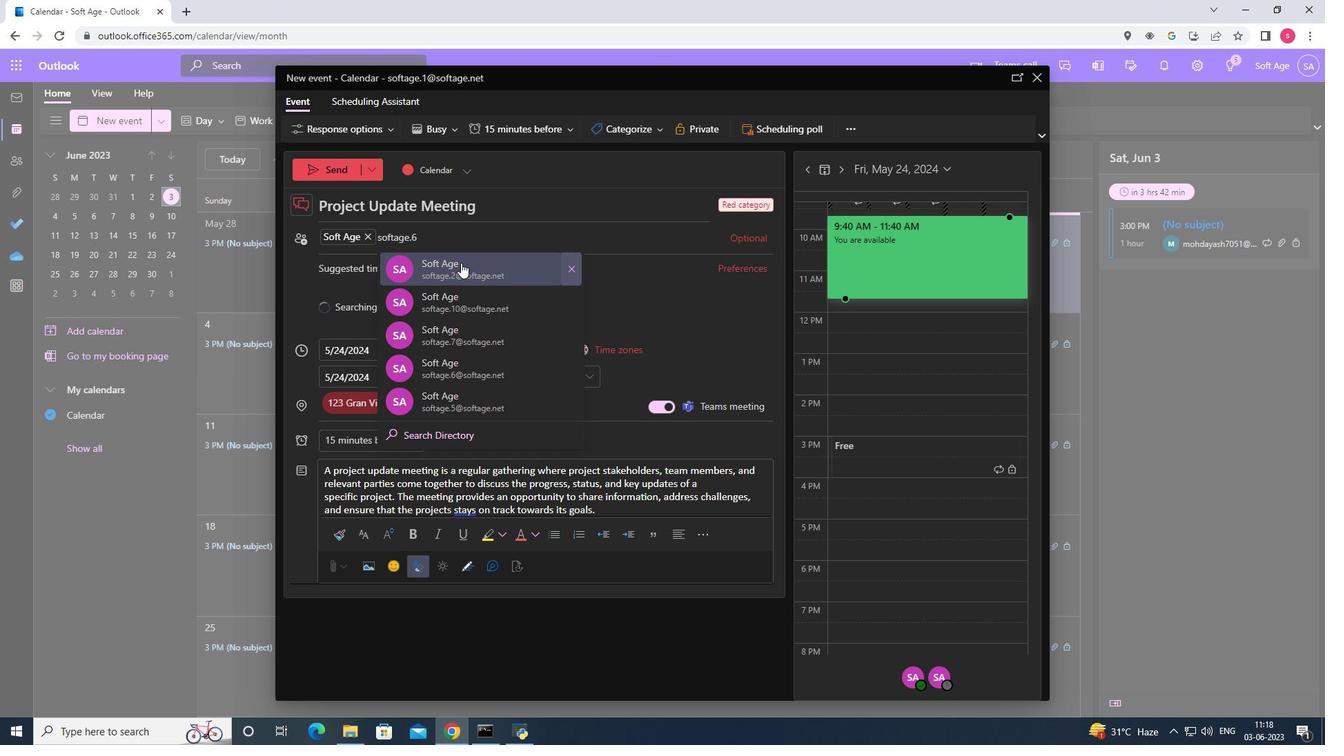 
Action: Mouse pressed left at (461, 262)
Screenshot: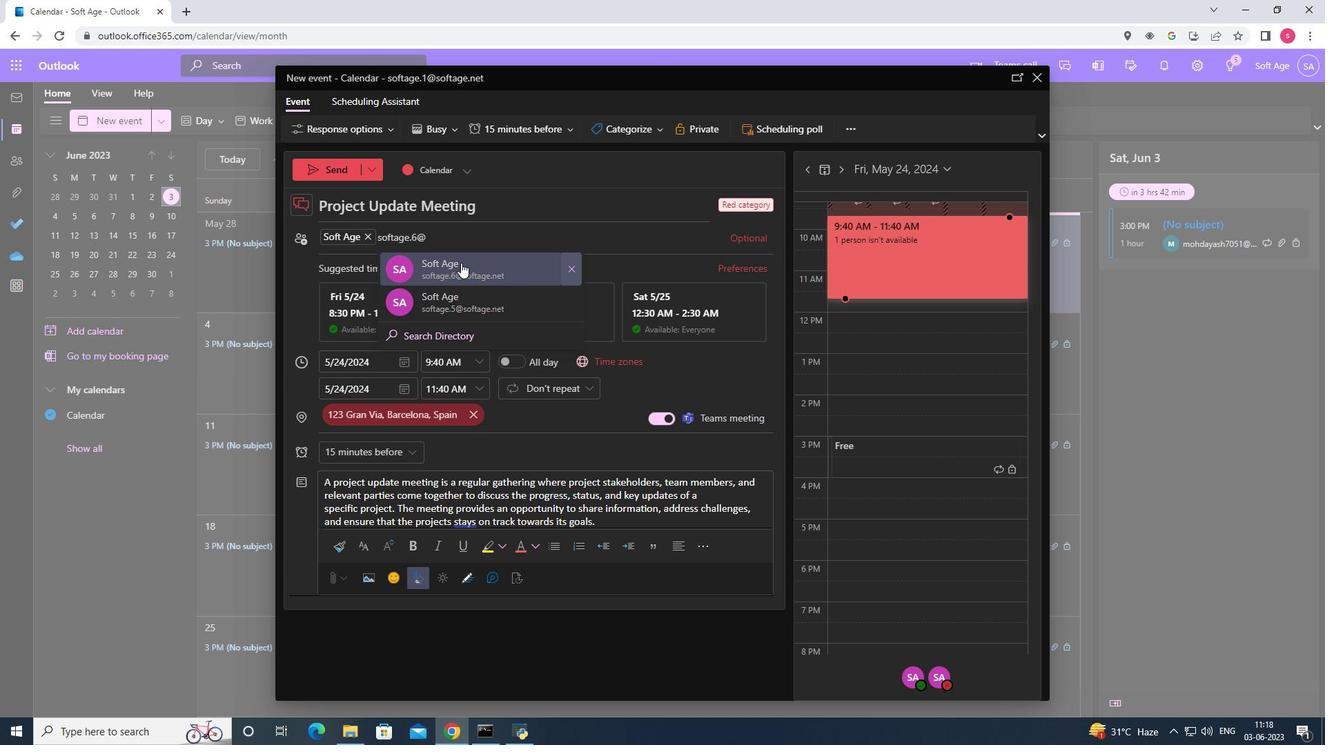 
Action: Mouse moved to (411, 455)
Screenshot: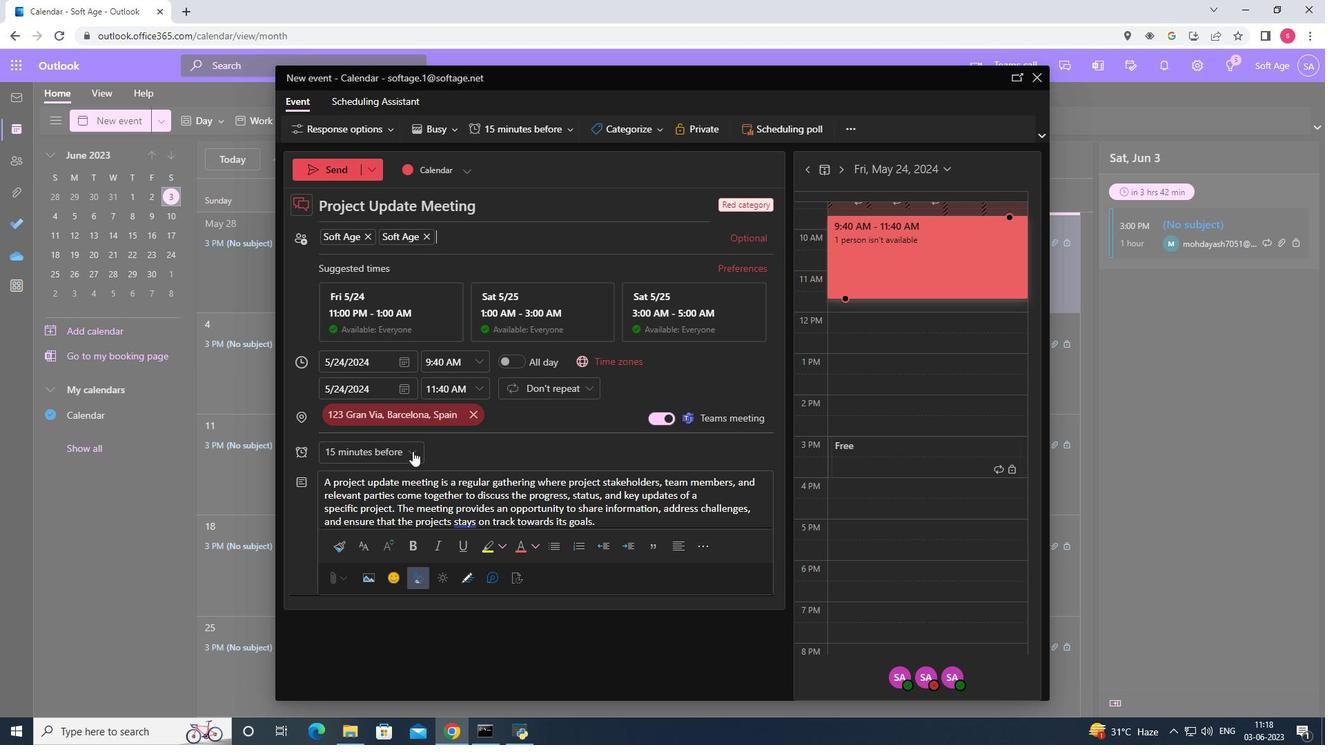 
Action: Mouse pressed left at (411, 455)
Screenshot: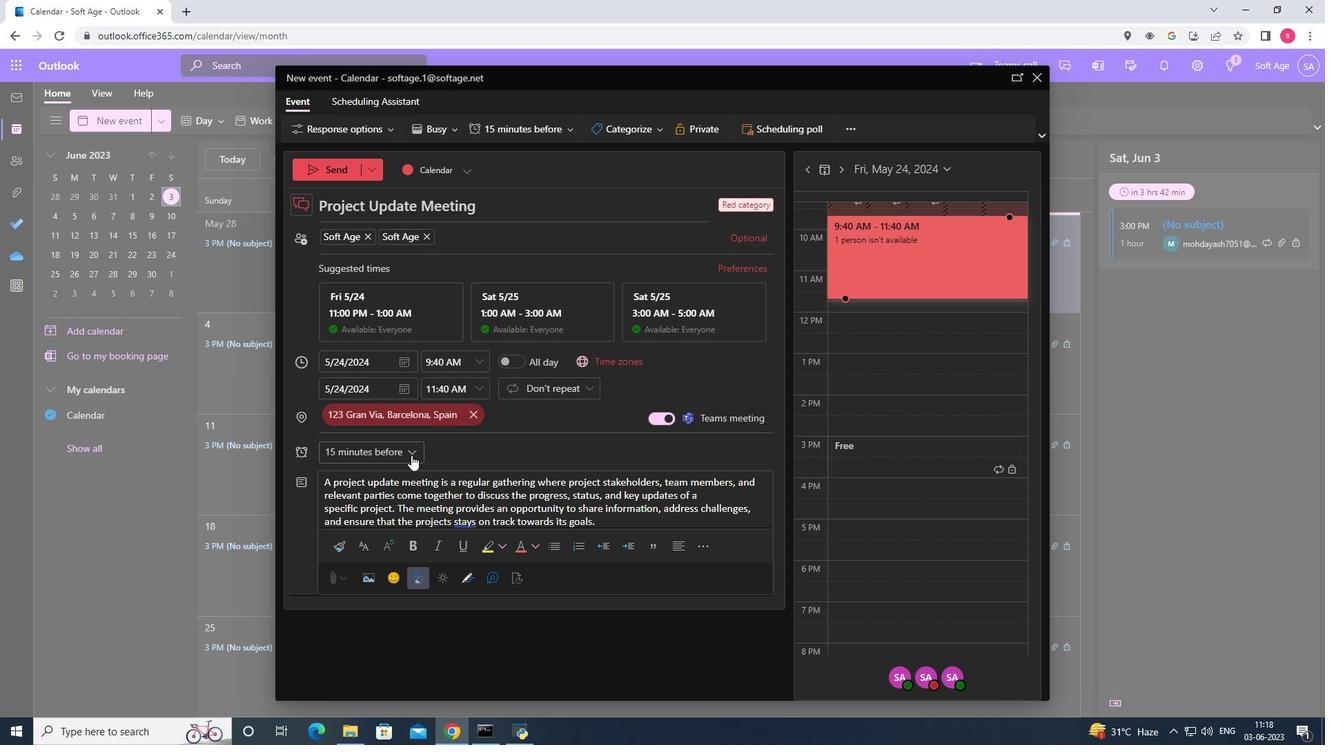 
Action: Mouse moved to (387, 335)
Screenshot: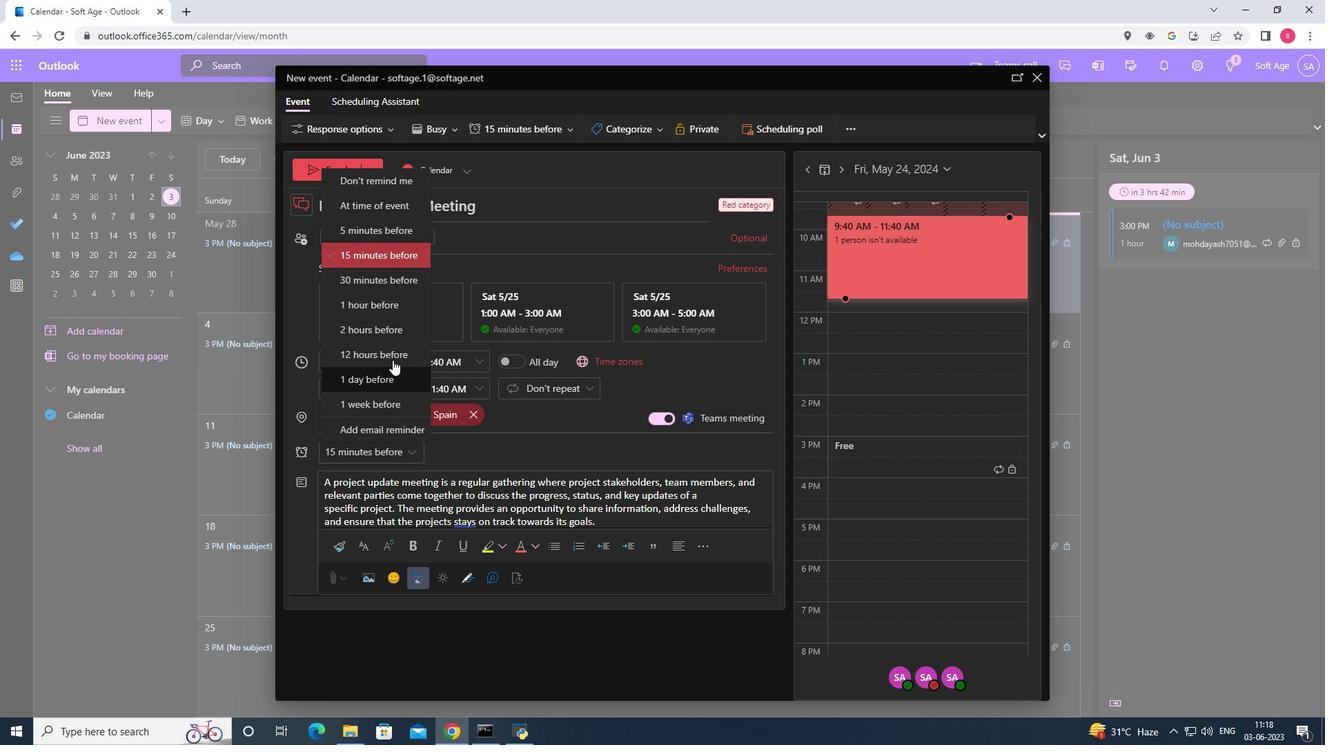 
Action: Mouse pressed left at (387, 335)
Screenshot: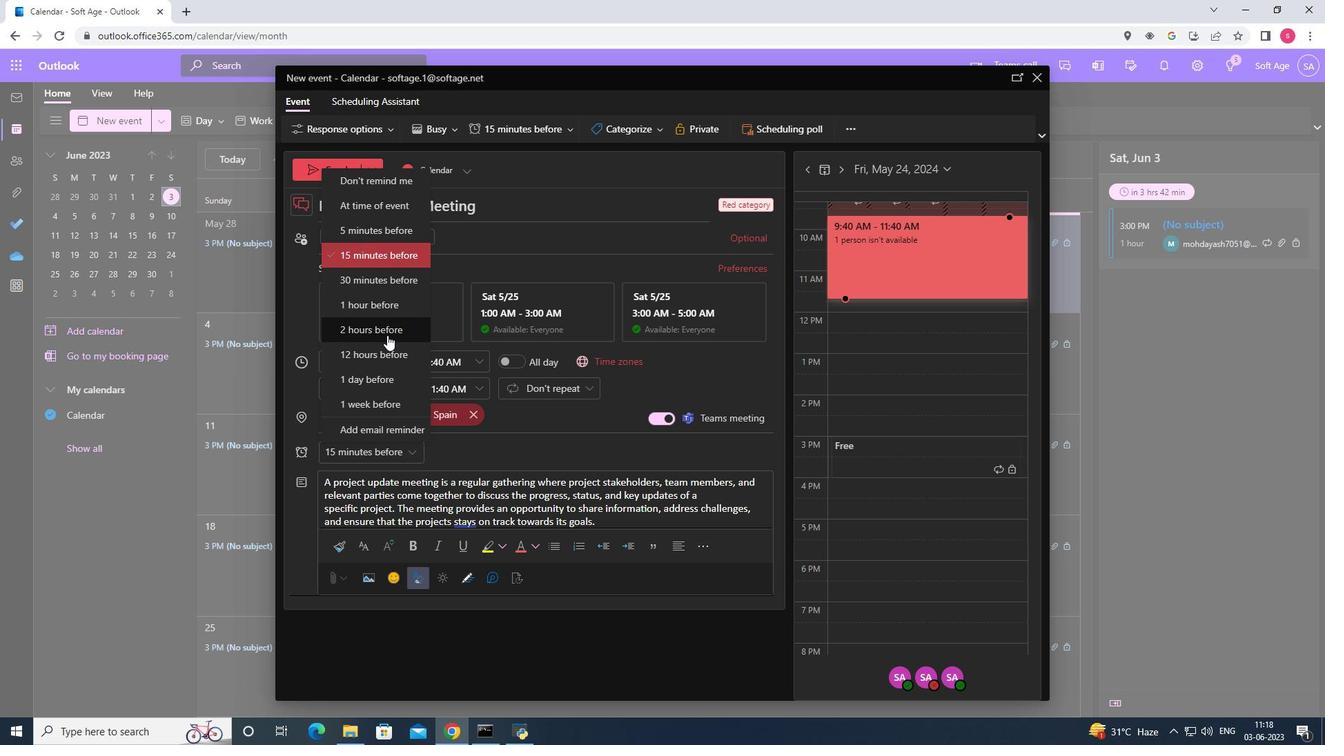 
Action: Mouse moved to (334, 167)
Screenshot: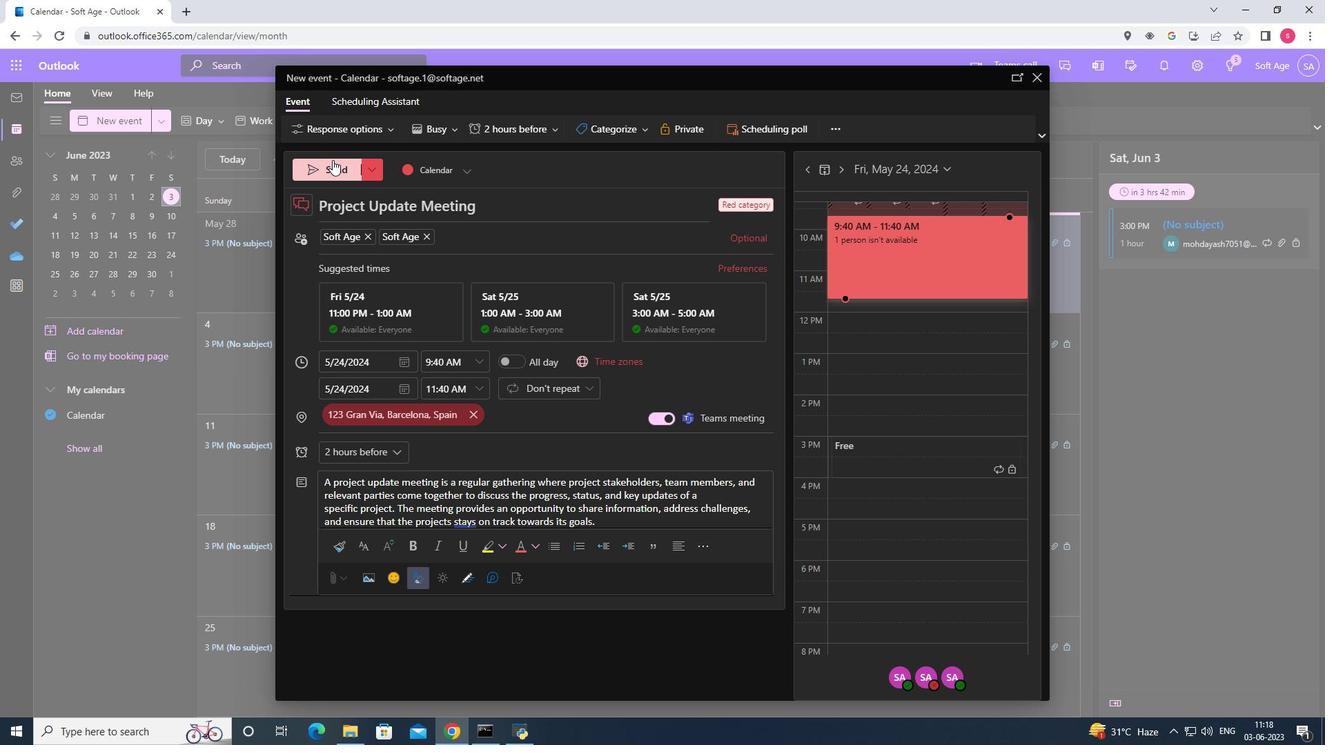 
Action: Mouse pressed left at (334, 167)
Screenshot: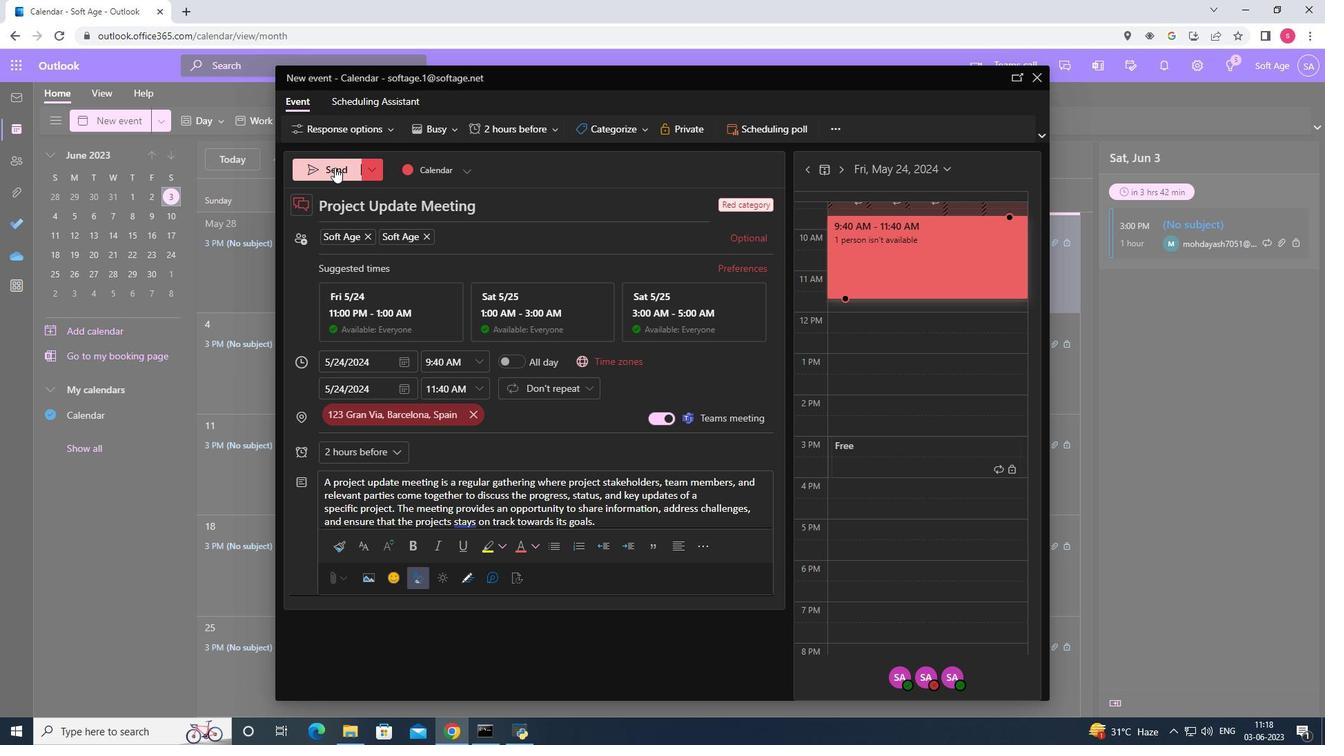 
Action: Mouse moved to (335, 168)
Screenshot: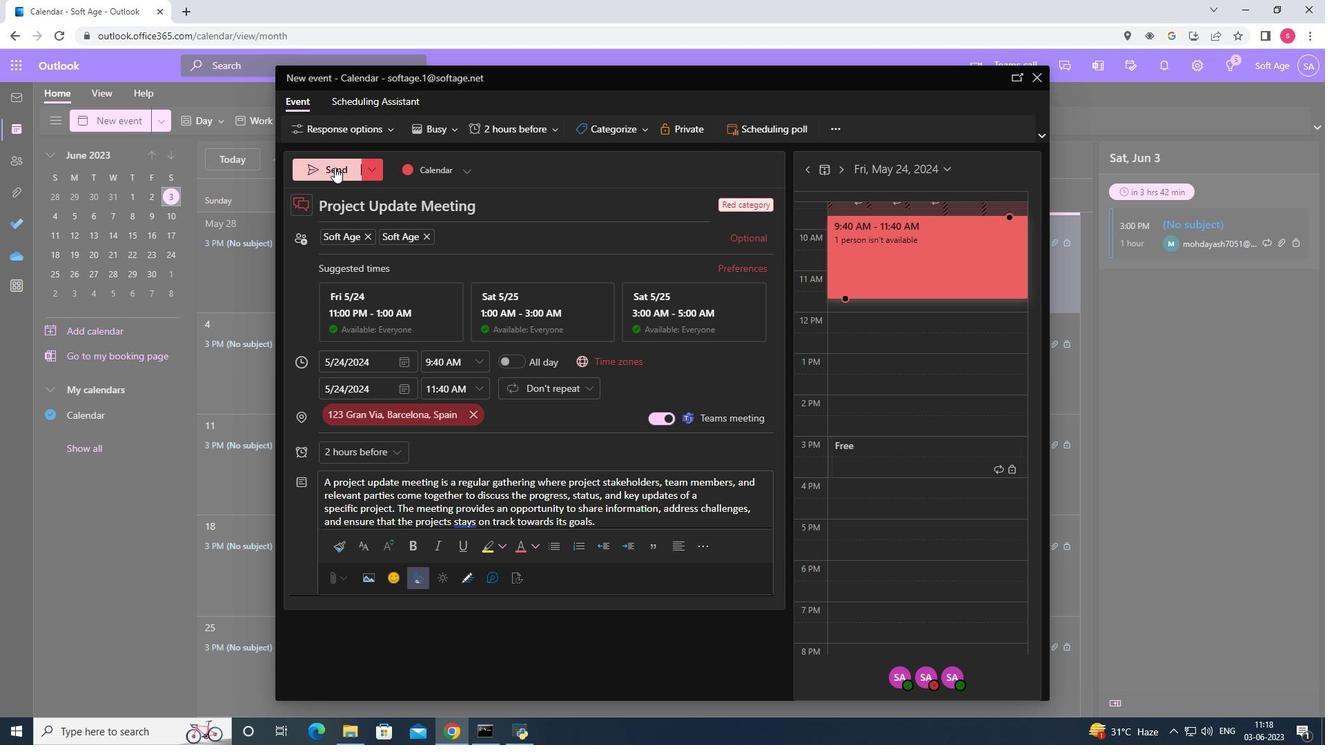 
